 Task: Look for Airbnb properties in Vilkpede, Lithuania from 12th December, 2023 to 16th December, 2023 for 8 adults.8 bedrooms having 8 beds and 8 bathrooms. Property type can be hotel. Amenities needed are: wifi, TV, free parkinig on premises, gym, breakfast. Look for 5 properties as per requirement.
Action: Mouse moved to (446, 96)
Screenshot: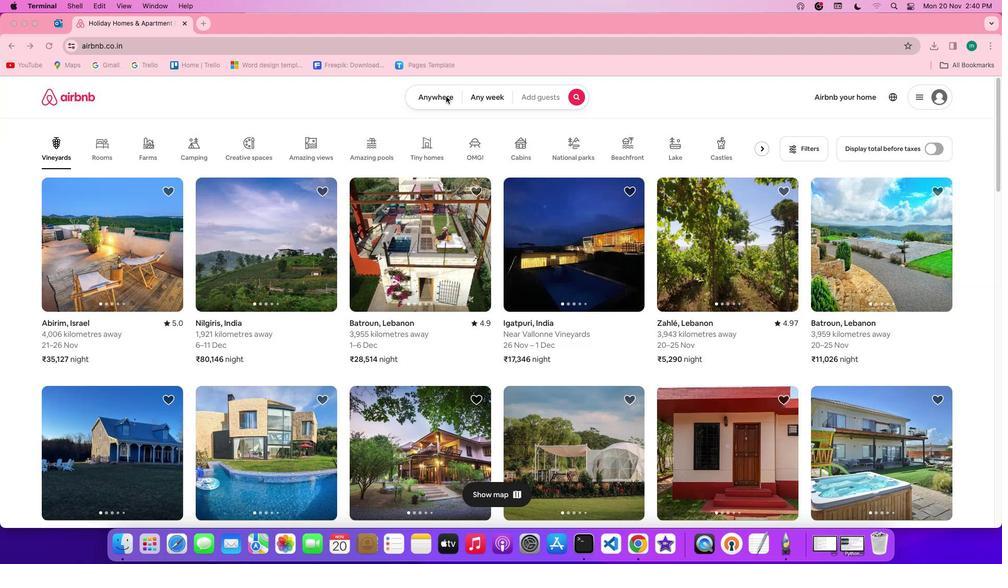 
Action: Mouse pressed left at (446, 96)
Screenshot: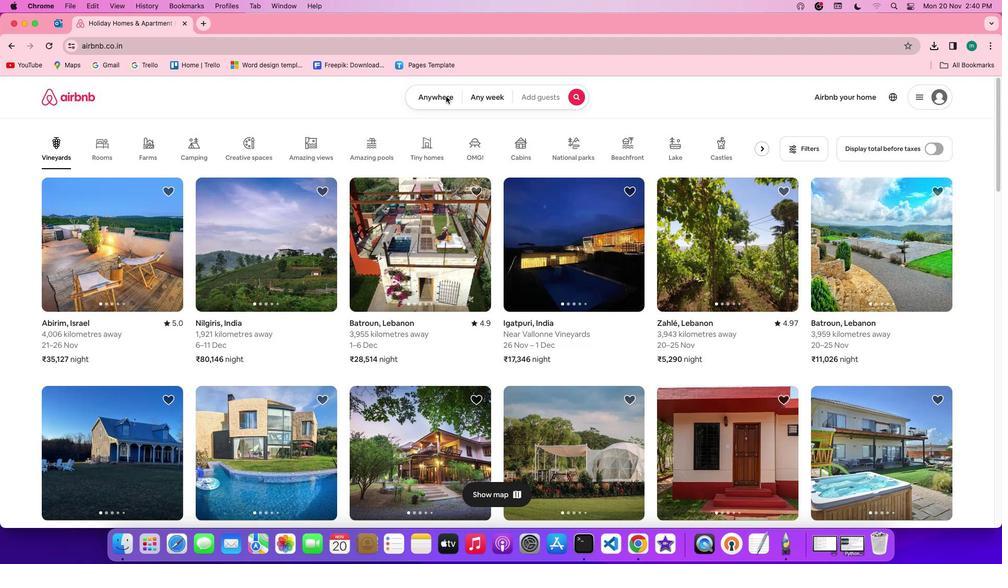 
Action: Mouse pressed left at (446, 96)
Screenshot: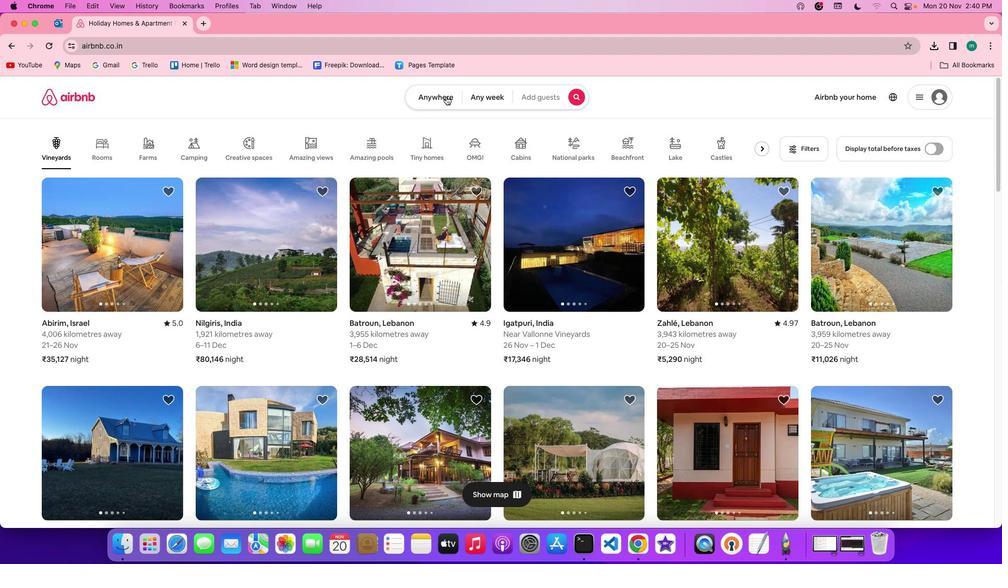 
Action: Mouse moved to (347, 139)
Screenshot: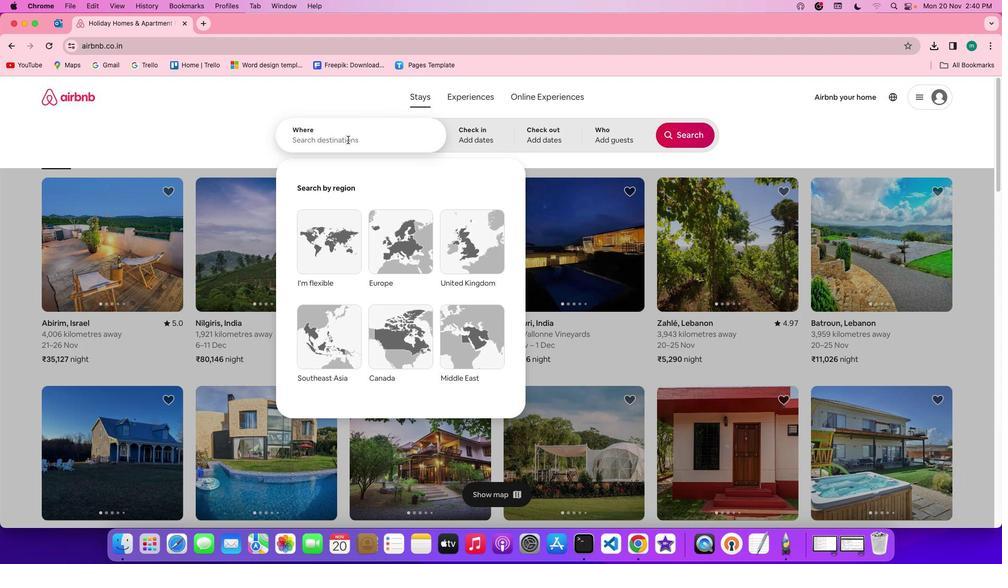 
Action: Mouse pressed left at (347, 139)
Screenshot: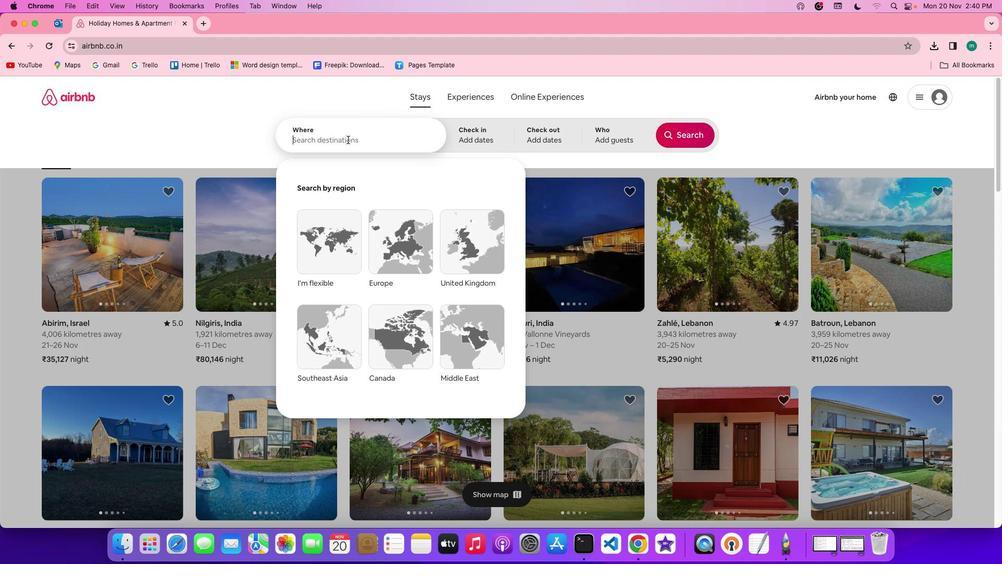 
Action: Mouse moved to (347, 139)
Screenshot: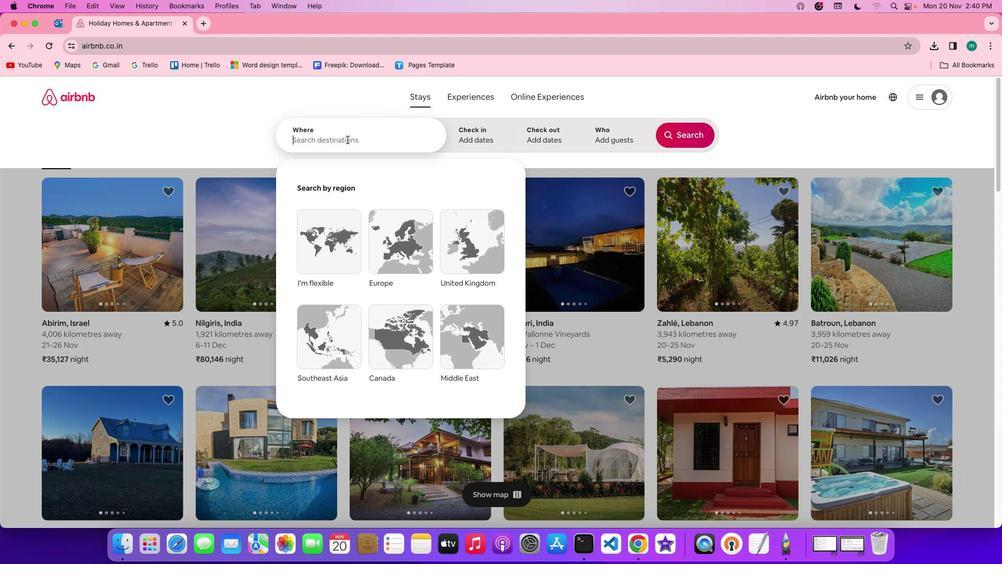 
Action: Key pressed Key.shift'V''i''l''k''p''e''d''e'','Key.spaceKey.shift'L''i''t''h''u''a''n''i''a'
Screenshot: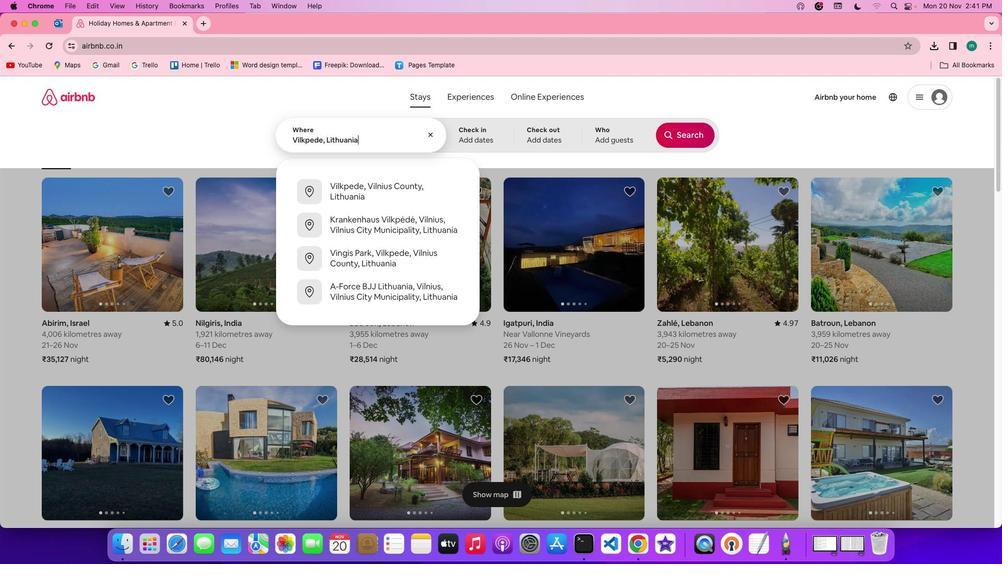 
Action: Mouse moved to (481, 146)
Screenshot: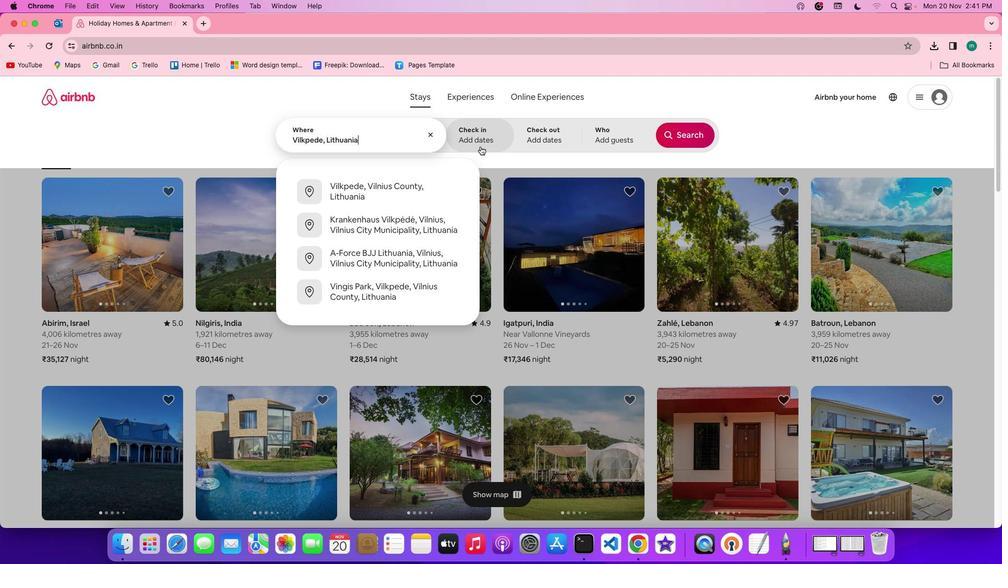 
Action: Mouse pressed left at (481, 146)
Screenshot: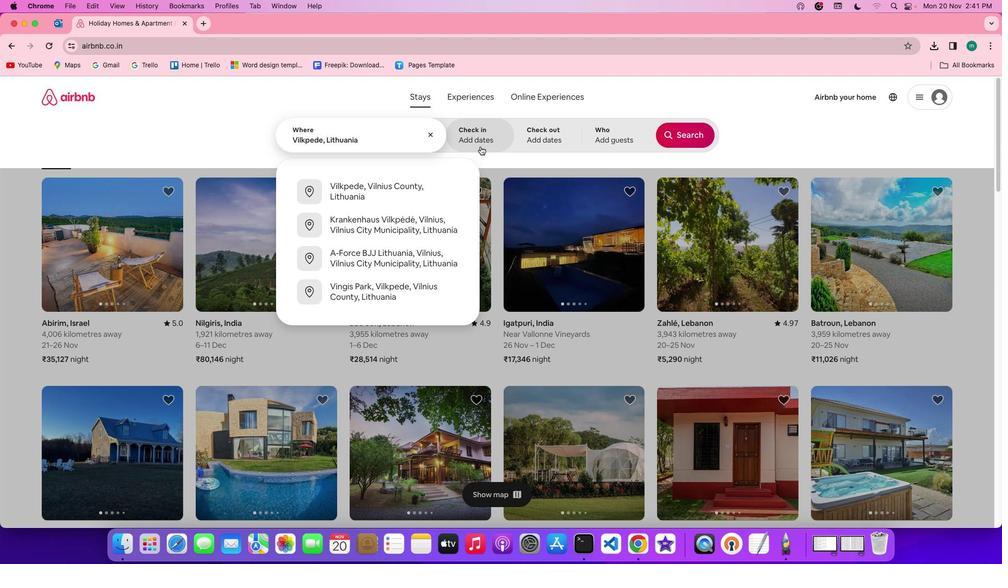
Action: Mouse moved to (578, 313)
Screenshot: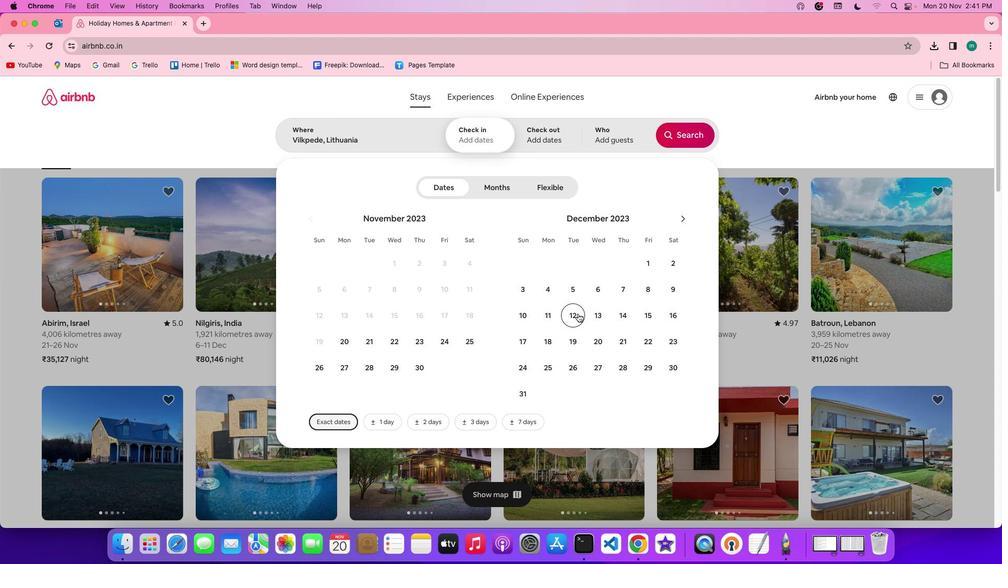 
Action: Mouse pressed left at (578, 313)
Screenshot: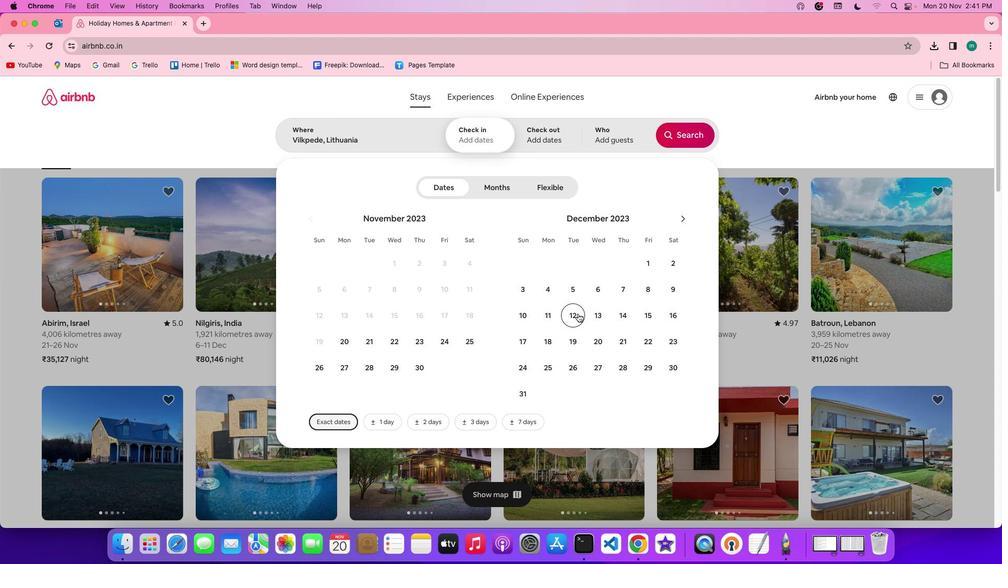 
Action: Mouse moved to (667, 313)
Screenshot: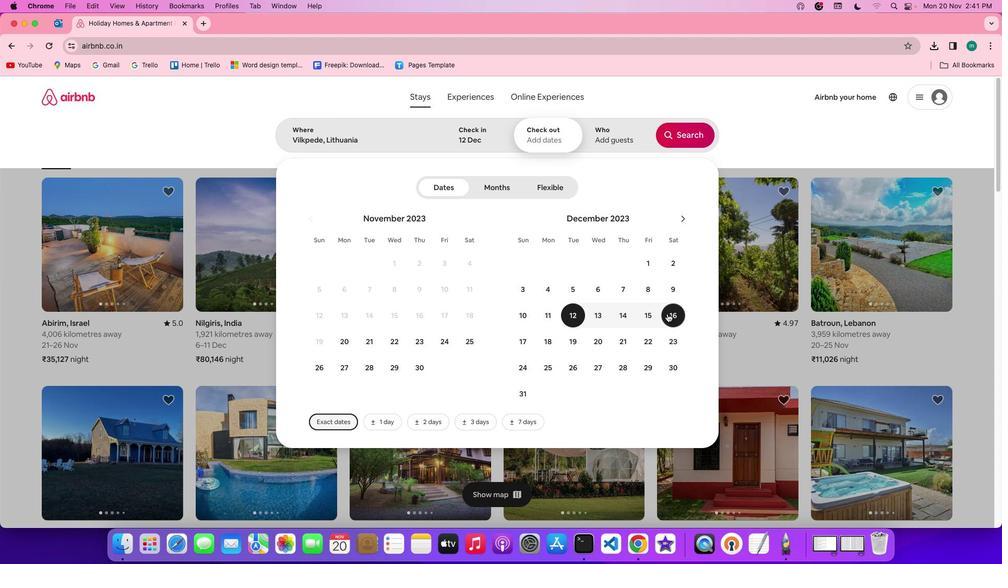 
Action: Mouse pressed left at (667, 313)
Screenshot: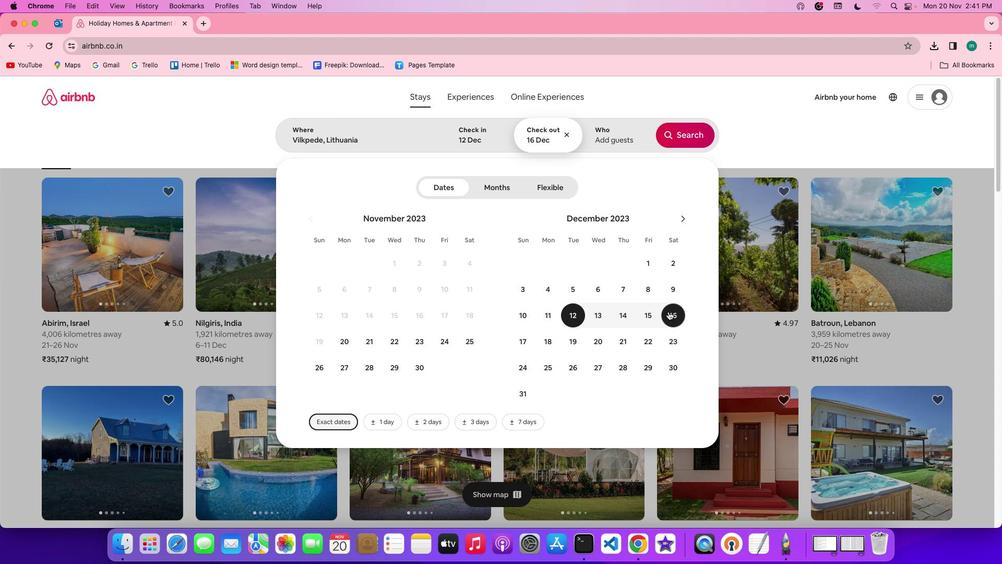 
Action: Mouse moved to (603, 132)
Screenshot: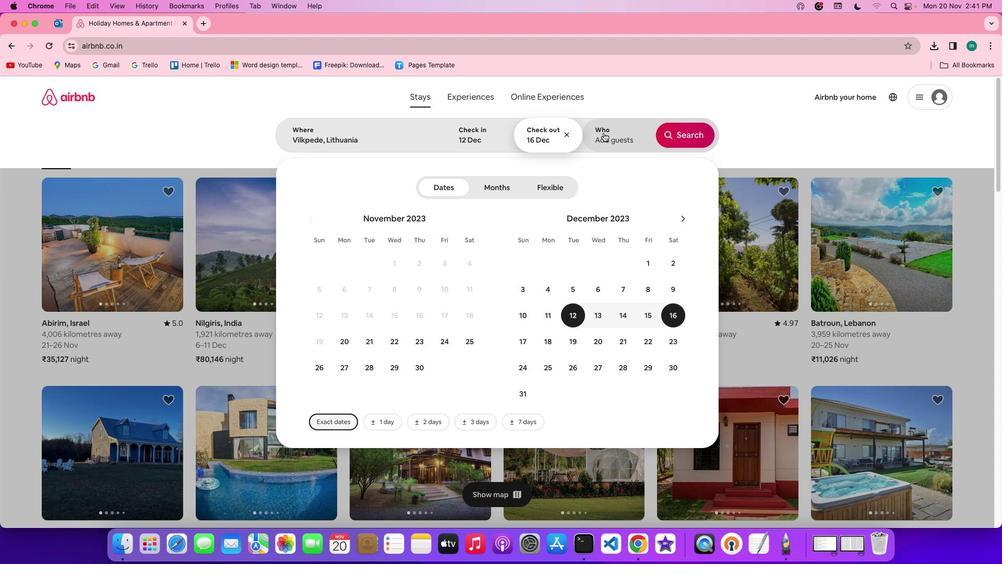 
Action: Mouse pressed left at (603, 132)
Screenshot: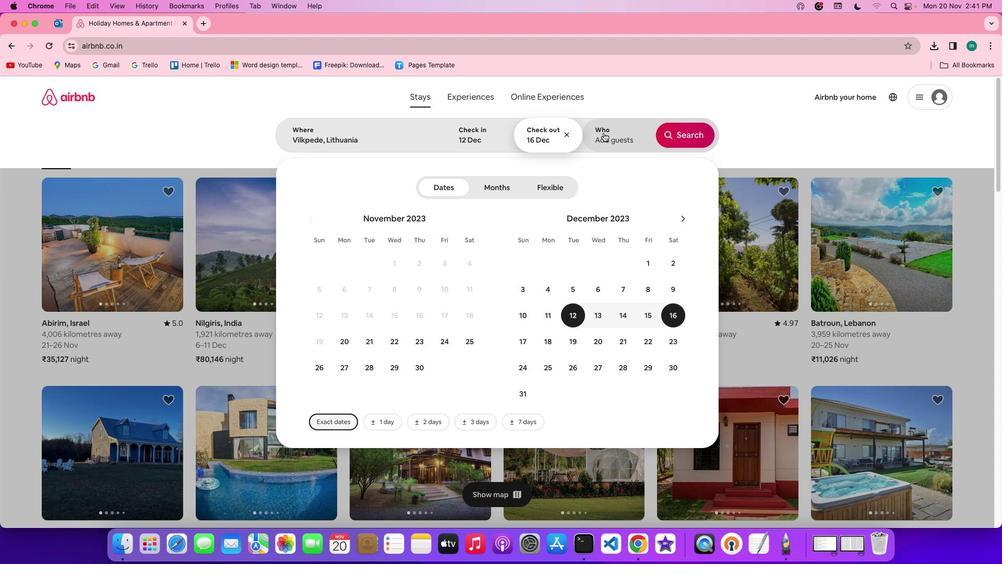 
Action: Mouse moved to (690, 191)
Screenshot: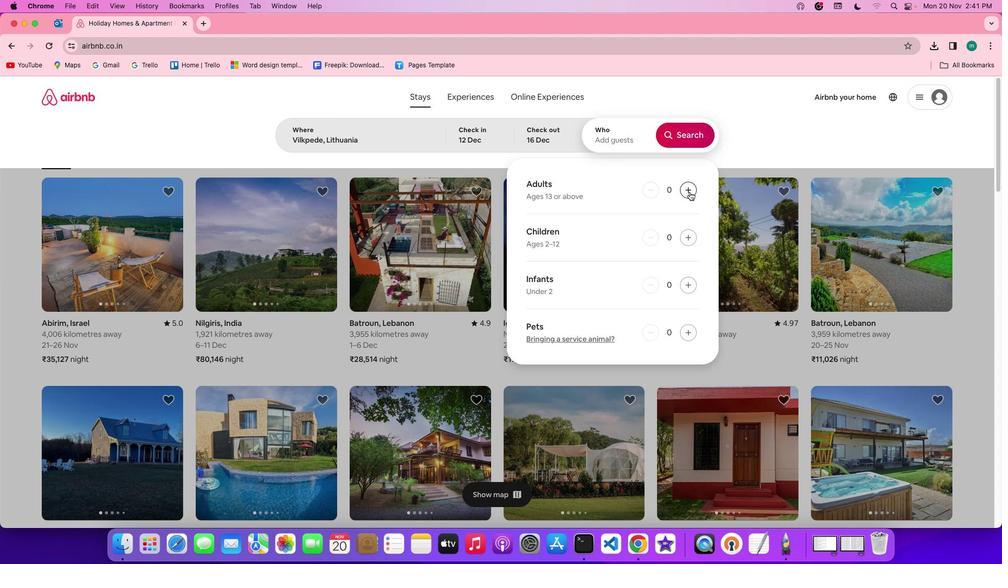
Action: Mouse pressed left at (690, 191)
Screenshot: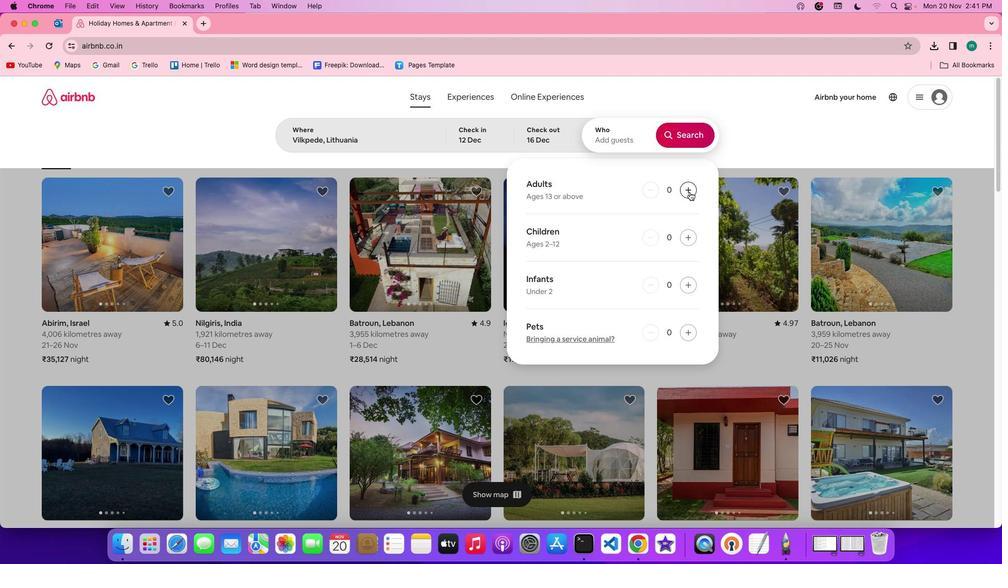 
Action: Mouse pressed left at (690, 191)
Screenshot: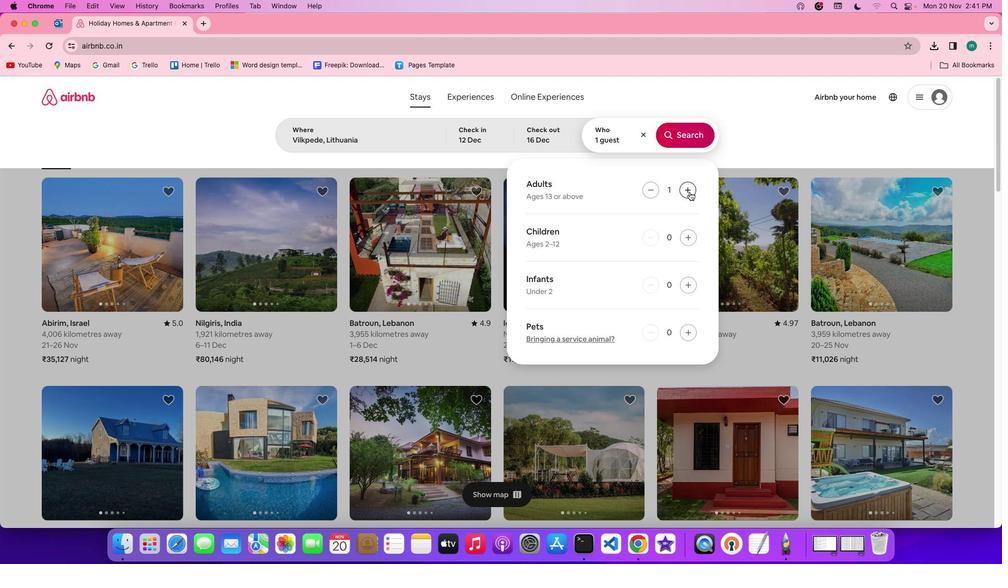 
Action: Mouse pressed left at (690, 191)
Screenshot: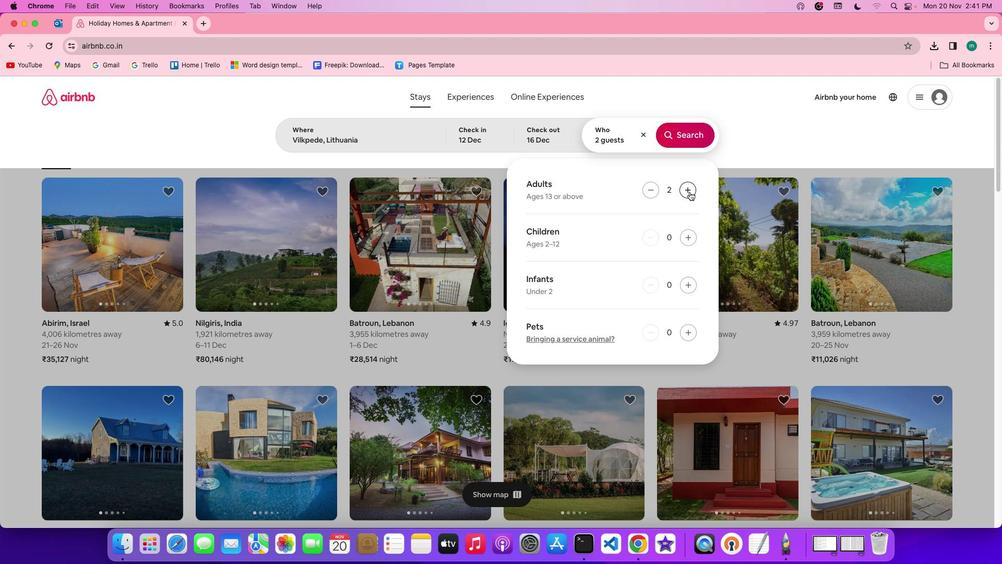 
Action: Mouse pressed left at (690, 191)
Screenshot: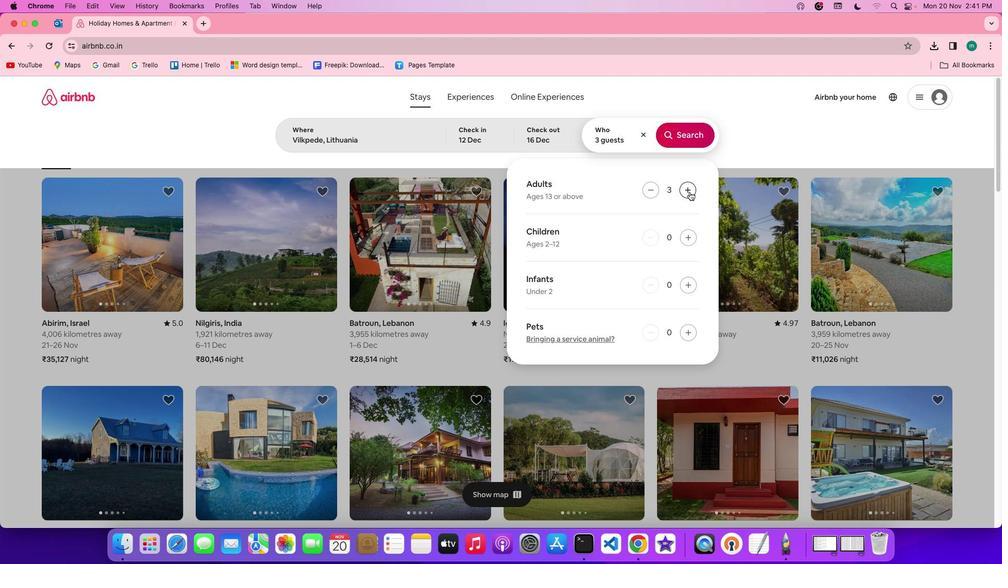 
Action: Mouse pressed left at (690, 191)
Screenshot: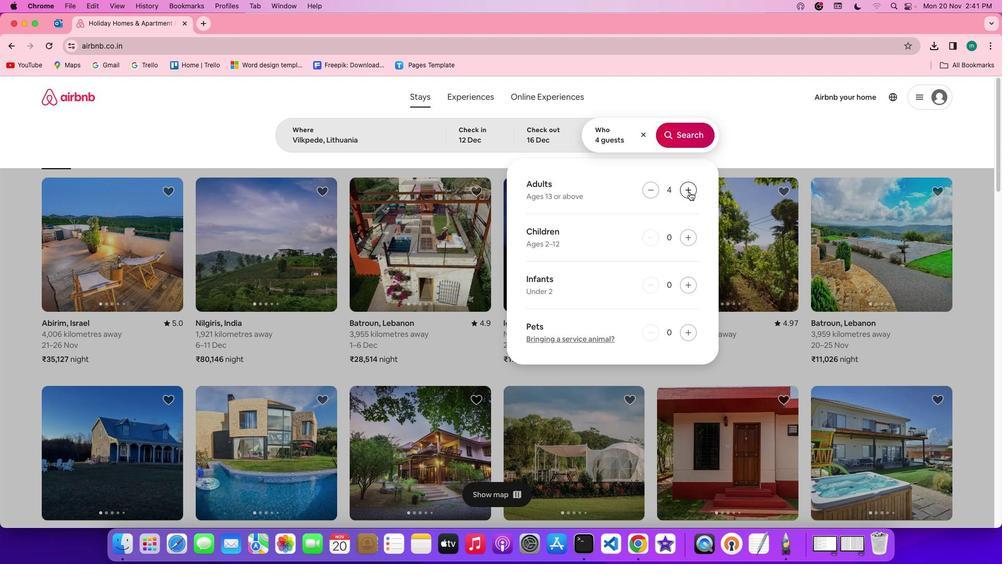 
Action: Mouse pressed left at (690, 191)
Screenshot: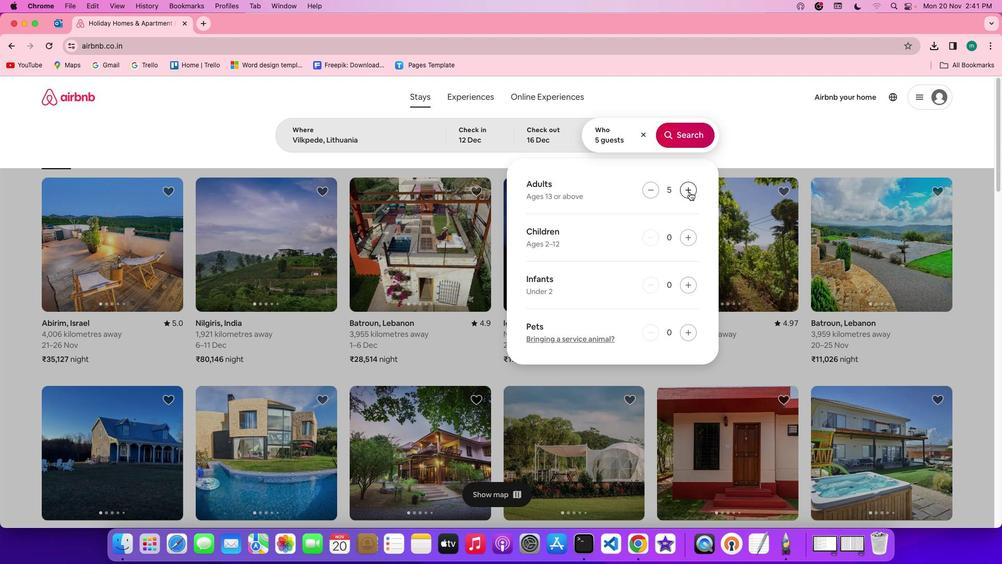 
Action: Mouse pressed left at (690, 191)
Screenshot: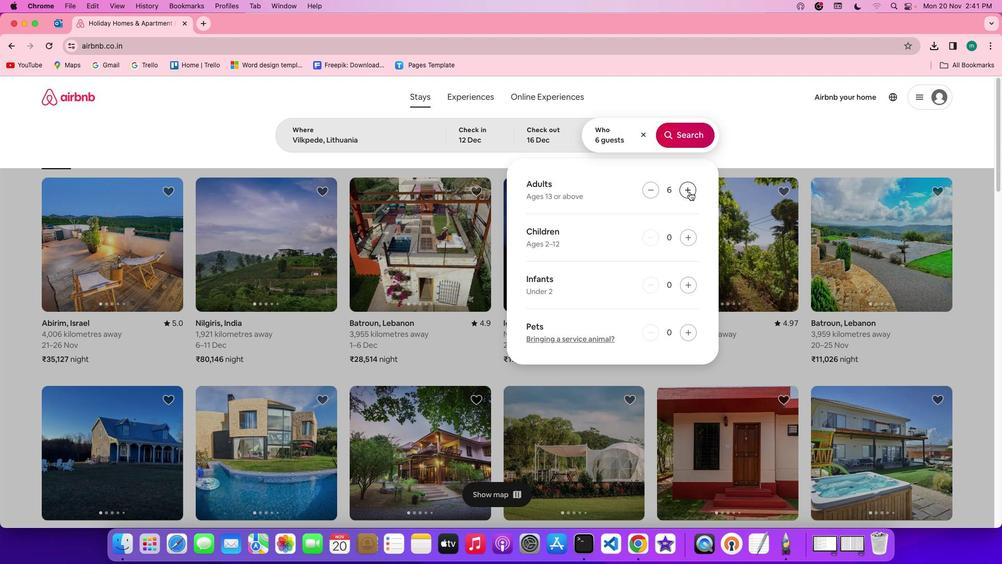 
Action: Mouse pressed left at (690, 191)
Screenshot: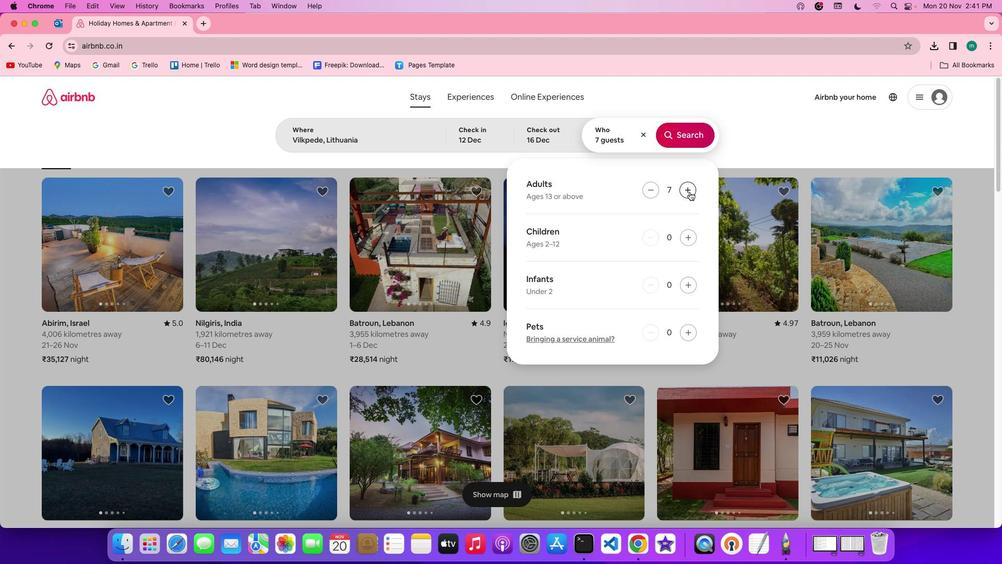 
Action: Mouse moved to (691, 128)
Screenshot: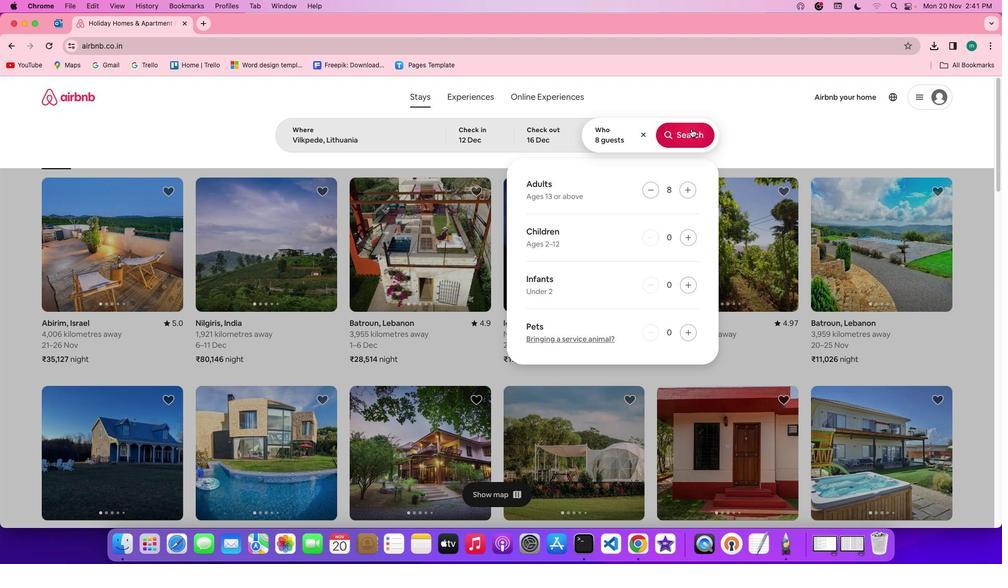 
Action: Mouse pressed left at (691, 128)
Screenshot: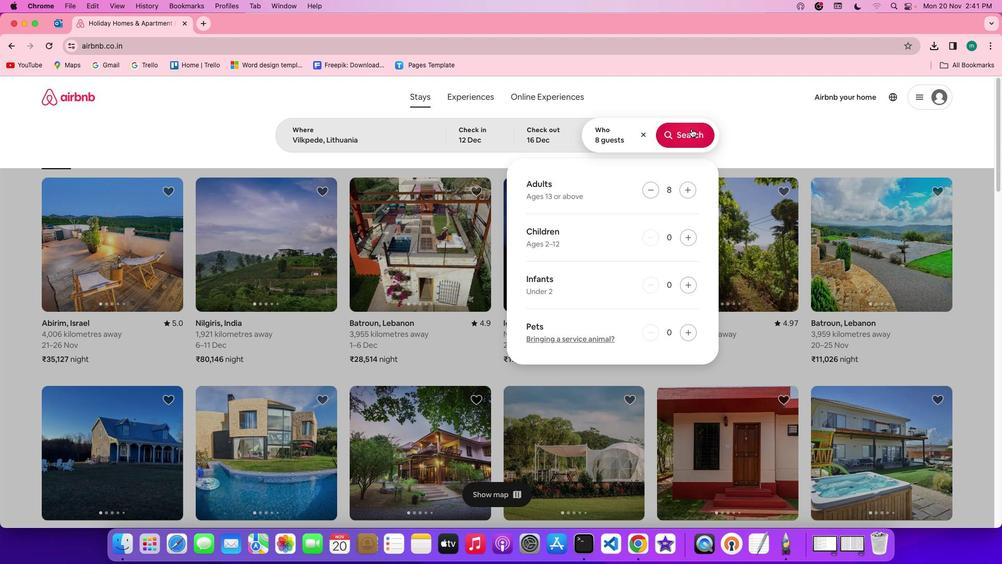 
Action: Mouse moved to (836, 136)
Screenshot: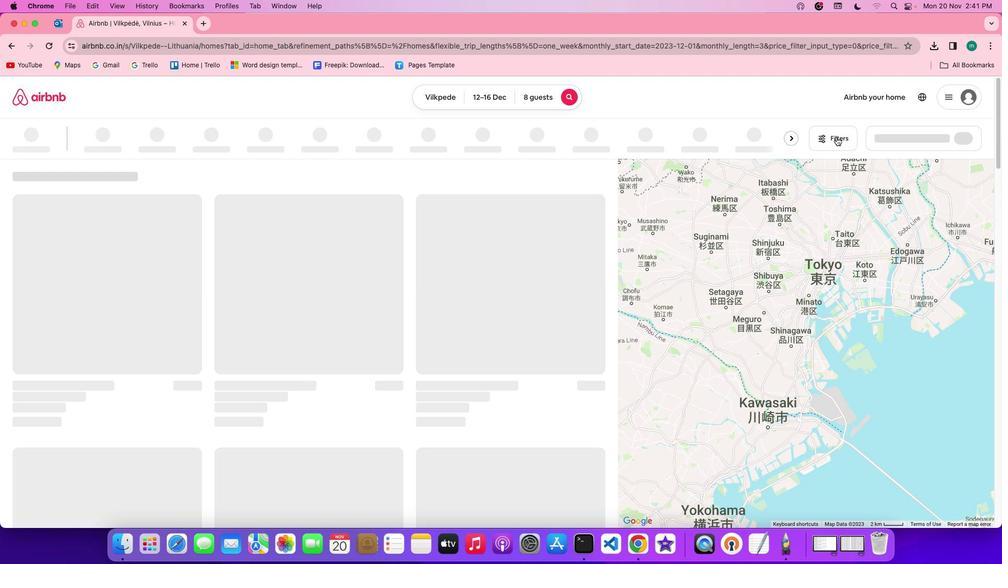 
Action: Mouse pressed left at (836, 136)
Screenshot: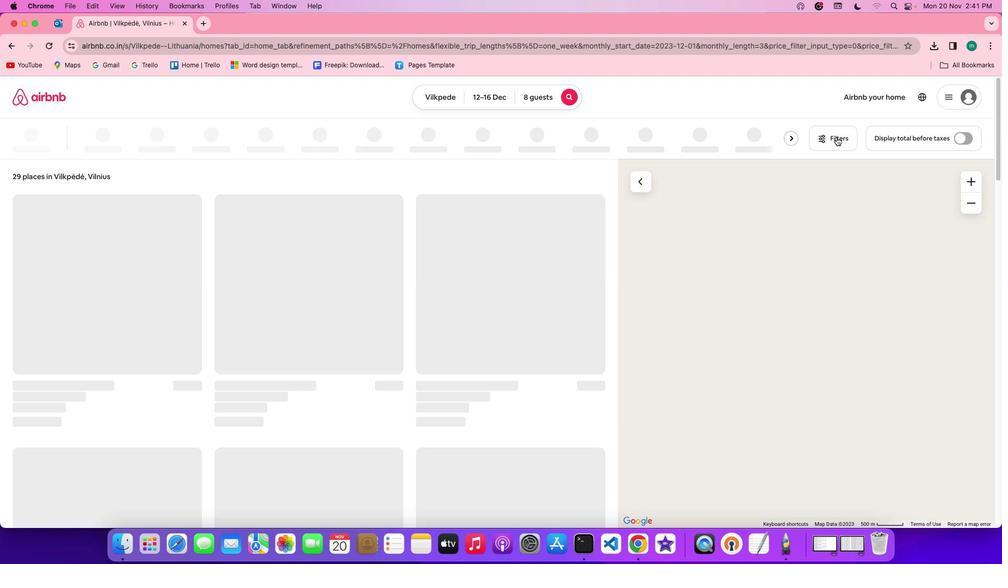 
Action: Mouse moved to (515, 310)
Screenshot: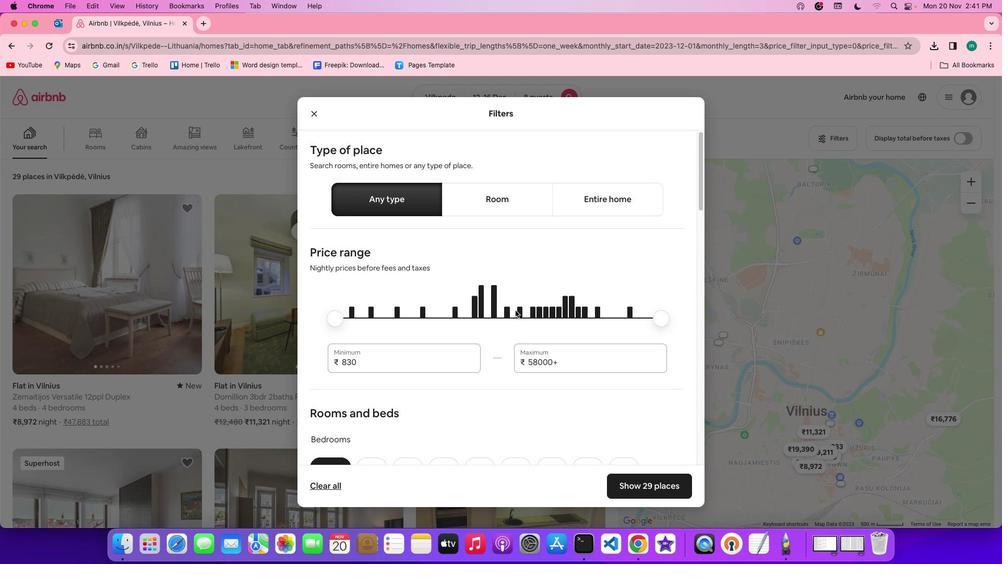 
Action: Mouse scrolled (515, 310) with delta (0, 0)
Screenshot: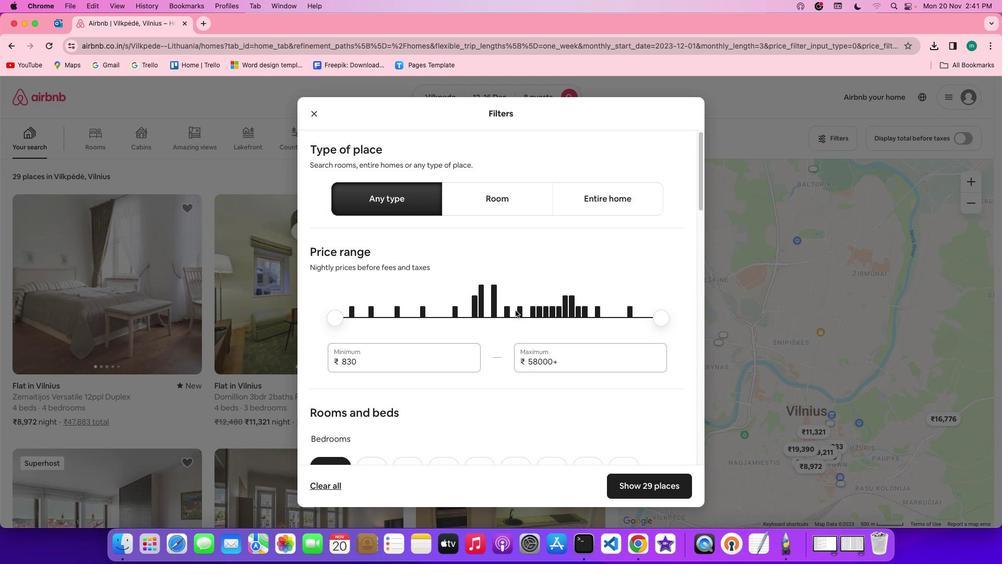 
Action: Mouse scrolled (515, 310) with delta (0, 0)
Screenshot: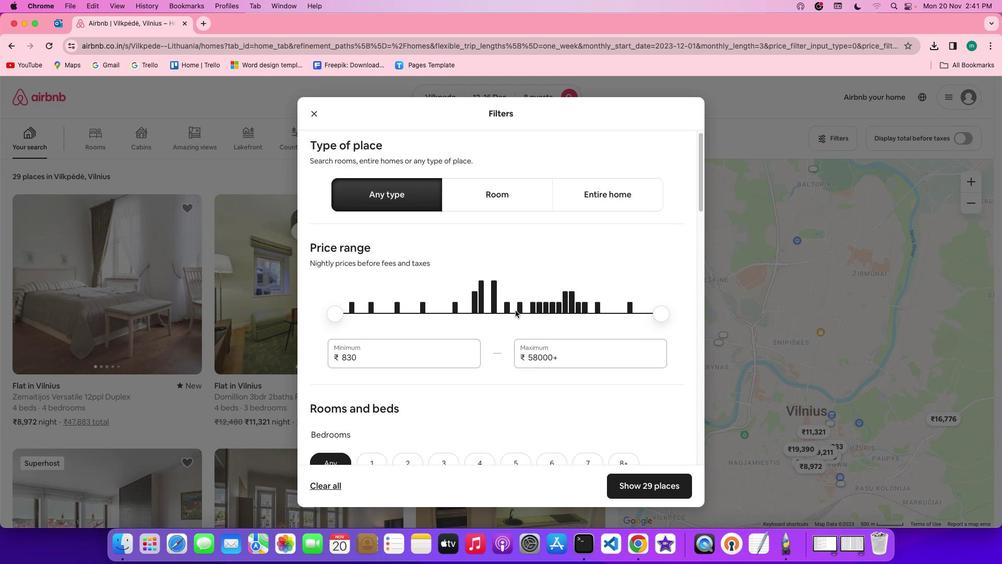
Action: Mouse scrolled (515, 310) with delta (0, 0)
Screenshot: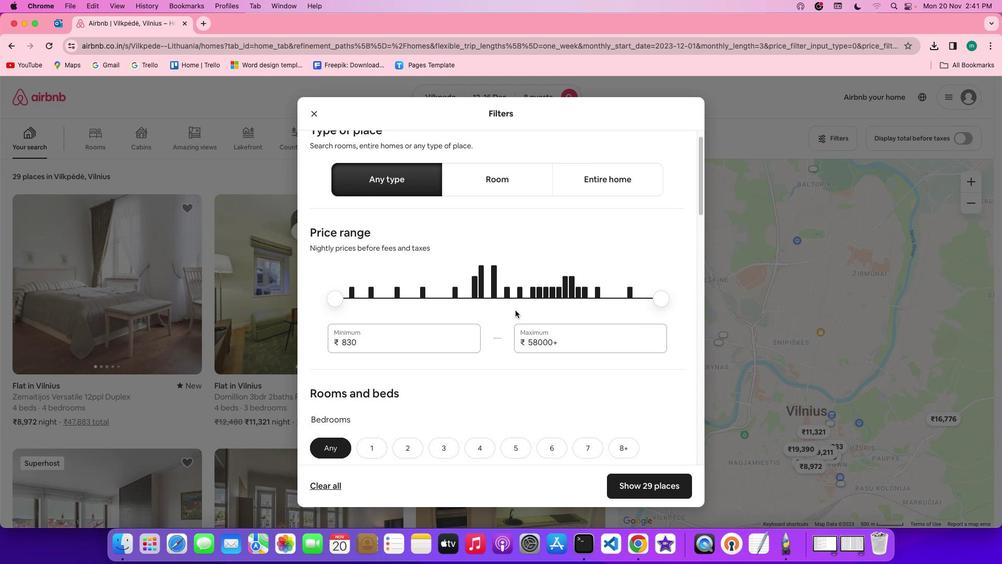 
Action: Mouse scrolled (515, 310) with delta (0, 0)
Screenshot: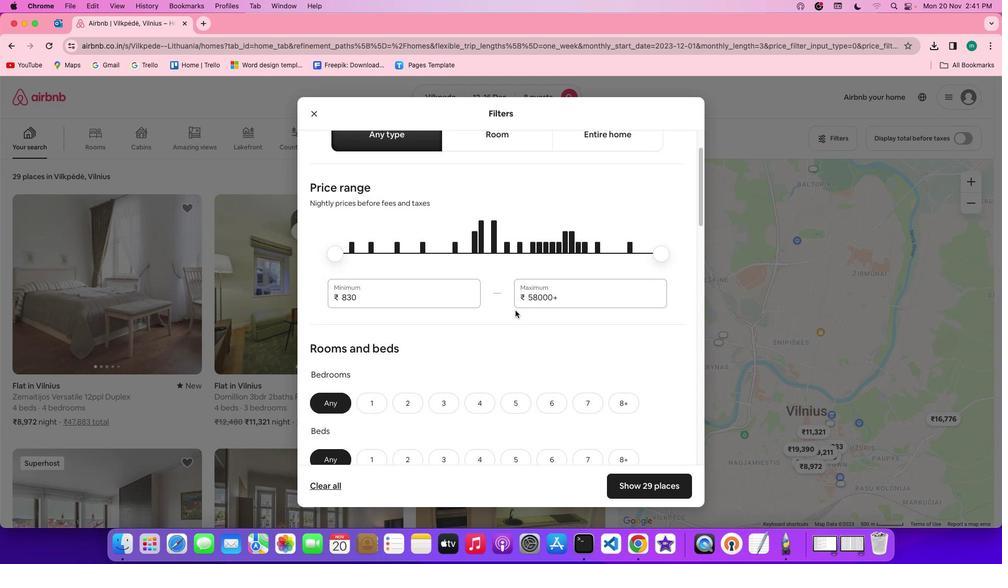 
Action: Mouse scrolled (515, 310) with delta (0, 0)
Screenshot: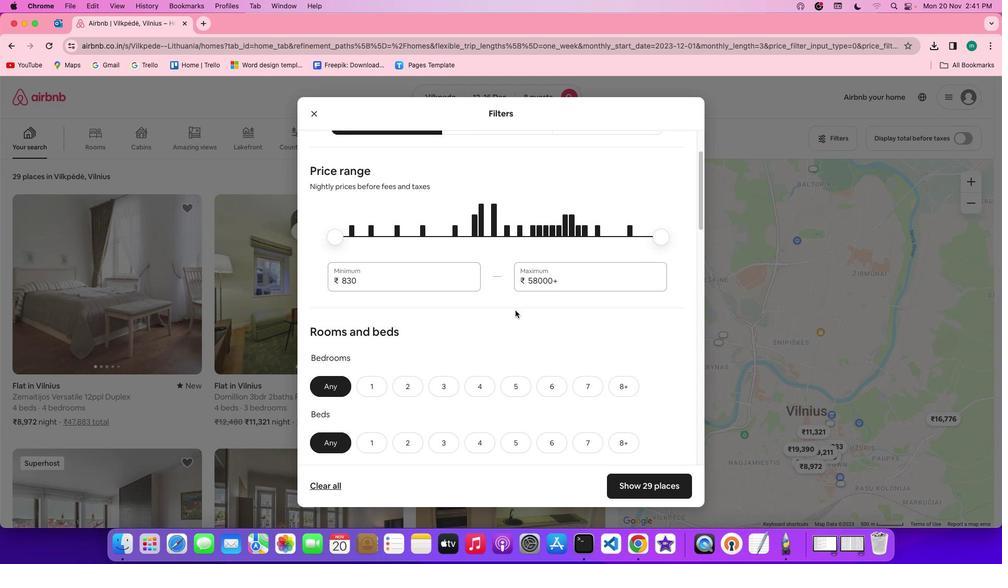 
Action: Mouse scrolled (515, 310) with delta (0, 0)
Screenshot: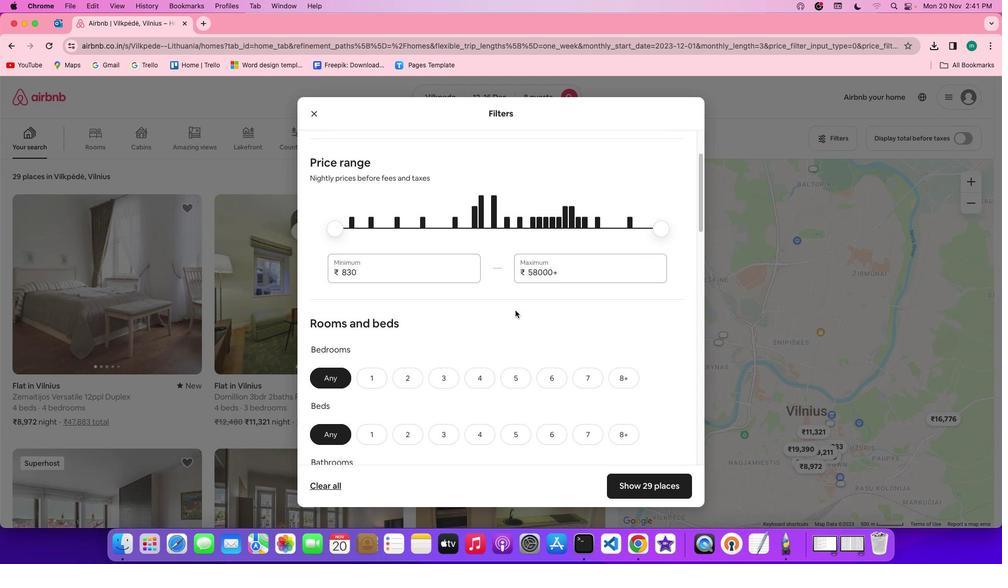 
Action: Mouse scrolled (515, 310) with delta (0, 0)
Screenshot: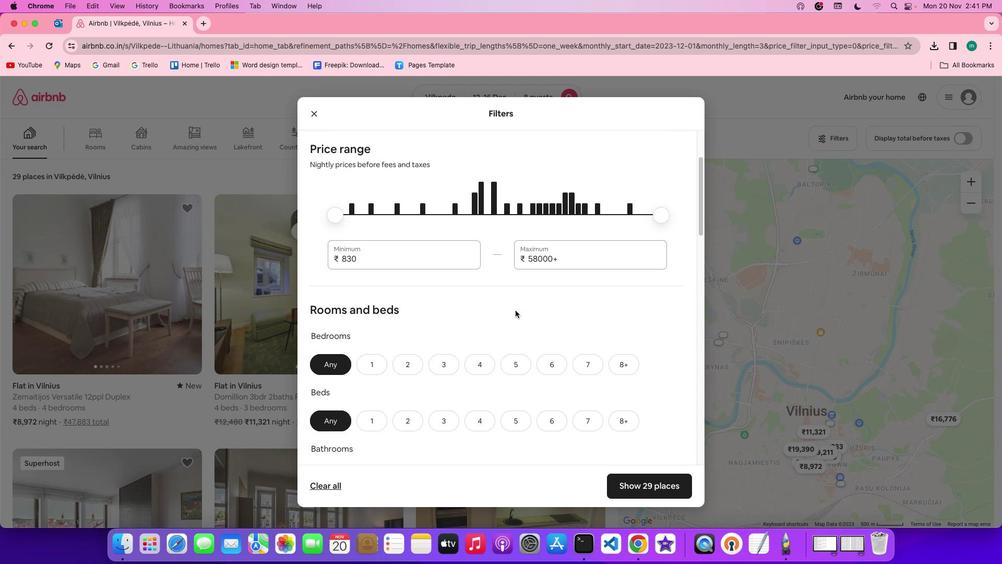 
Action: Mouse scrolled (515, 310) with delta (0, -1)
Screenshot: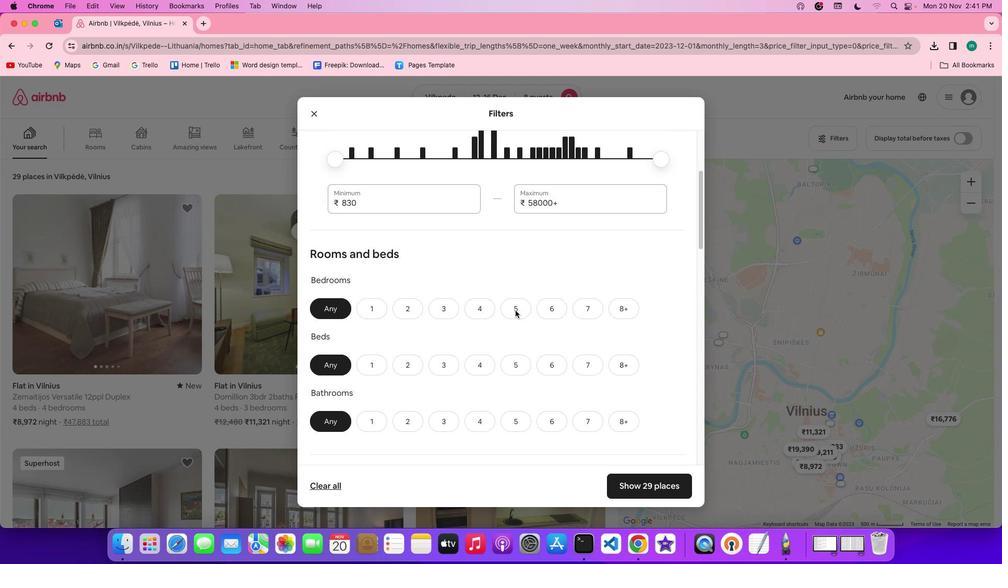 
Action: Mouse moved to (618, 263)
Screenshot: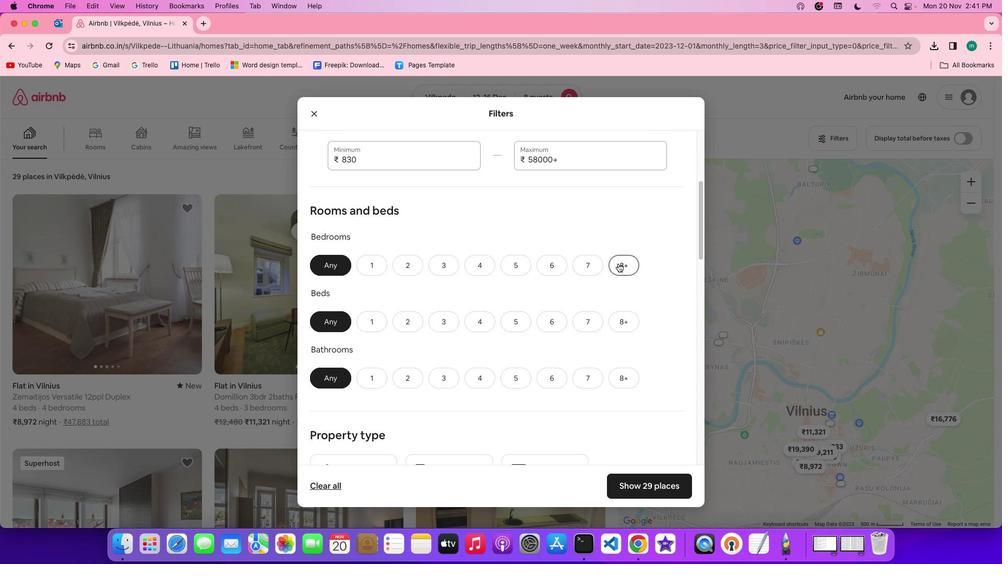 
Action: Mouse pressed left at (618, 263)
Screenshot: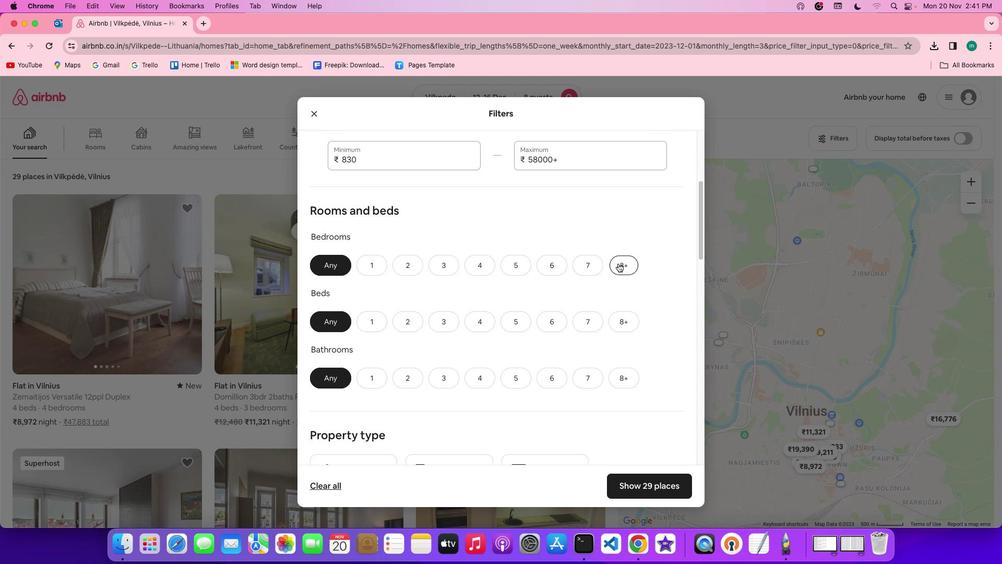 
Action: Mouse moved to (624, 321)
Screenshot: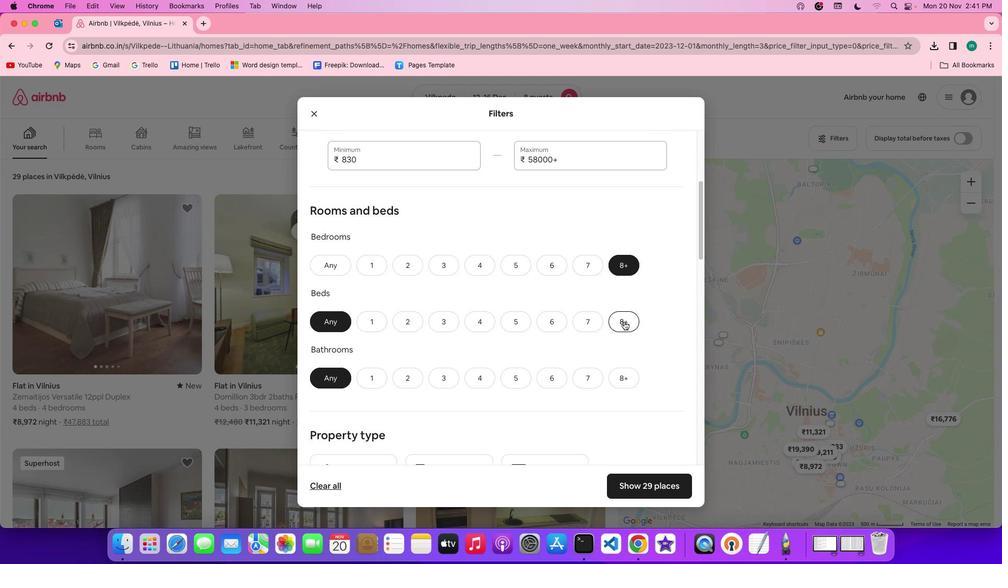 
Action: Mouse pressed left at (624, 321)
Screenshot: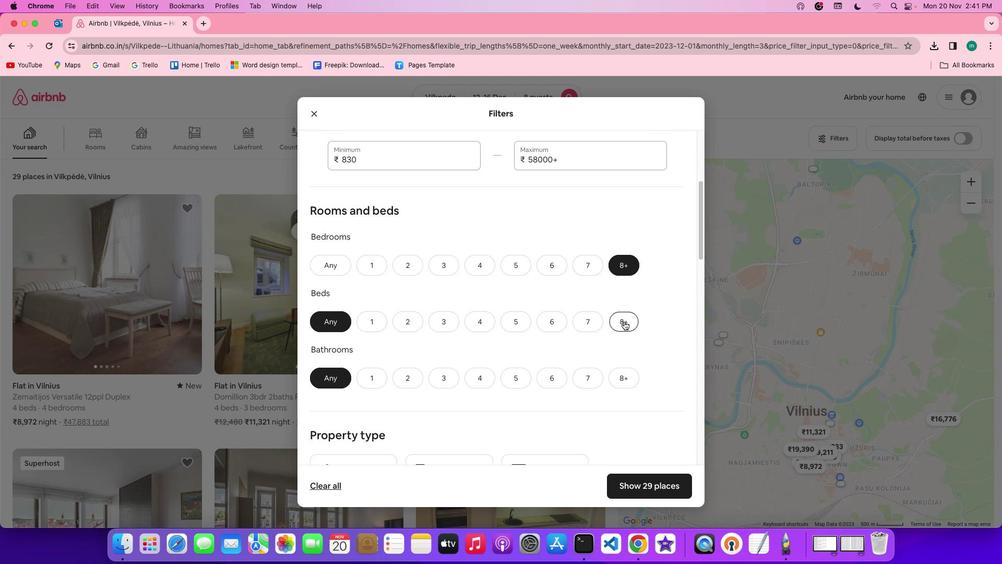 
Action: Mouse moved to (623, 380)
Screenshot: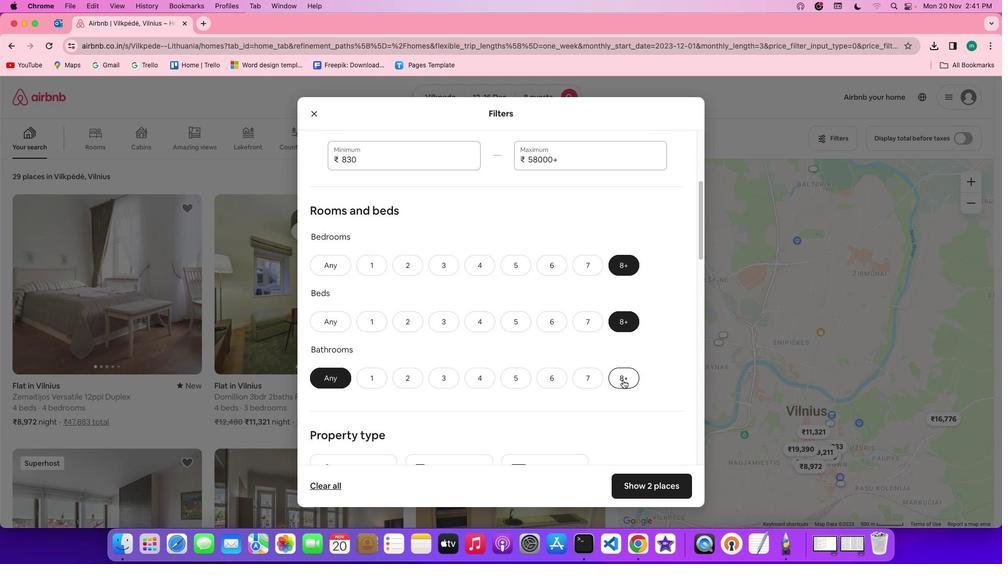 
Action: Mouse pressed left at (623, 380)
Screenshot: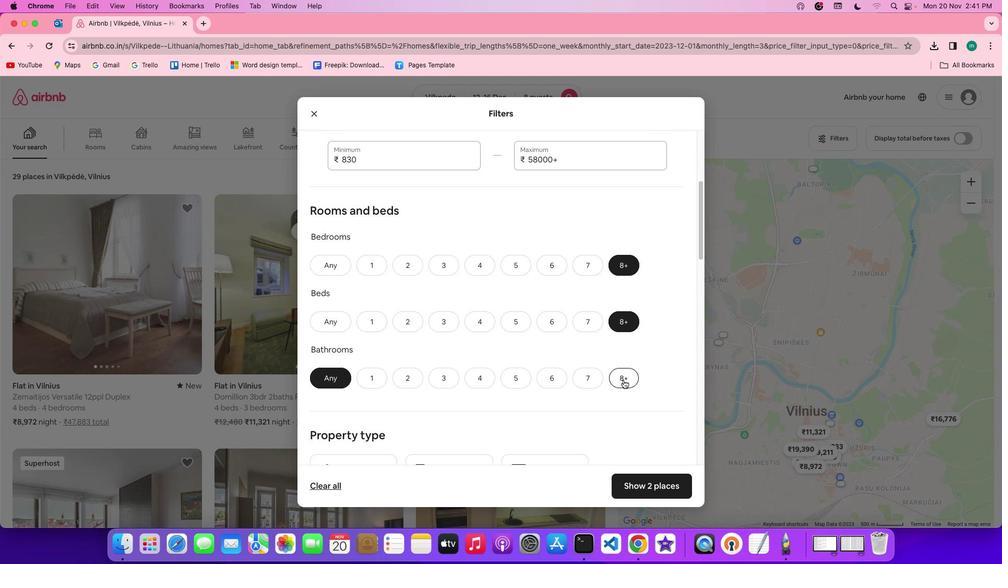 
Action: Mouse moved to (651, 352)
Screenshot: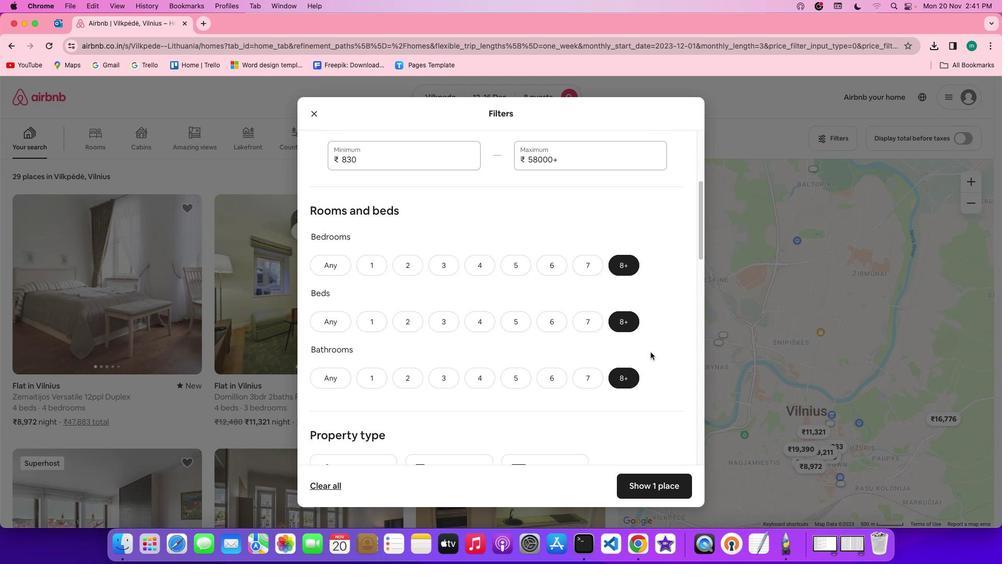 
Action: Mouse scrolled (651, 352) with delta (0, 0)
Screenshot: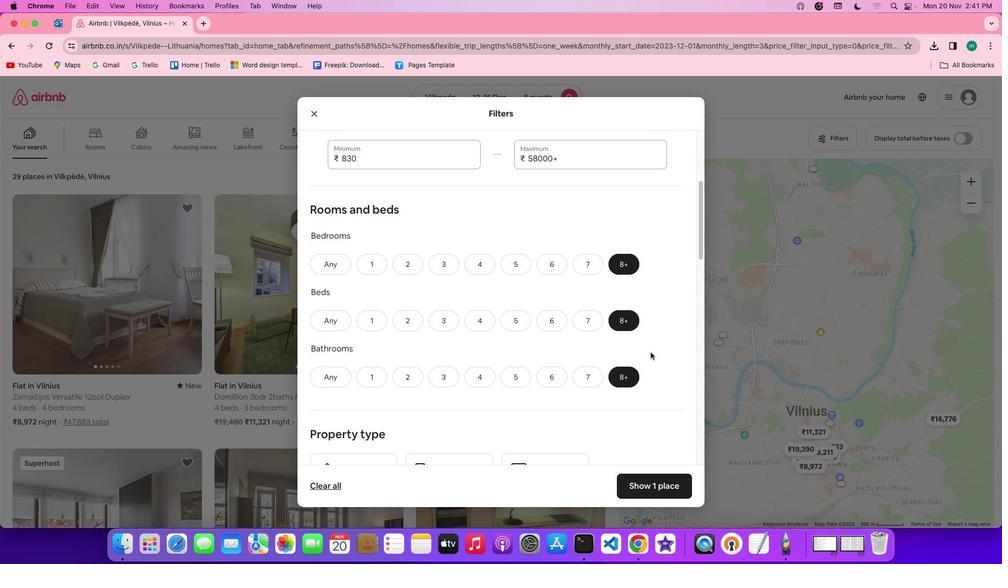 
Action: Mouse scrolled (651, 352) with delta (0, 0)
Screenshot: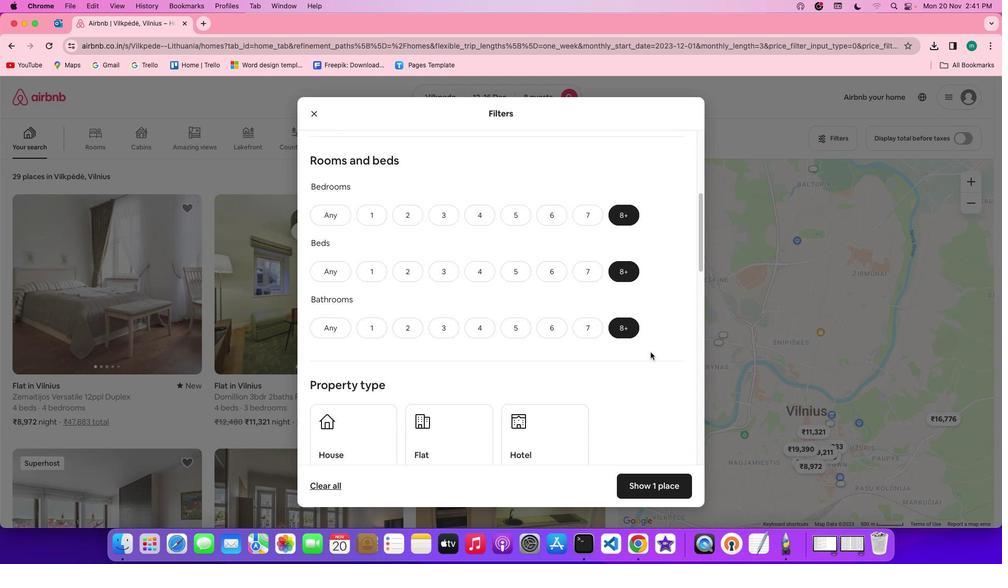 
Action: Mouse scrolled (651, 352) with delta (0, -1)
Screenshot: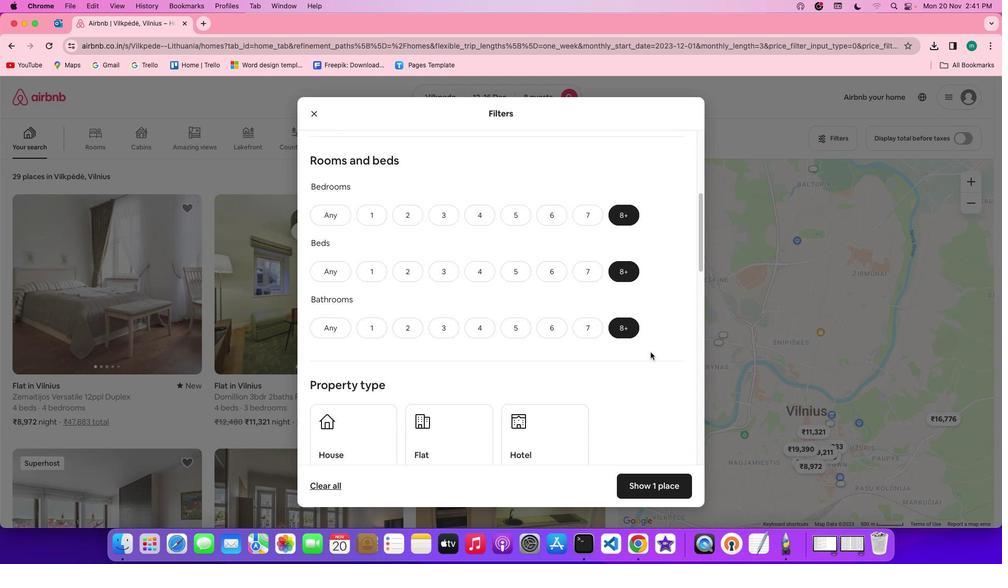 
Action: Mouse scrolled (651, 352) with delta (0, -1)
Screenshot: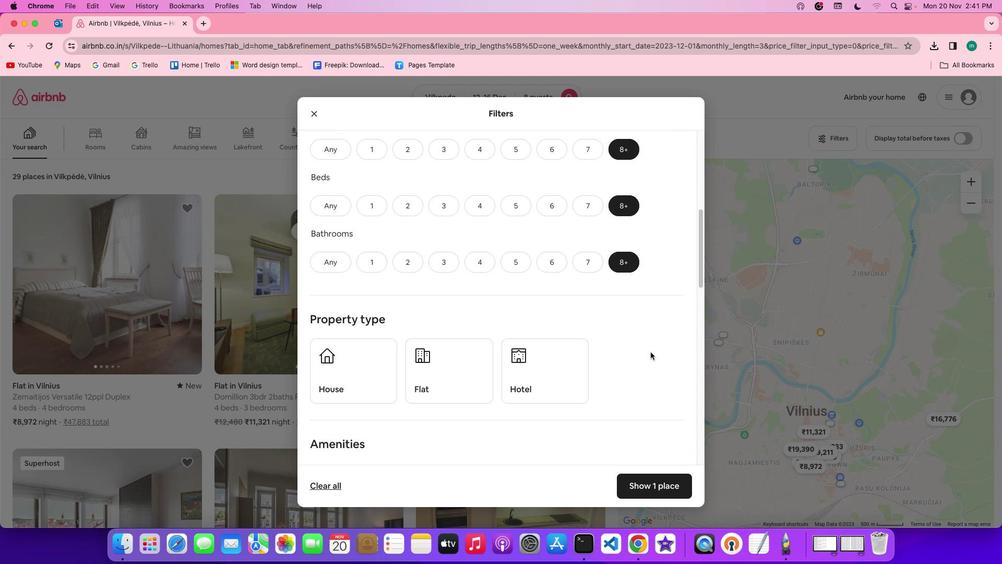 
Action: Mouse scrolled (651, 352) with delta (0, 0)
Screenshot: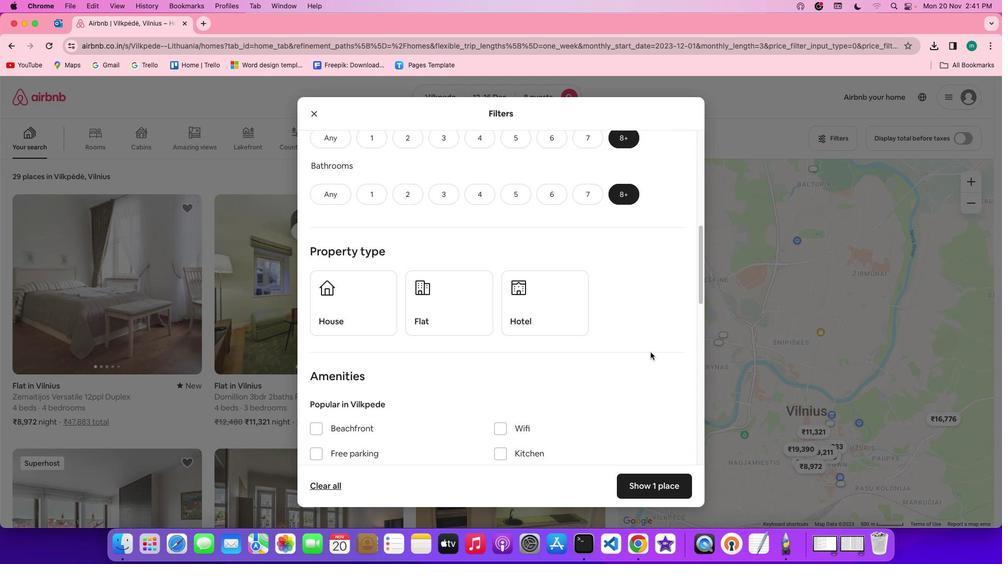 
Action: Mouse scrolled (651, 352) with delta (0, 0)
Screenshot: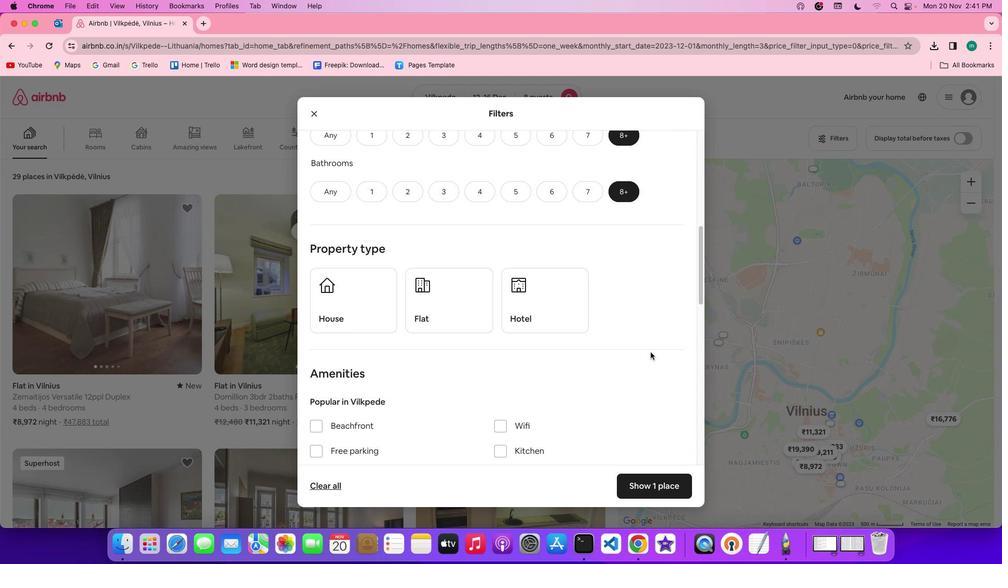 
Action: Mouse scrolled (651, 352) with delta (0, 0)
Screenshot: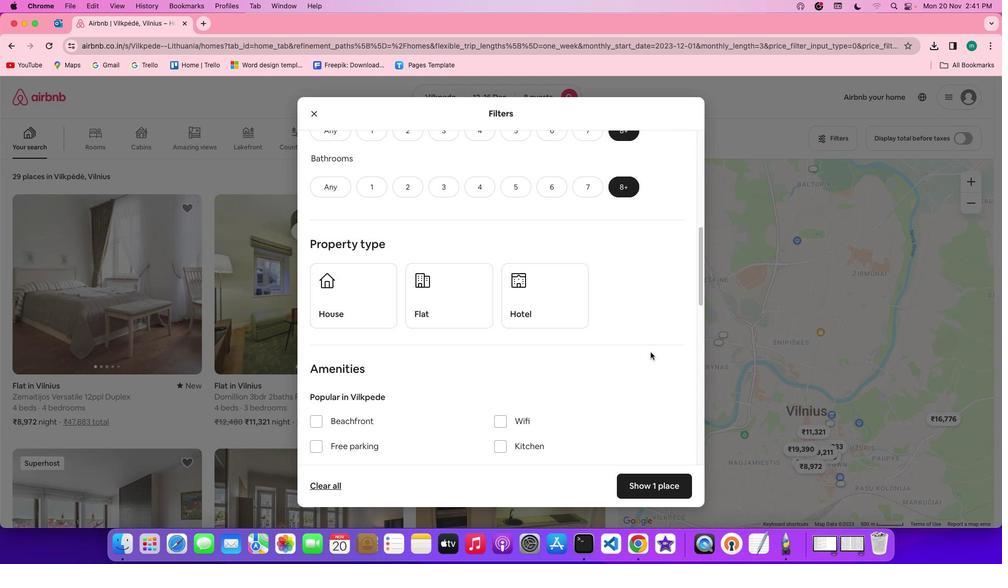 
Action: Mouse scrolled (651, 352) with delta (0, 0)
Screenshot: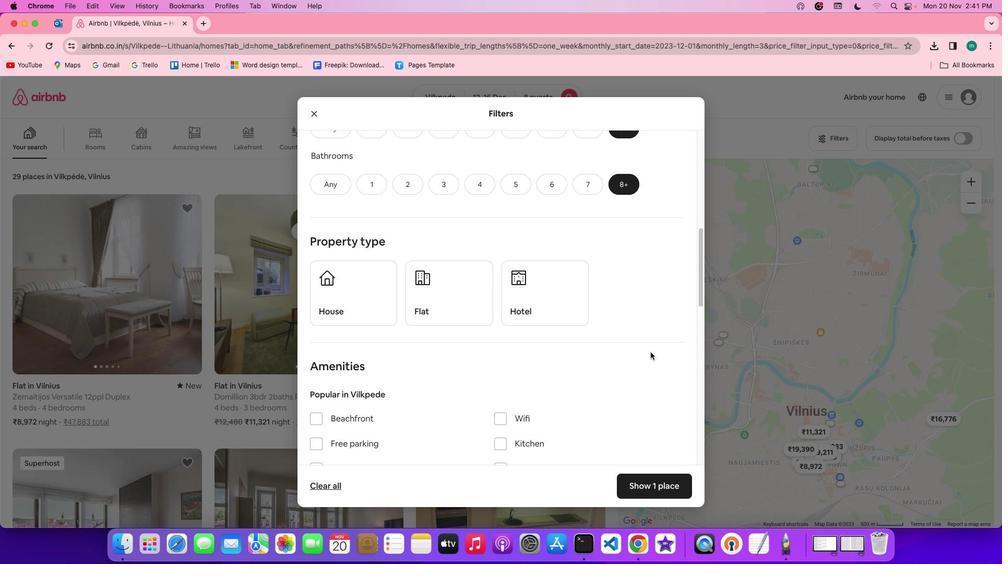 
Action: Mouse scrolled (651, 352) with delta (0, 0)
Screenshot: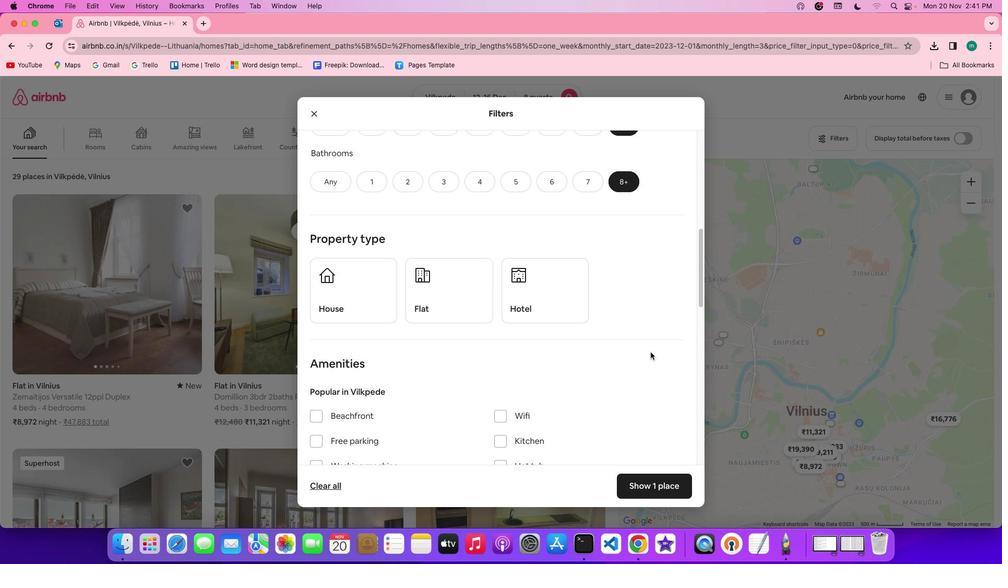 
Action: Mouse scrolled (651, 352) with delta (0, 0)
Screenshot: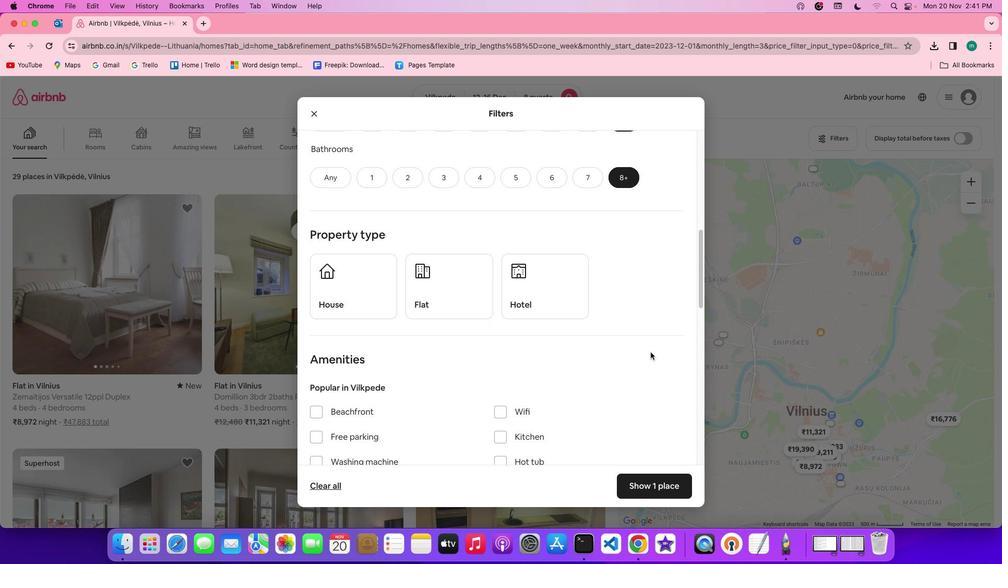 
Action: Mouse scrolled (651, 352) with delta (0, 0)
Screenshot: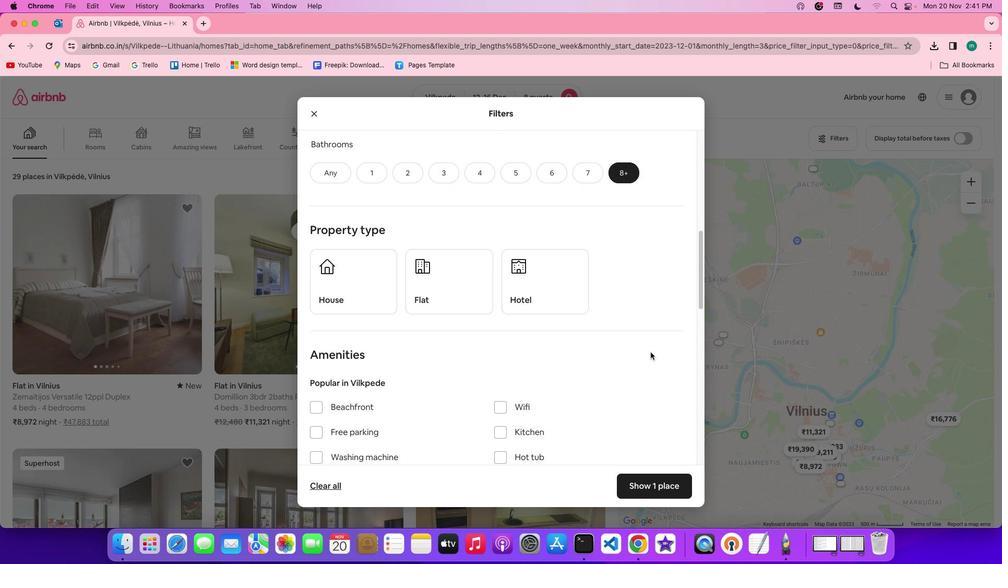 
Action: Mouse scrolled (651, 352) with delta (0, 0)
Screenshot: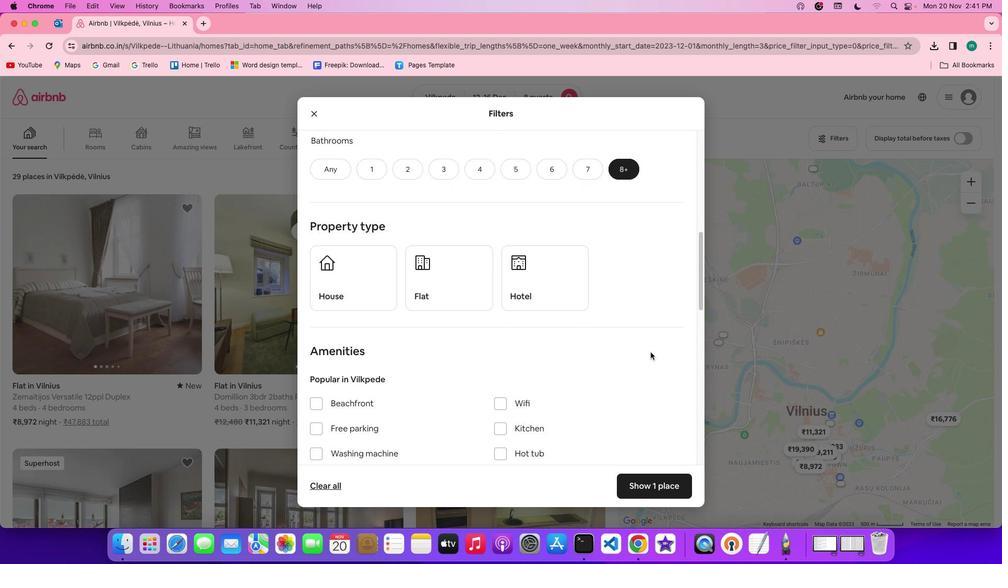 
Action: Mouse scrolled (651, 352) with delta (0, 0)
Screenshot: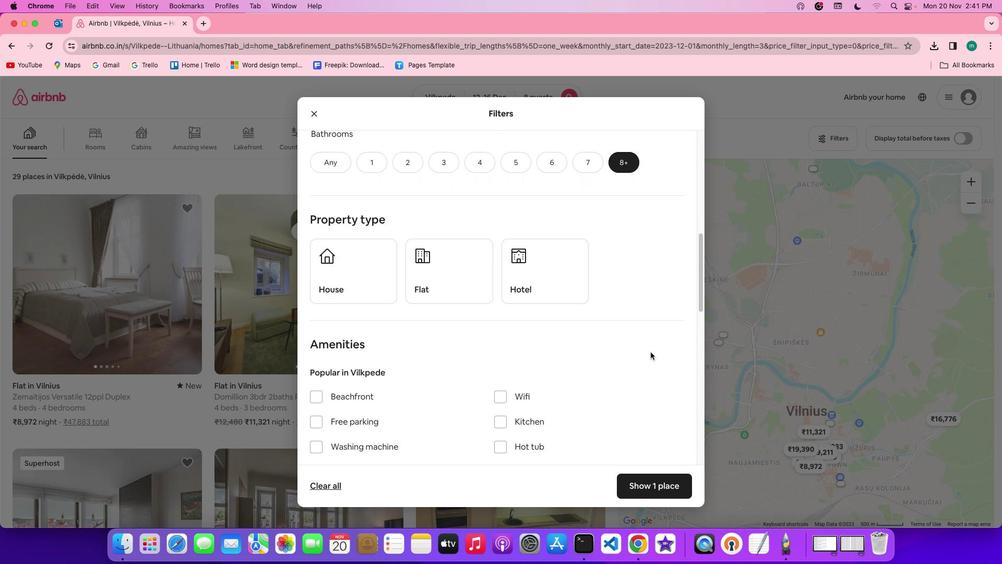 
Action: Mouse scrolled (651, 352) with delta (0, 0)
Screenshot: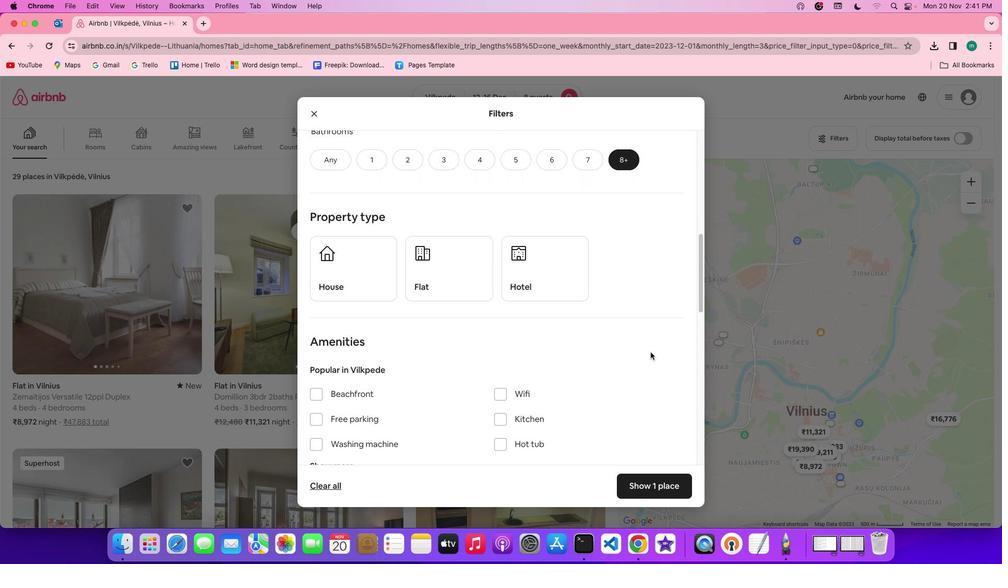 
Action: Mouse scrolled (651, 352) with delta (0, 0)
Screenshot: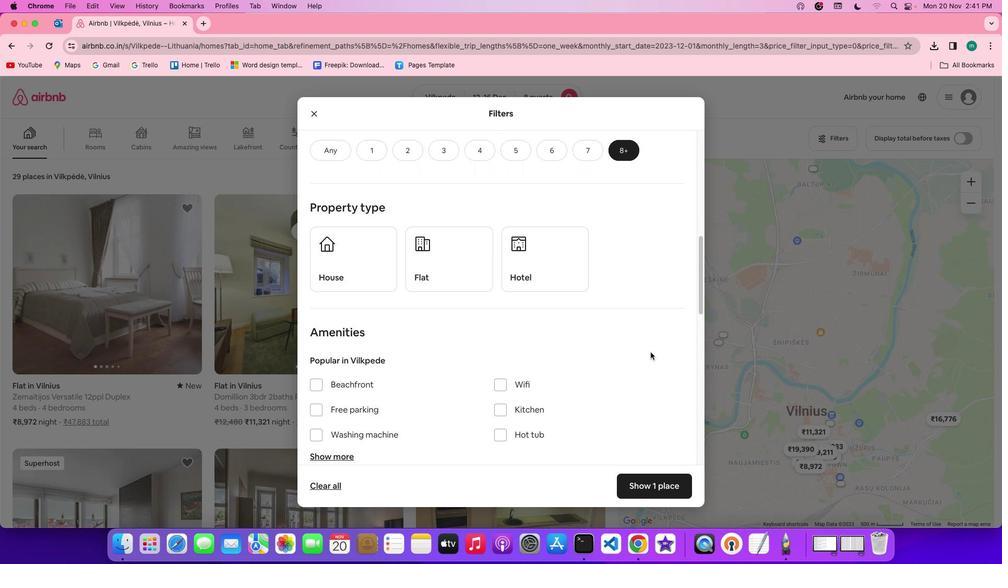 
Action: Mouse scrolled (651, 352) with delta (0, 0)
Screenshot: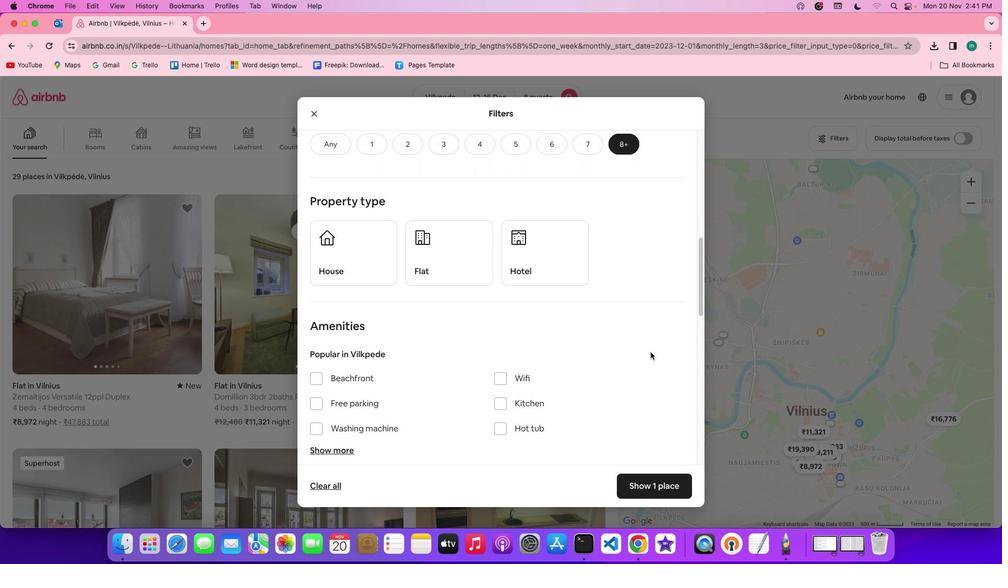 
Action: Mouse scrolled (651, 352) with delta (0, 0)
Screenshot: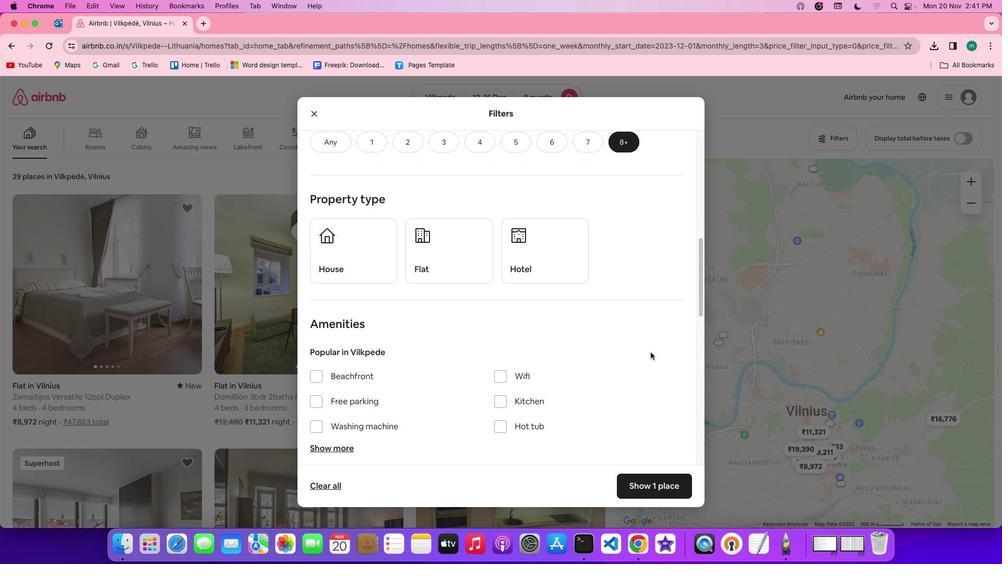 
Action: Mouse scrolled (651, 352) with delta (0, 0)
Screenshot: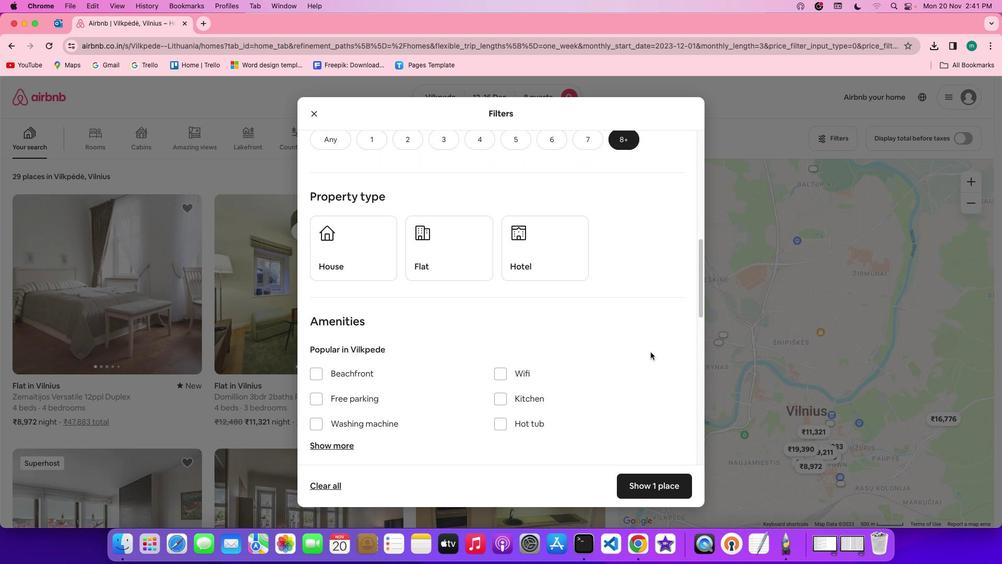 
Action: Mouse scrolled (651, 352) with delta (0, 0)
Screenshot: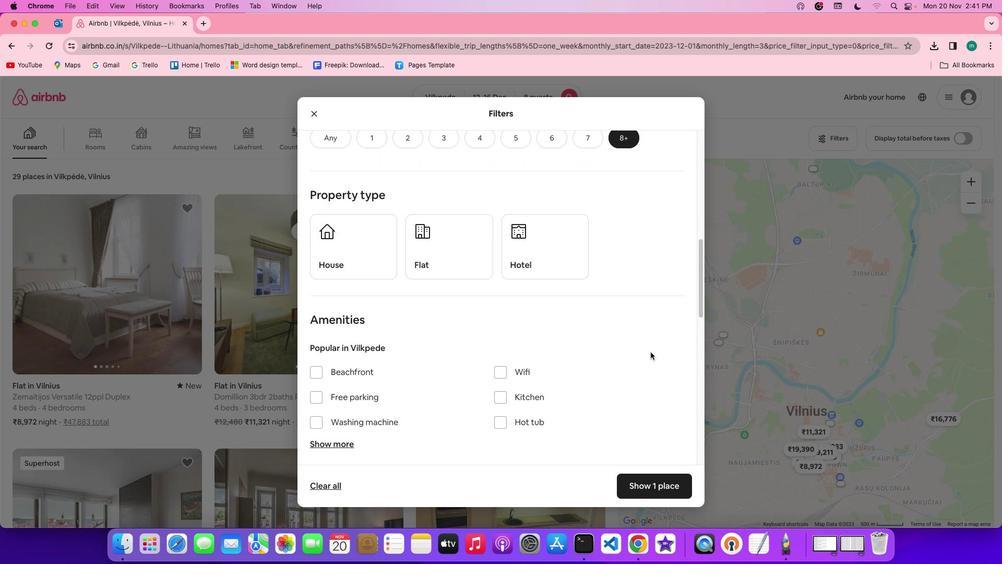 
Action: Mouse scrolled (651, 352) with delta (0, 0)
Screenshot: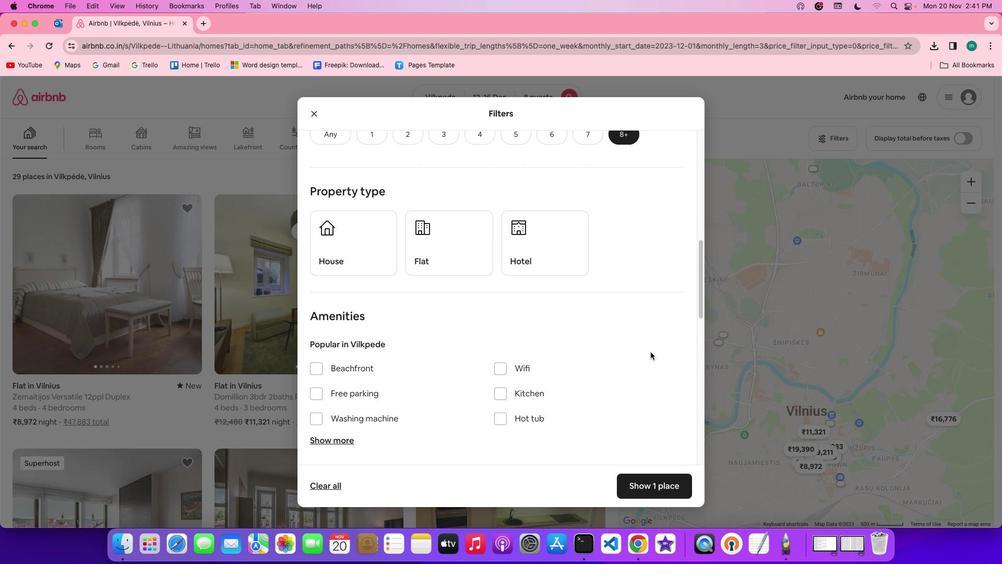 
Action: Mouse scrolled (651, 352) with delta (0, 0)
Screenshot: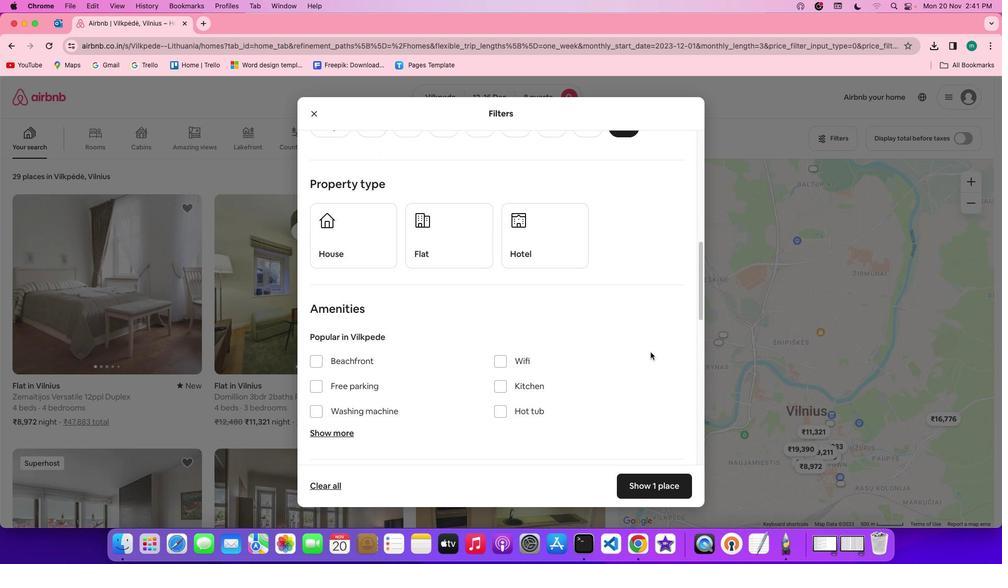 
Action: Mouse scrolled (651, 352) with delta (0, 0)
Screenshot: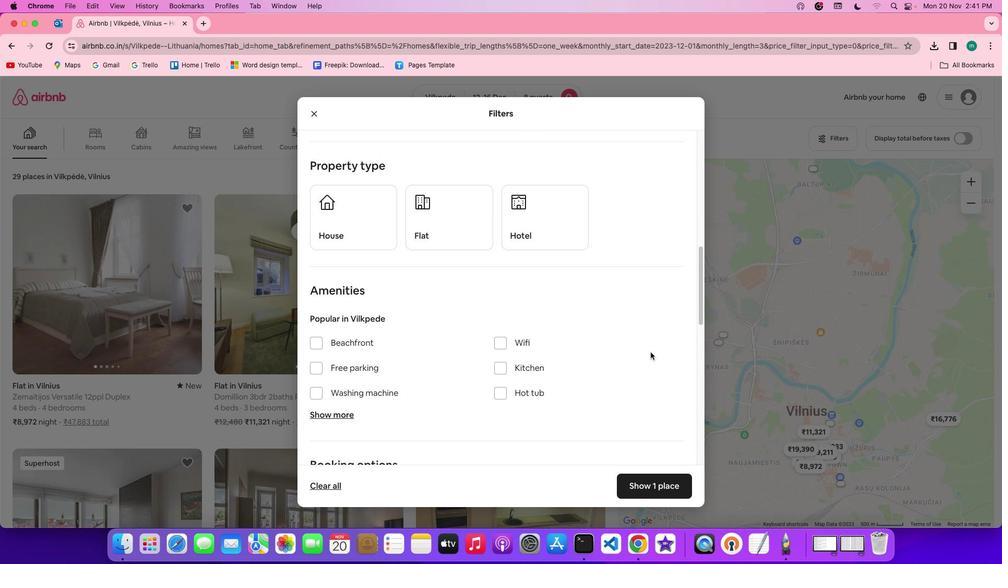 
Action: Mouse scrolled (651, 352) with delta (0, 0)
Screenshot: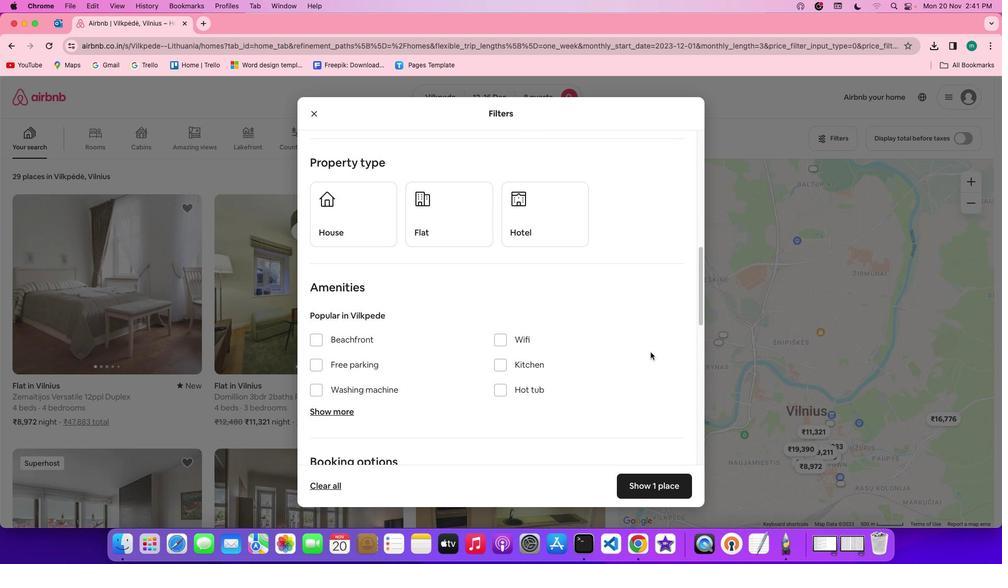 
Action: Mouse scrolled (651, 352) with delta (0, 0)
Screenshot: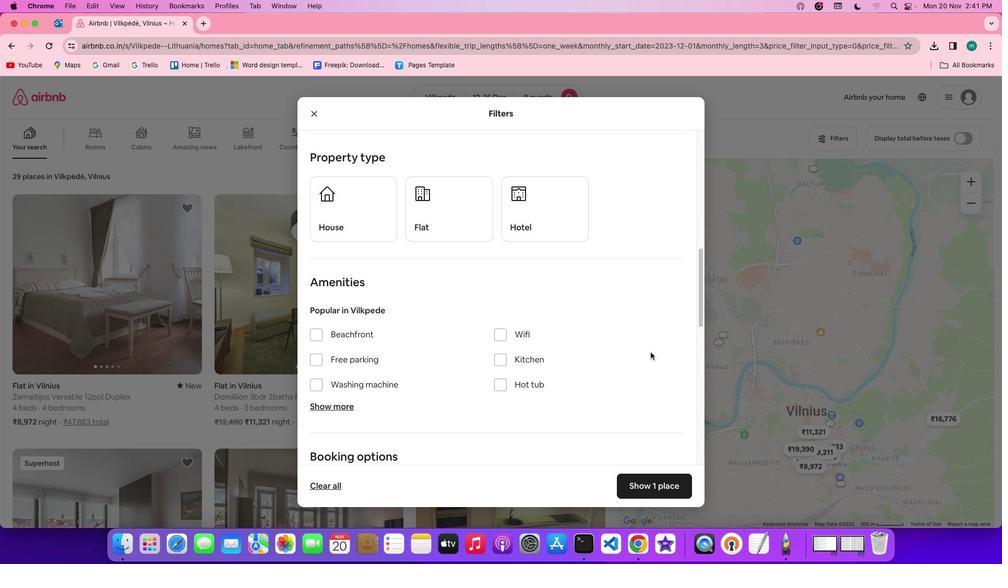 
Action: Mouse moved to (547, 203)
Screenshot: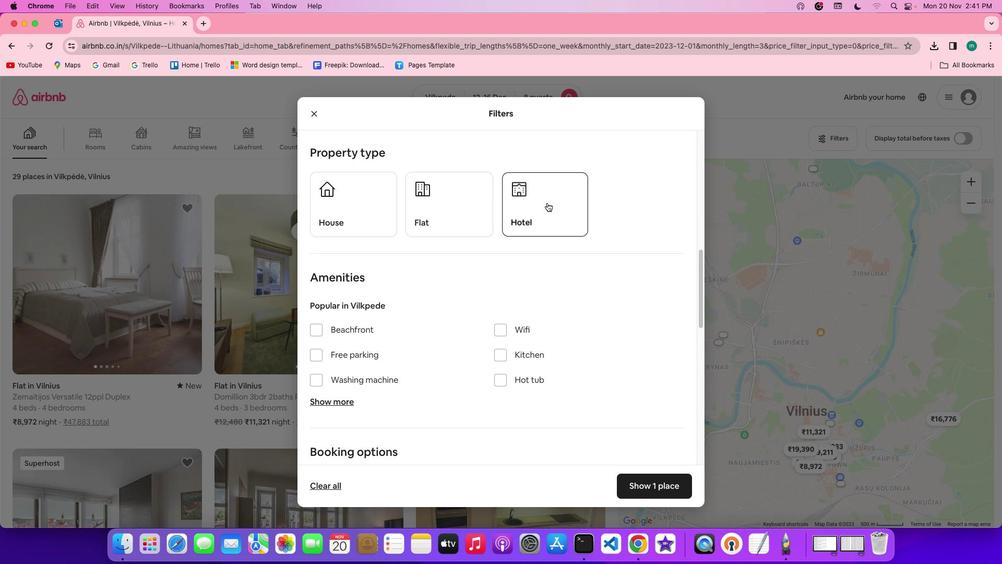 
Action: Mouse pressed left at (547, 203)
Screenshot: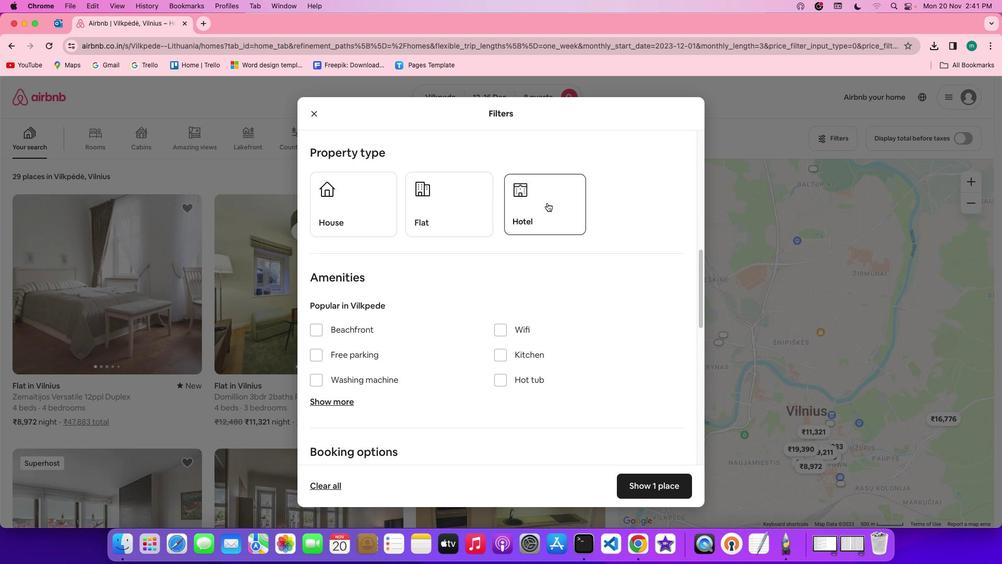 
Action: Mouse moved to (610, 305)
Screenshot: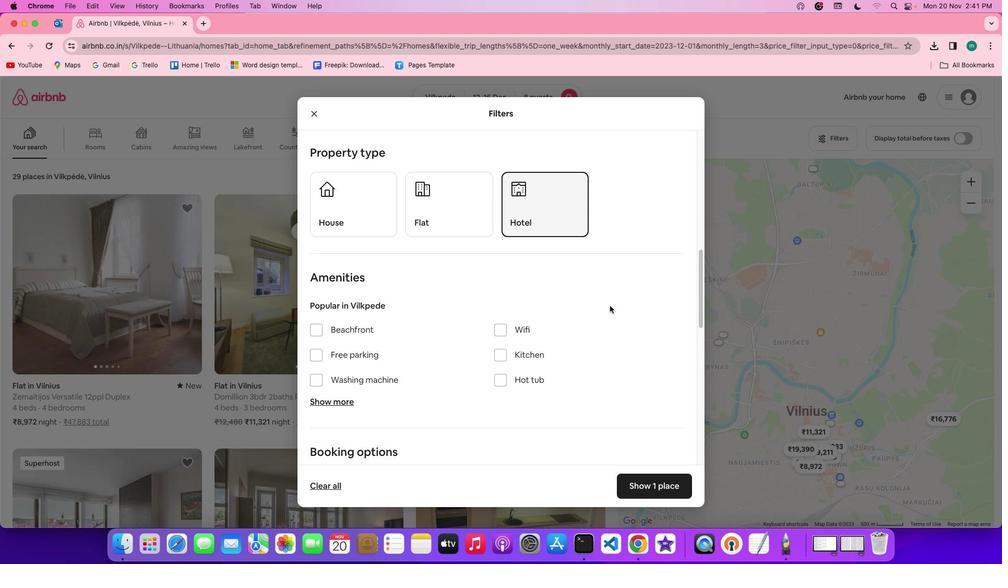 
Action: Mouse scrolled (610, 305) with delta (0, 0)
Screenshot: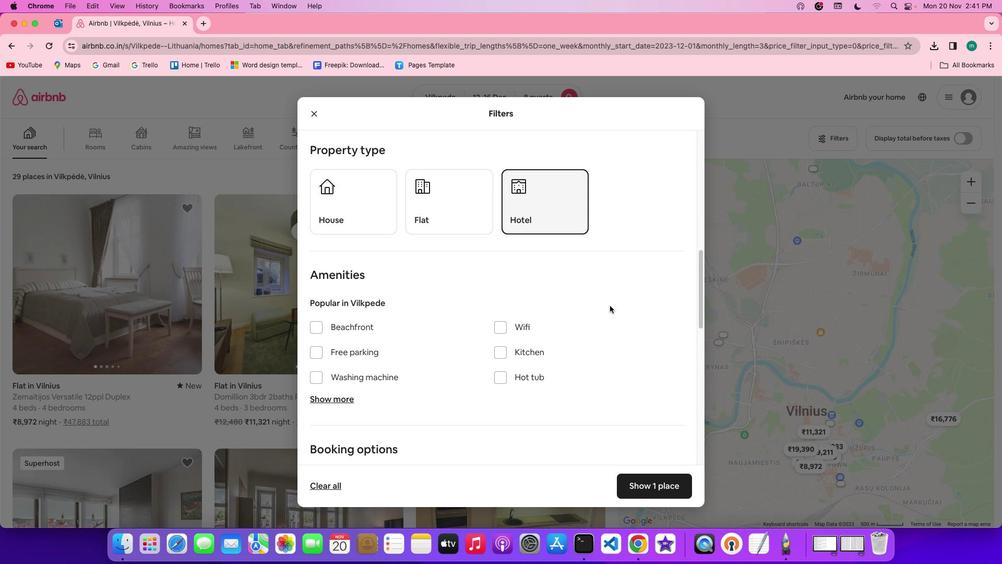 
Action: Mouse scrolled (610, 305) with delta (0, 0)
Screenshot: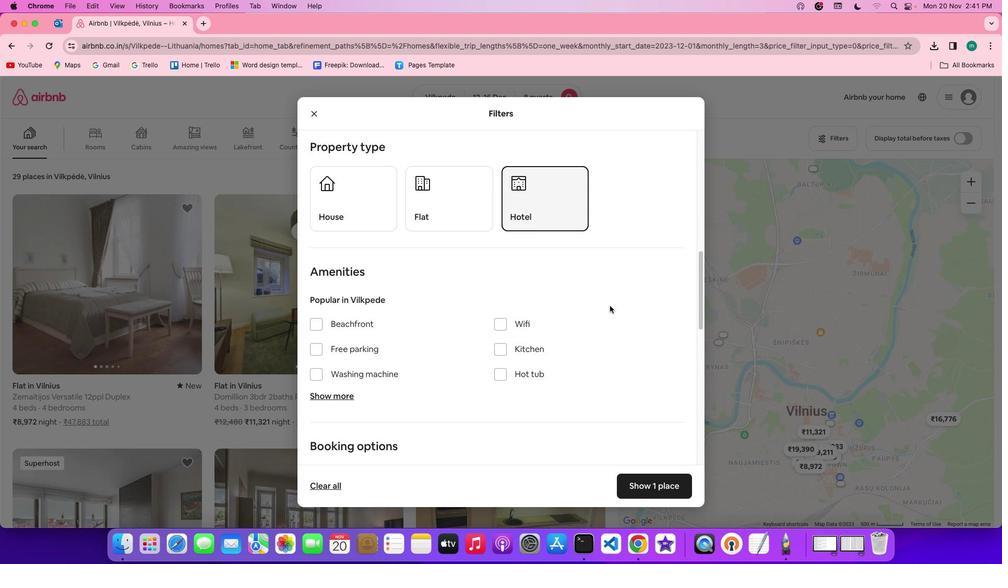 
Action: Mouse scrolled (610, 305) with delta (0, 0)
Screenshot: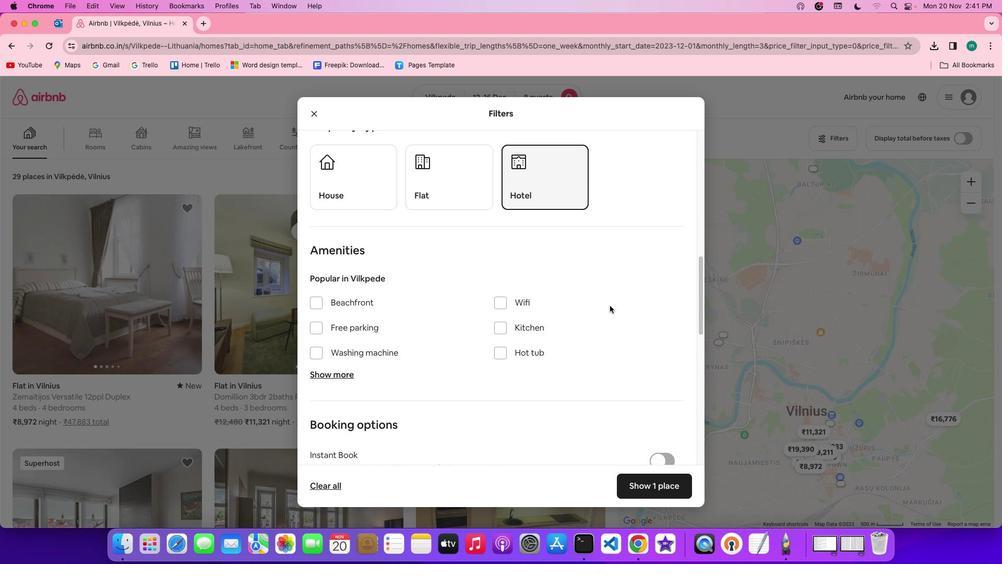 
Action: Mouse scrolled (610, 305) with delta (0, 0)
Screenshot: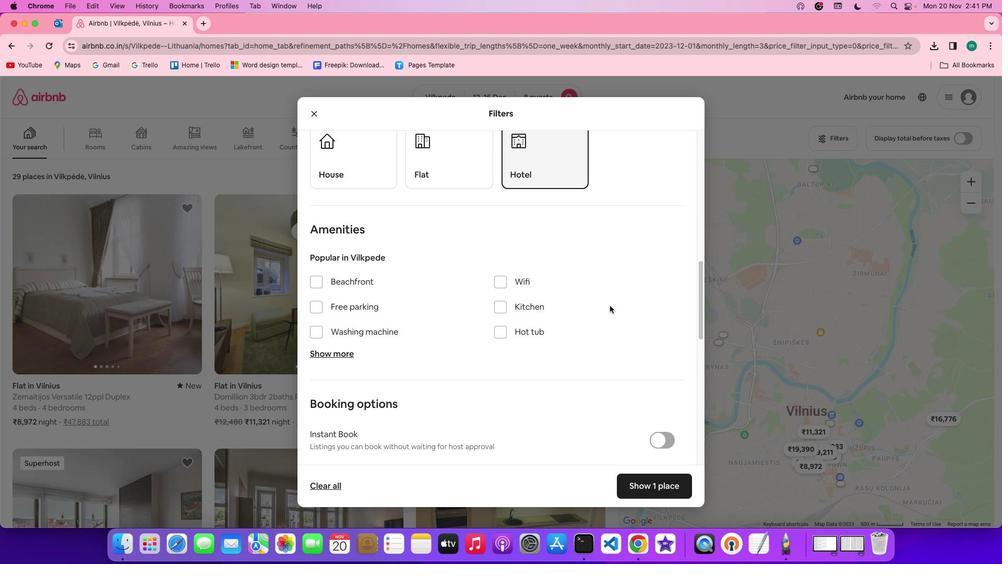 
Action: Mouse scrolled (610, 305) with delta (0, 0)
Screenshot: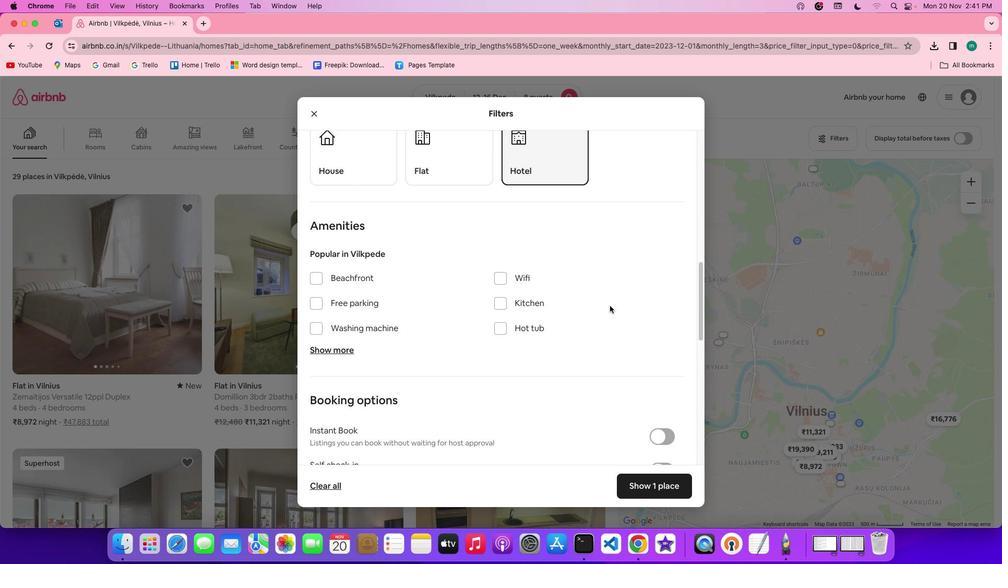 
Action: Mouse scrolled (610, 305) with delta (0, 0)
Screenshot: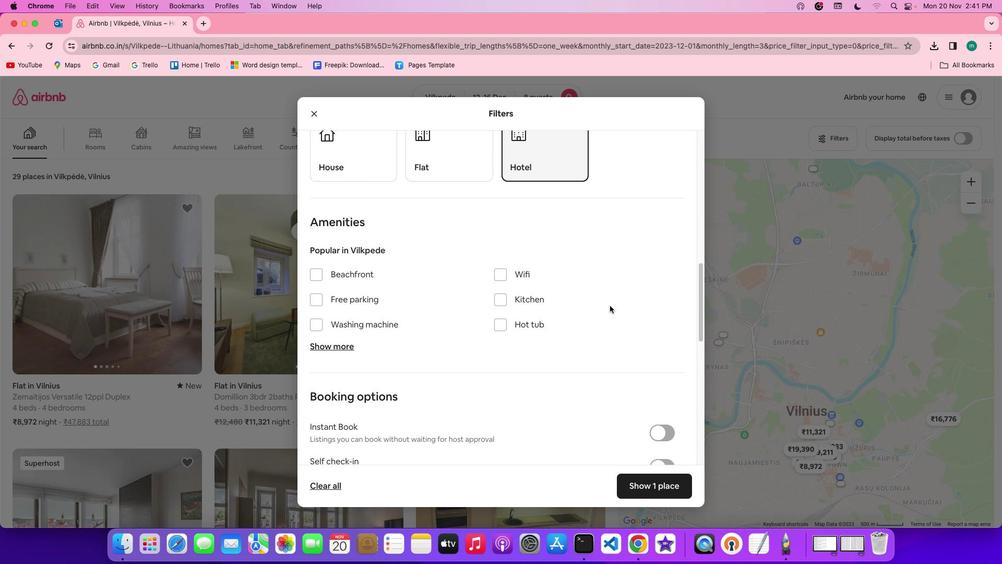 
Action: Mouse scrolled (610, 305) with delta (0, 0)
Screenshot: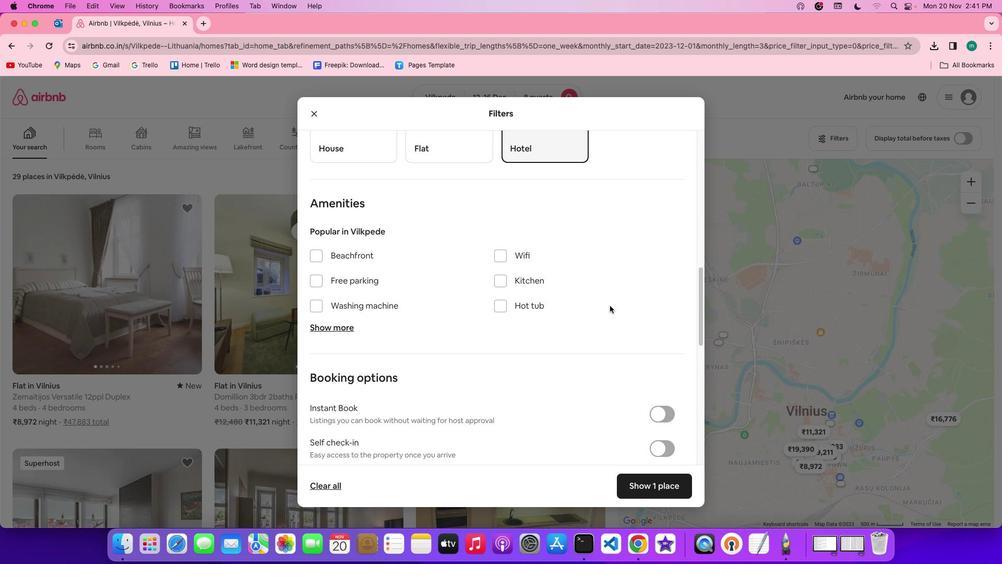 
Action: Mouse moved to (496, 226)
Screenshot: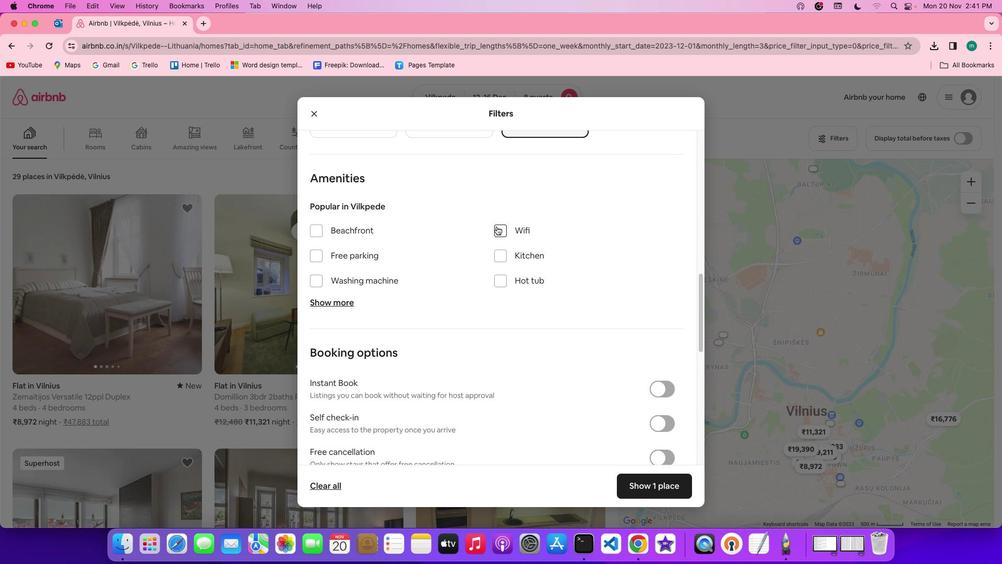 
Action: Mouse pressed left at (496, 226)
Screenshot: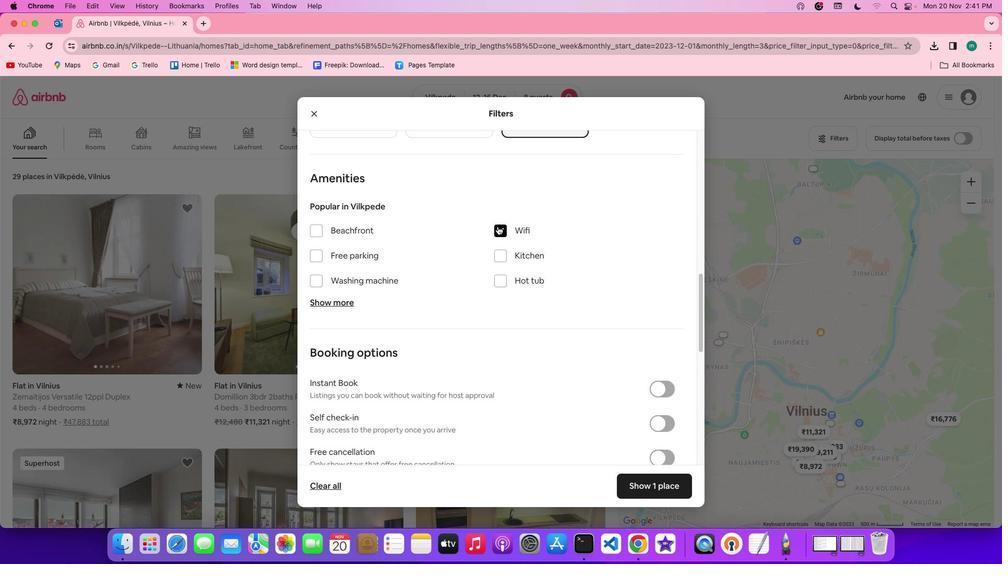 
Action: Mouse moved to (574, 271)
Screenshot: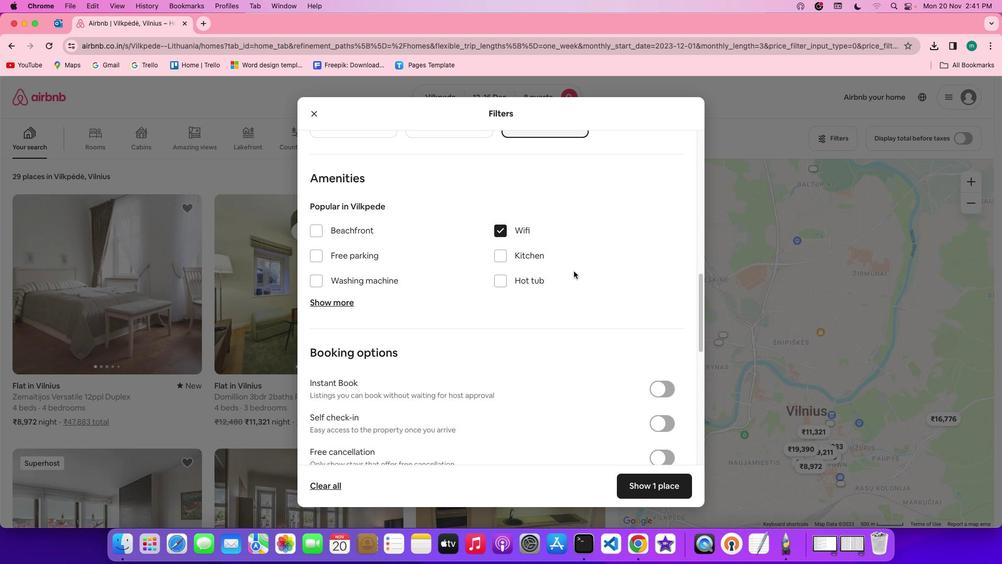 
Action: Mouse scrolled (574, 271) with delta (0, 0)
Screenshot: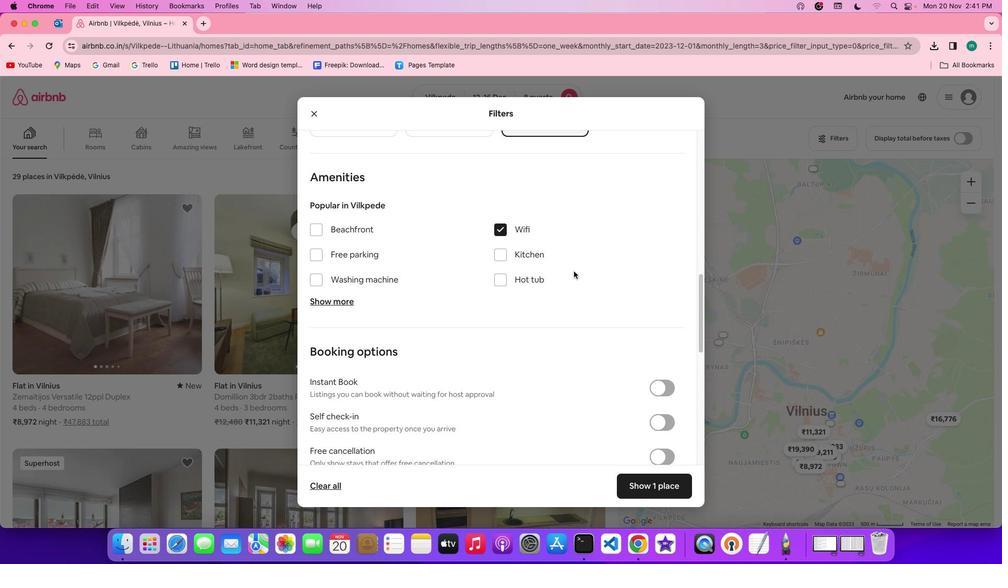 
Action: Mouse scrolled (574, 271) with delta (0, 0)
Screenshot: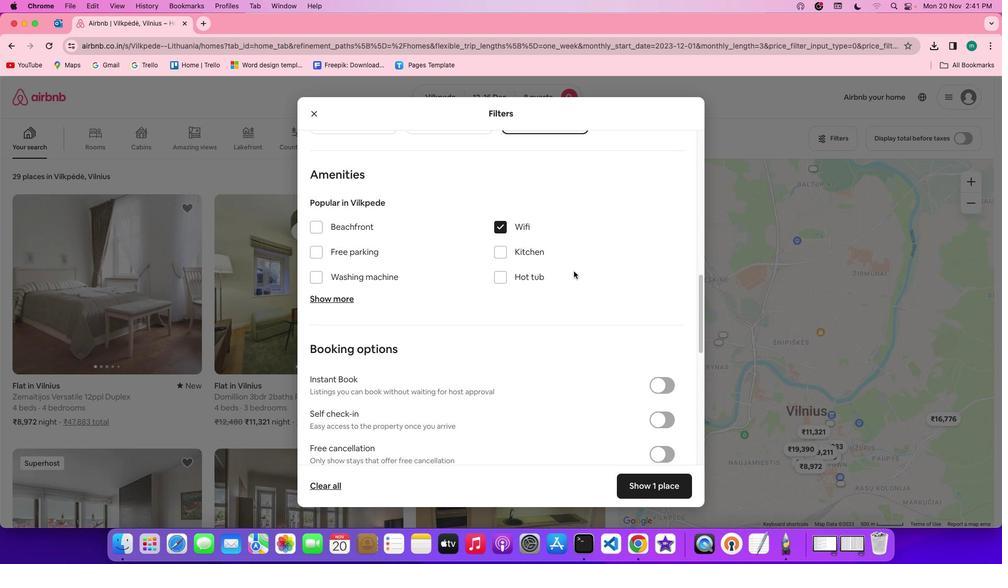
Action: Mouse scrolled (574, 271) with delta (0, 0)
Screenshot: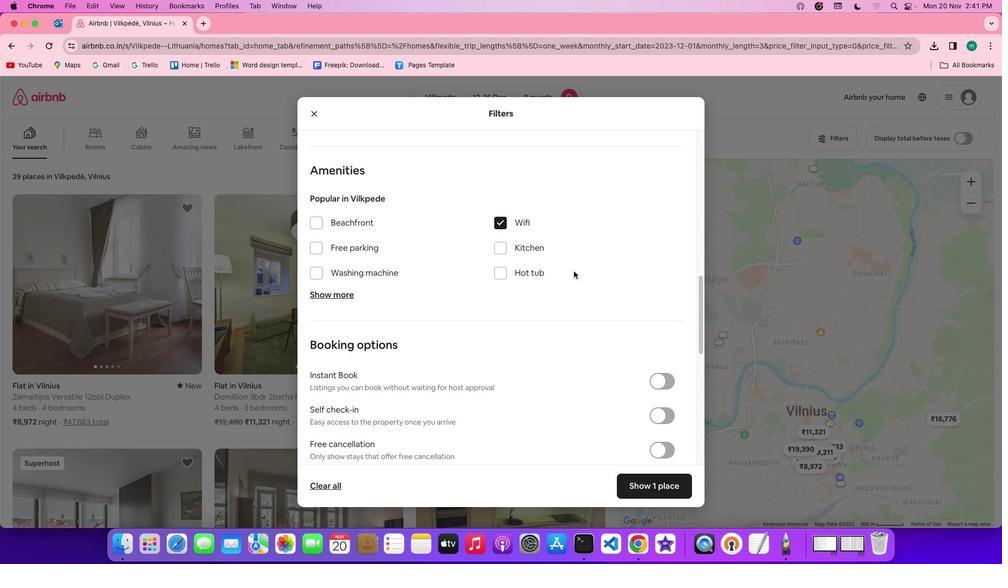 
Action: Mouse scrolled (574, 271) with delta (0, 0)
Screenshot: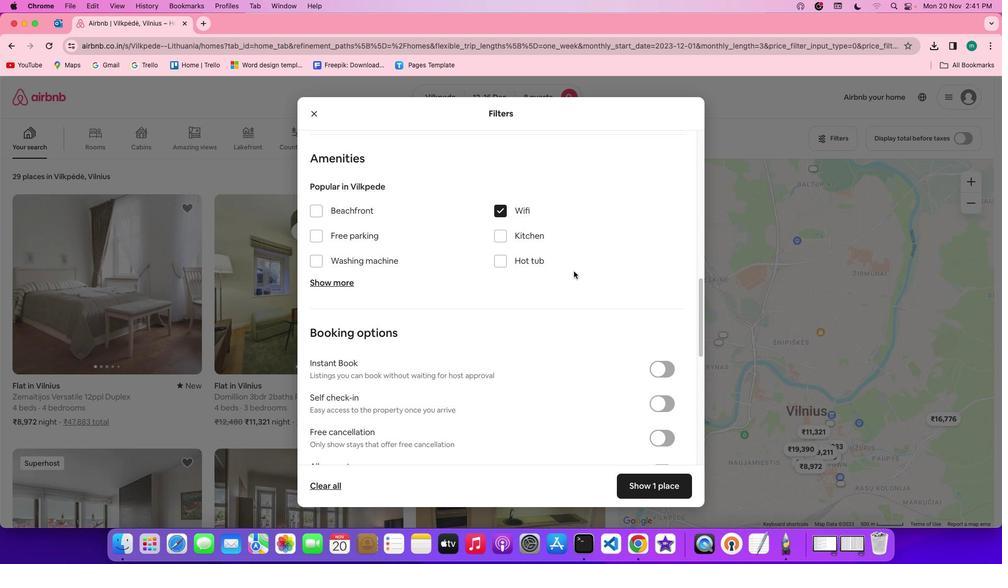 
Action: Mouse scrolled (574, 271) with delta (0, 0)
Screenshot: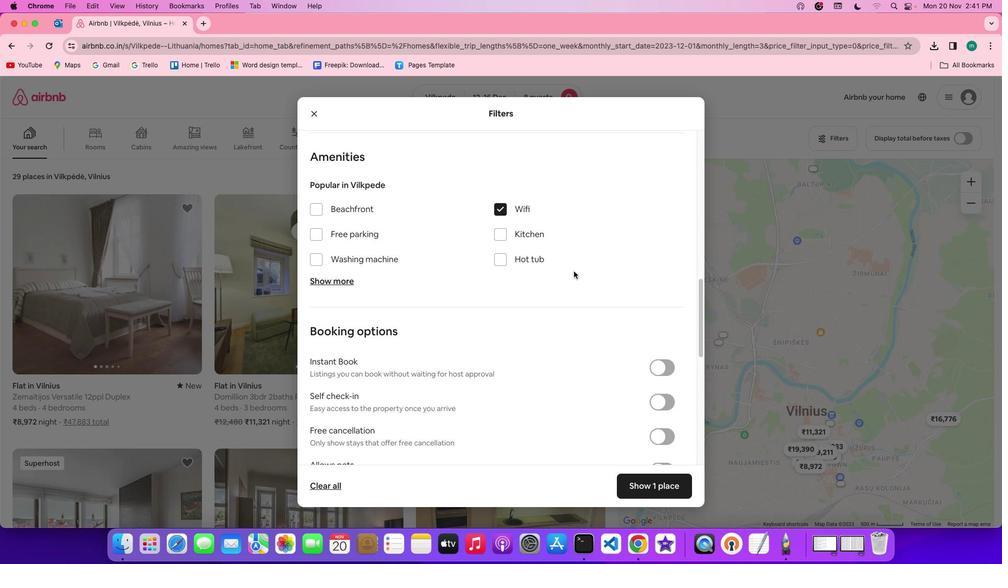
Action: Mouse scrolled (574, 271) with delta (0, 0)
Screenshot: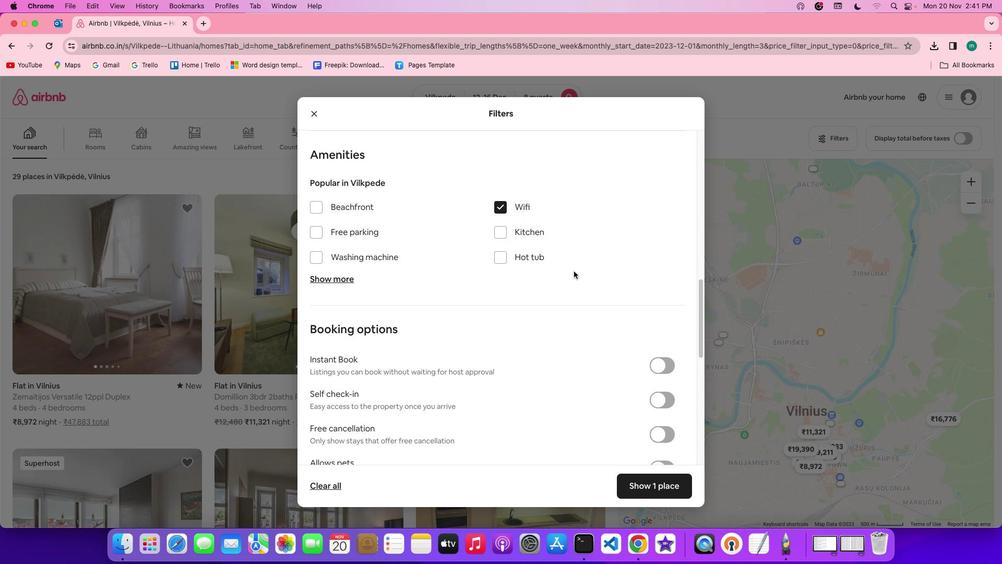 
Action: Mouse scrolled (574, 271) with delta (0, 0)
Screenshot: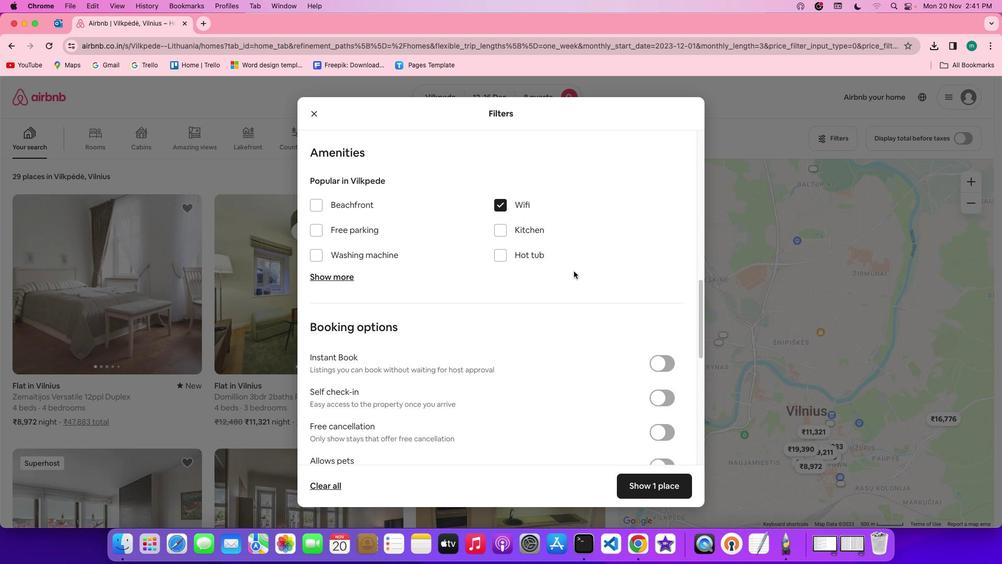 
Action: Mouse scrolled (574, 271) with delta (0, 0)
Screenshot: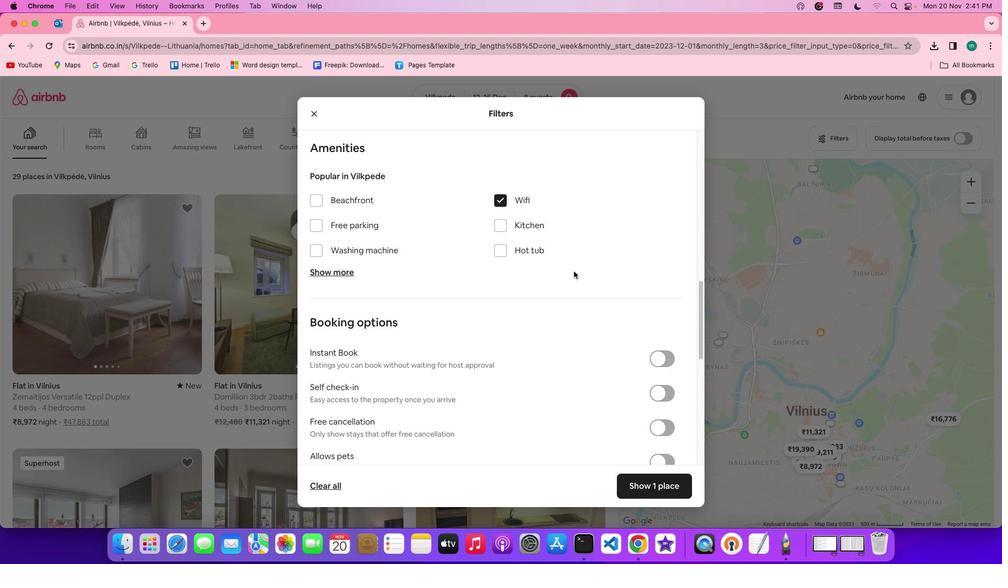 
Action: Mouse moved to (341, 268)
Screenshot: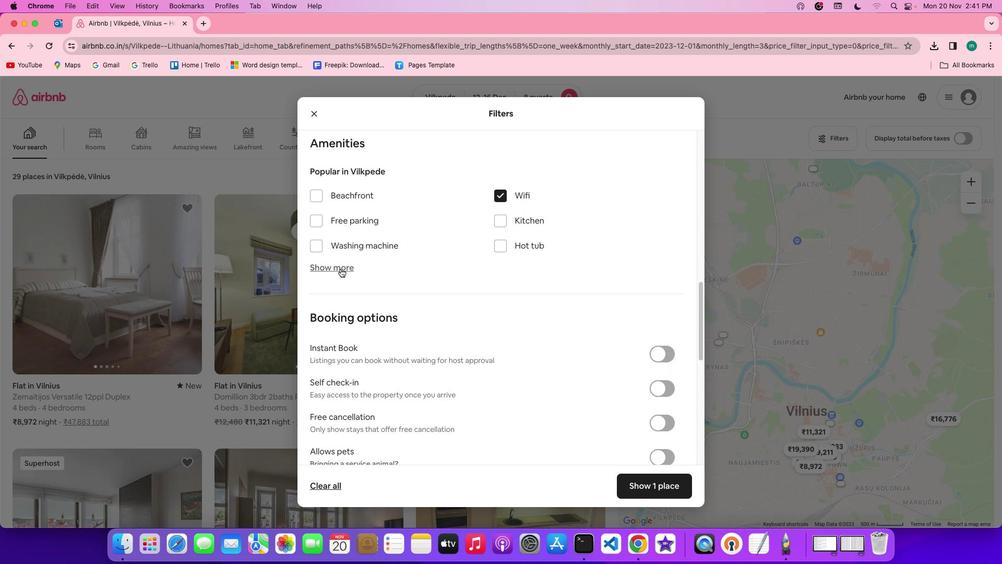 
Action: Mouse pressed left at (341, 268)
Screenshot: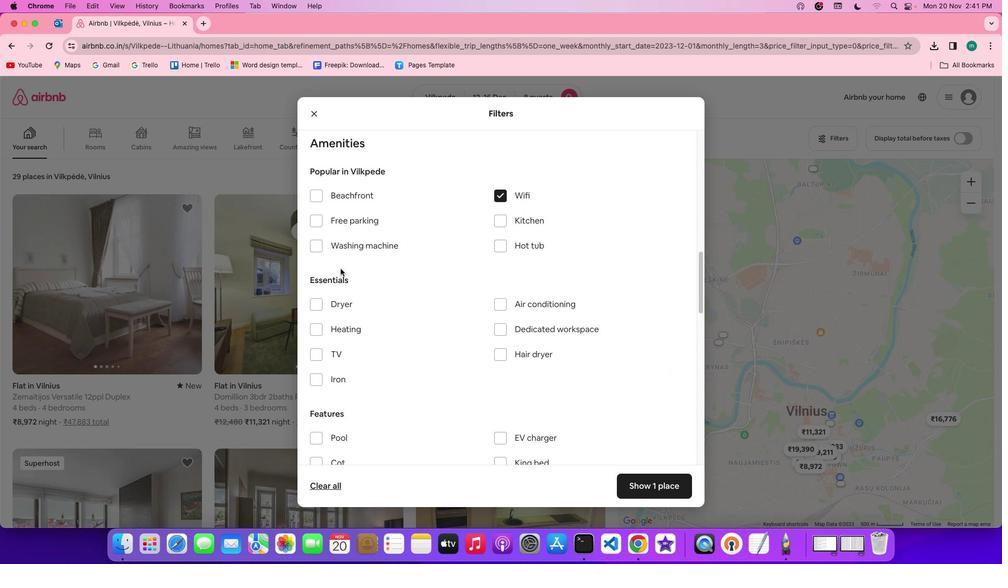 
Action: Mouse moved to (500, 325)
Screenshot: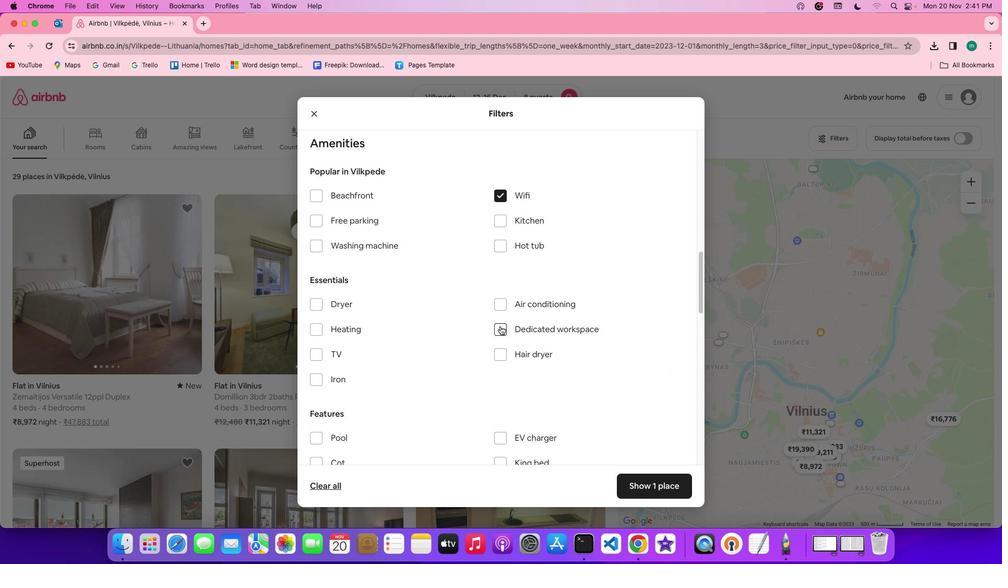 
Action: Mouse scrolled (500, 325) with delta (0, 0)
Screenshot: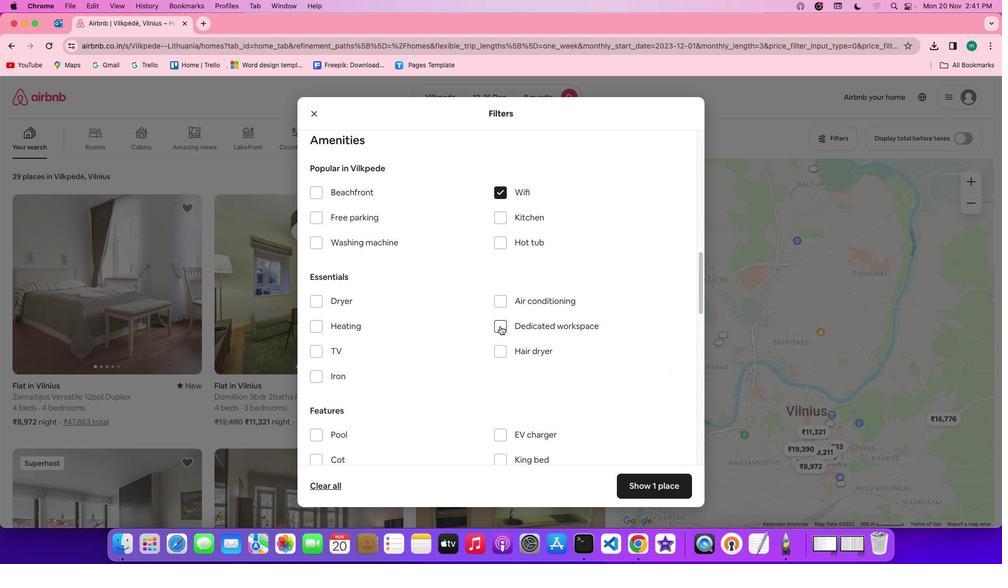 
Action: Mouse scrolled (500, 325) with delta (0, 0)
Screenshot: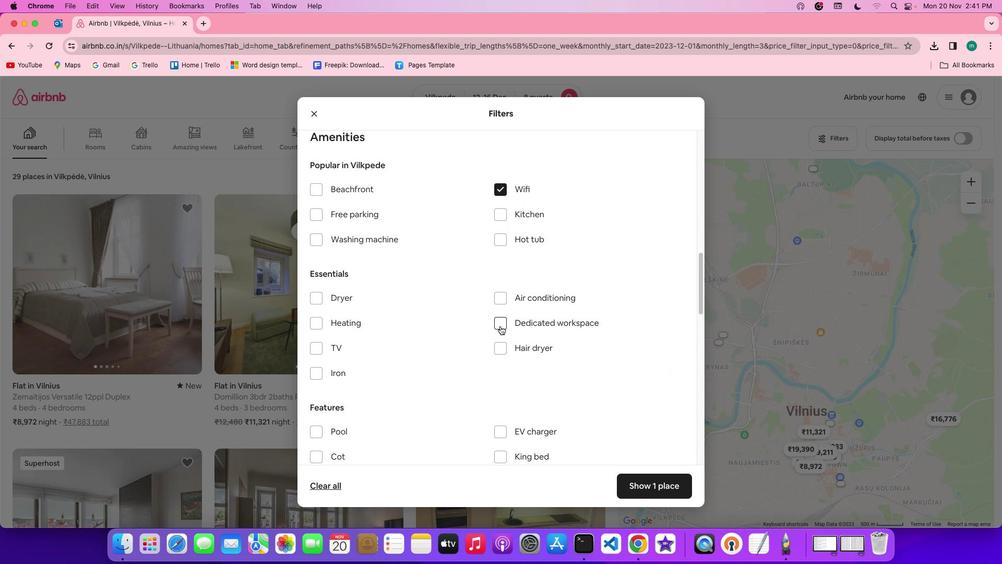 
Action: Mouse scrolled (500, 325) with delta (0, 0)
Screenshot: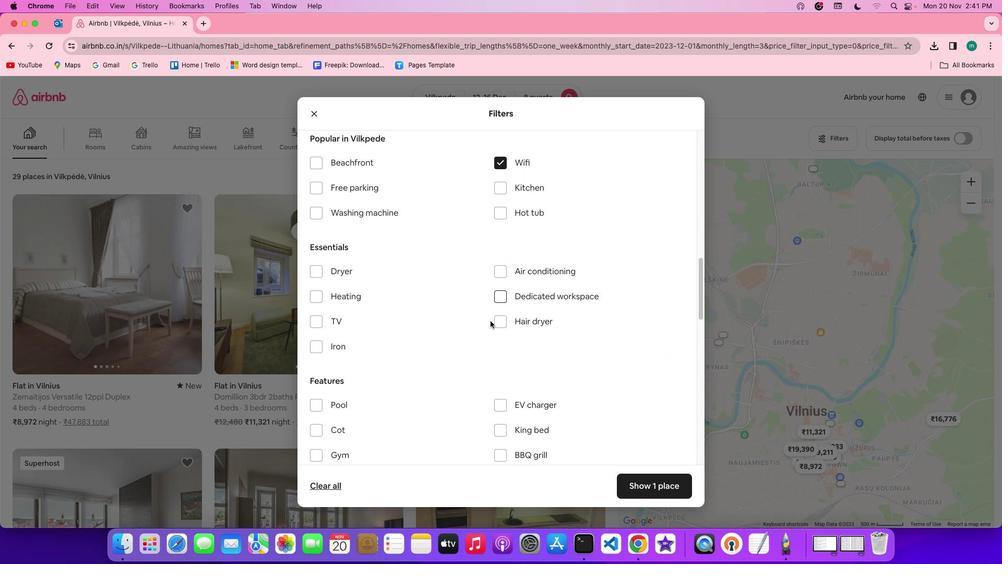 
Action: Mouse moved to (316, 303)
Screenshot: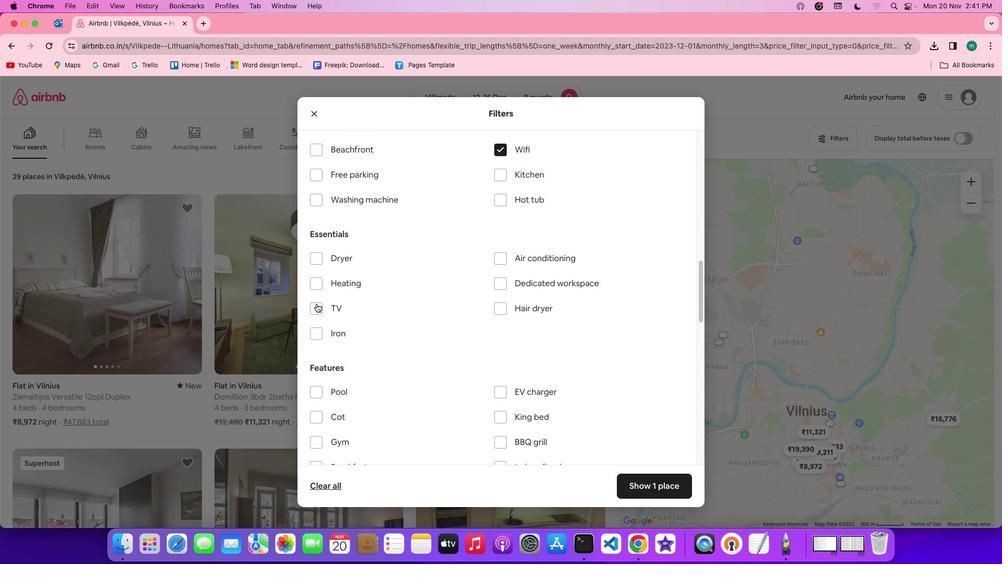 
Action: Mouse pressed left at (316, 303)
Screenshot: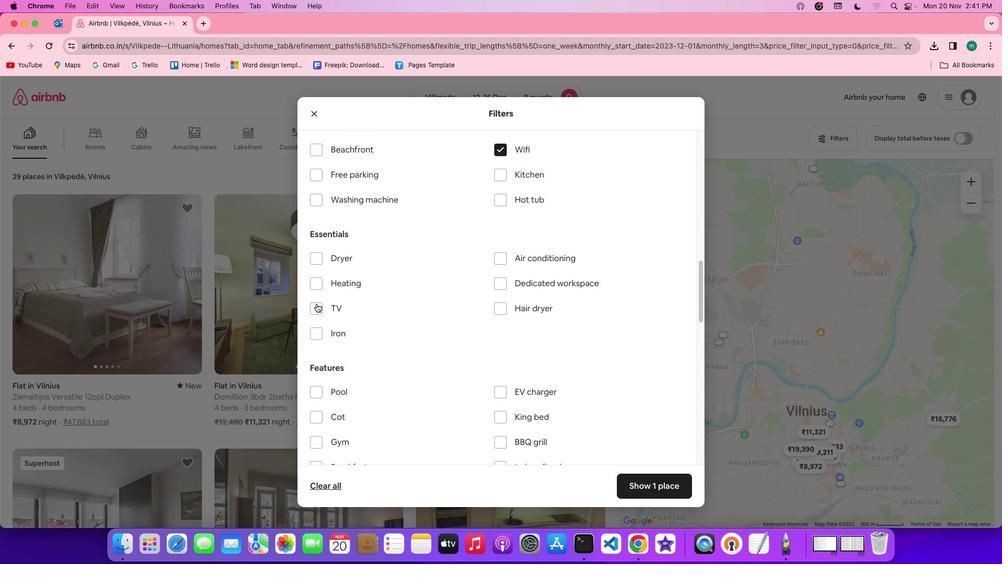 
Action: Mouse moved to (489, 303)
Screenshot: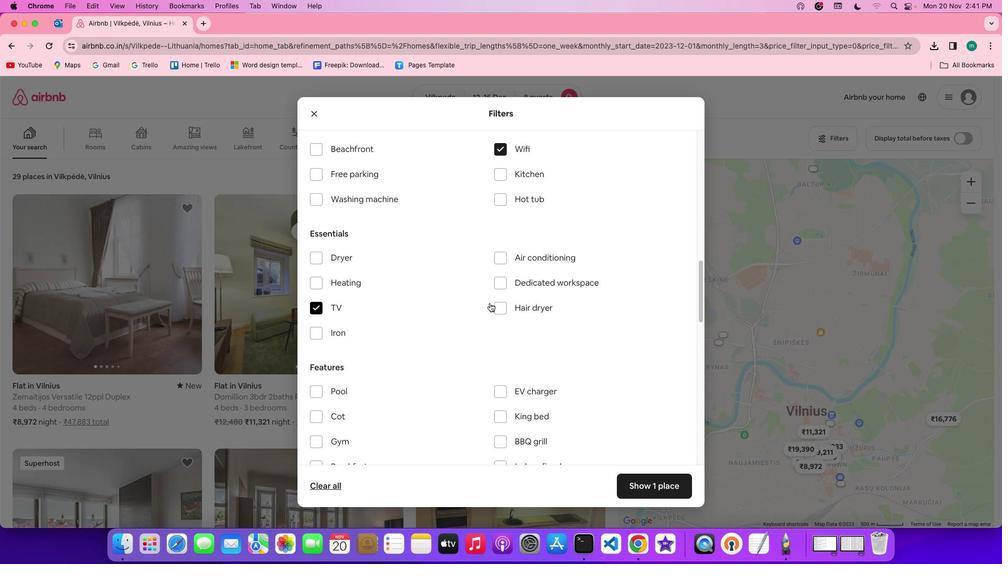 
Action: Mouse scrolled (489, 303) with delta (0, 0)
Screenshot: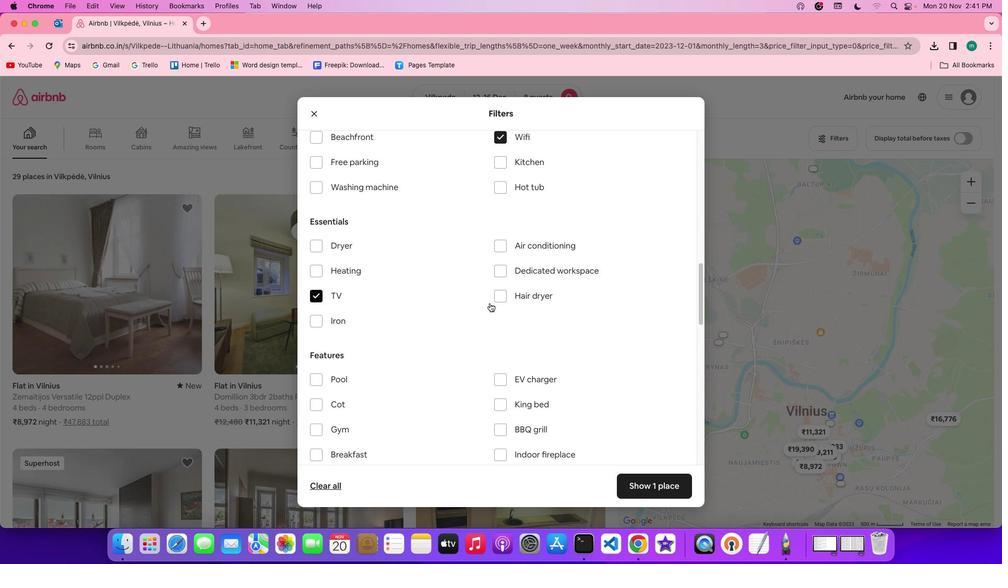 
Action: Mouse scrolled (489, 303) with delta (0, 0)
Screenshot: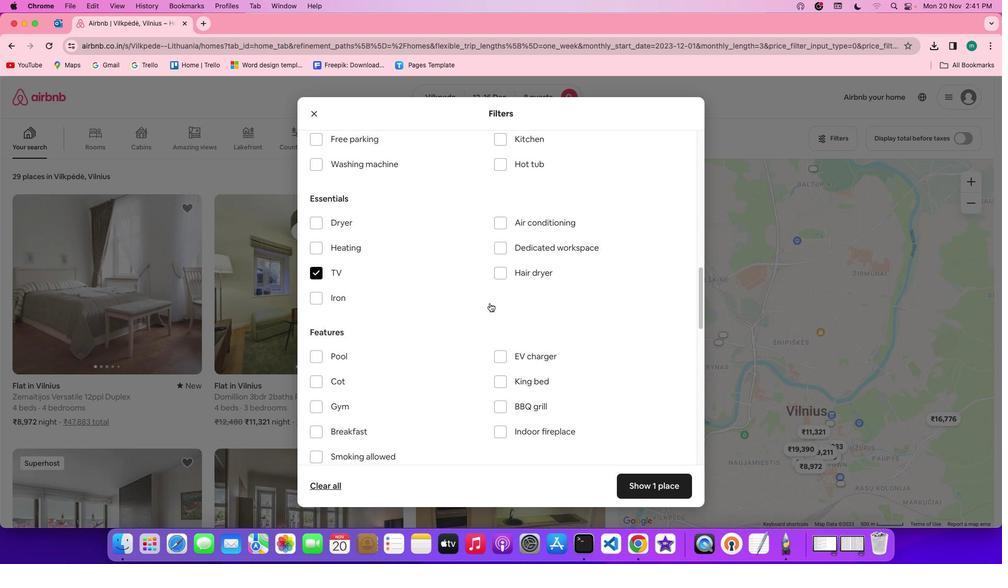 
Action: Mouse scrolled (489, 303) with delta (0, -1)
Screenshot: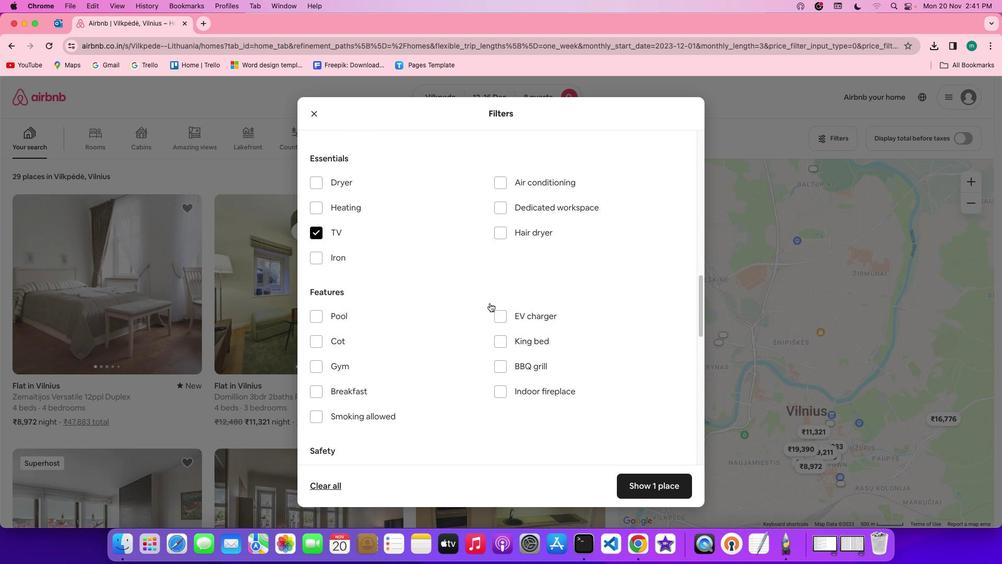 
Action: Mouse scrolled (489, 303) with delta (0, -1)
Screenshot: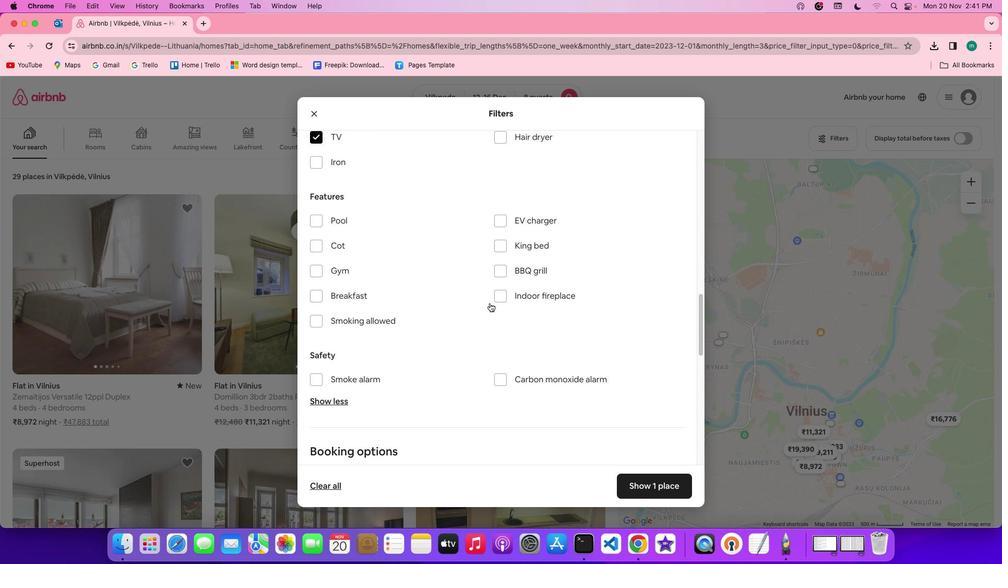 
Action: Mouse moved to (495, 302)
Screenshot: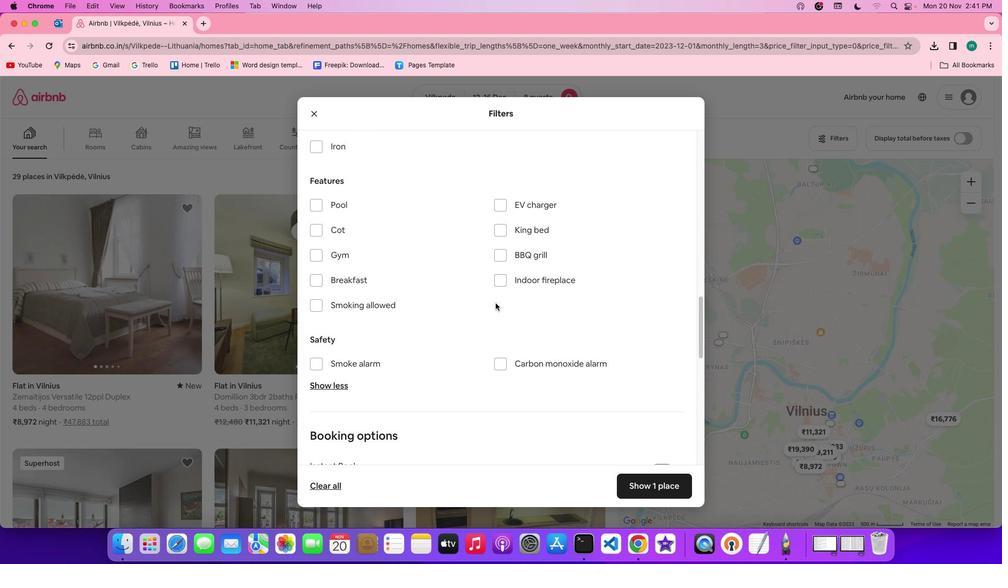 
Action: Mouse scrolled (495, 302) with delta (0, 0)
Screenshot: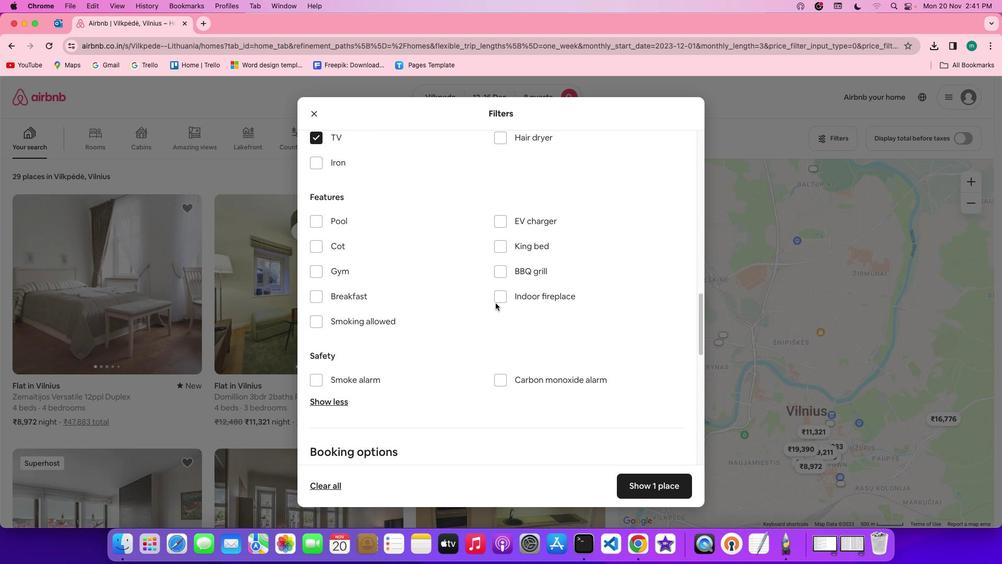 
Action: Mouse scrolled (495, 302) with delta (0, 0)
Screenshot: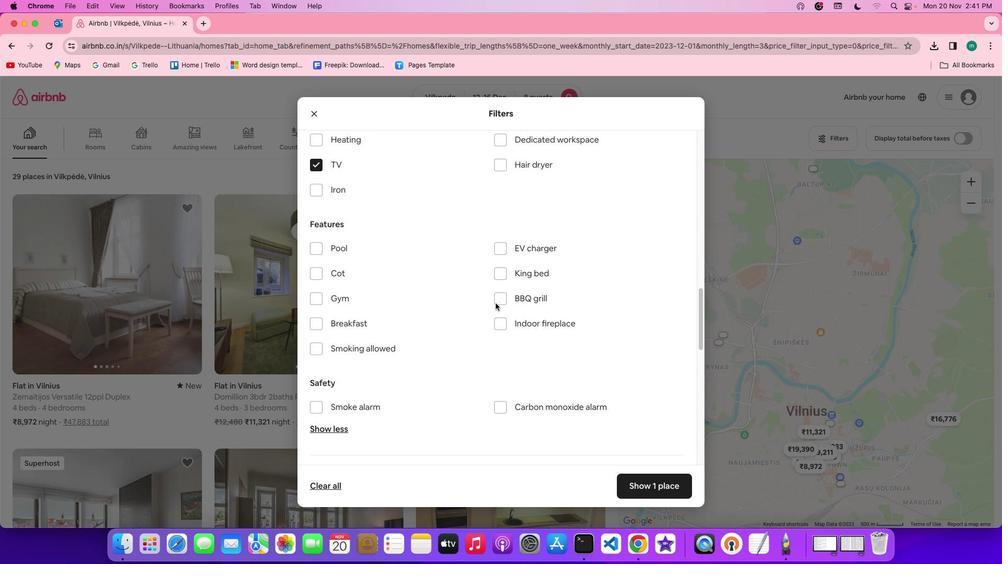 
Action: Mouse scrolled (495, 302) with delta (0, 1)
Screenshot: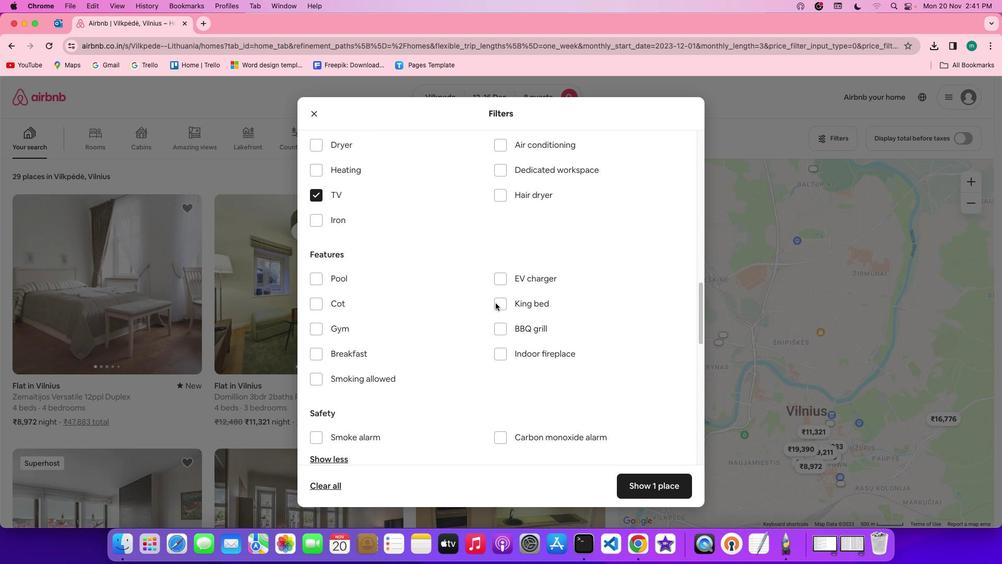 
Action: Mouse scrolled (495, 302) with delta (0, 0)
Screenshot: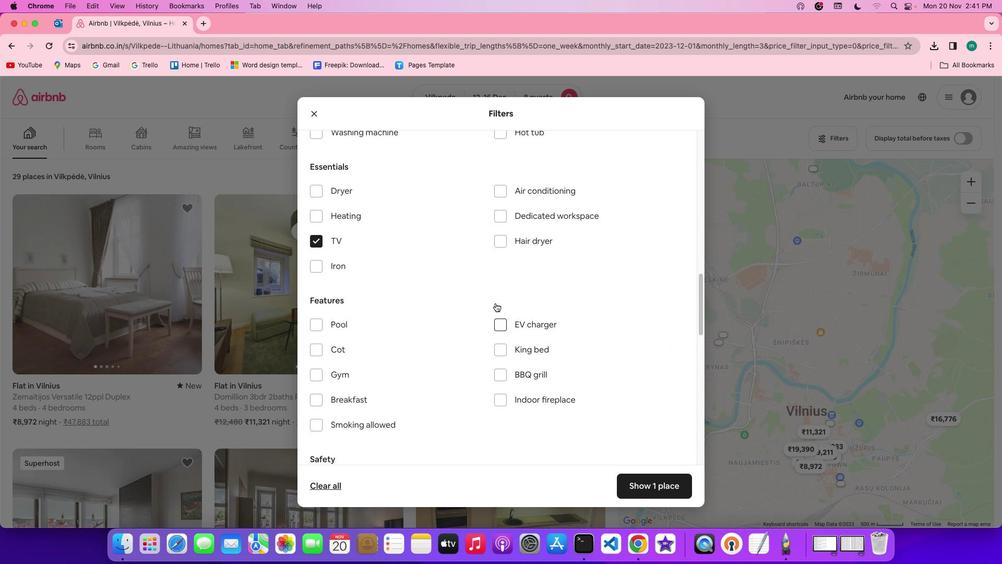 
Action: Mouse scrolled (495, 302) with delta (0, 0)
Screenshot: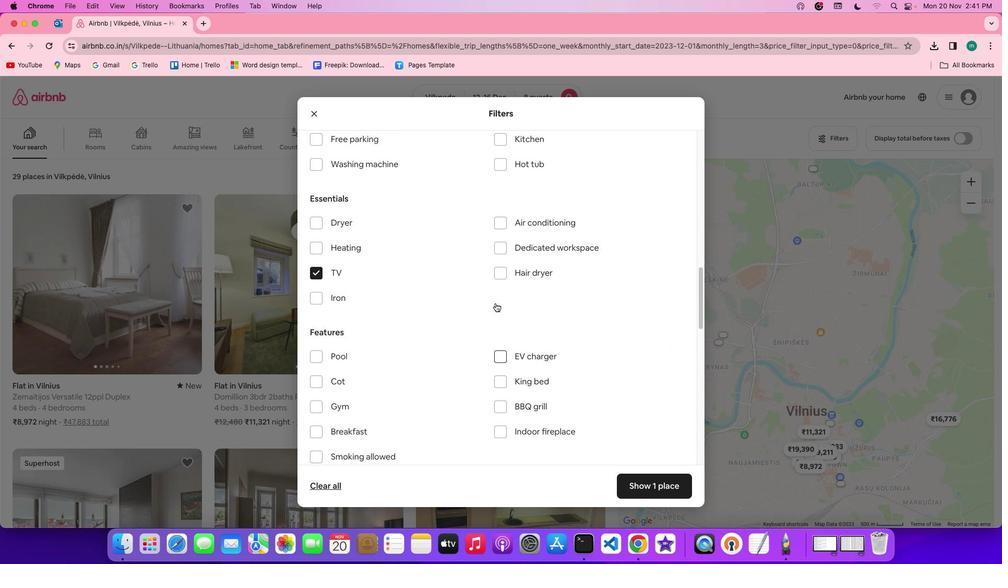 
Action: Mouse scrolled (495, 302) with delta (0, 1)
Screenshot: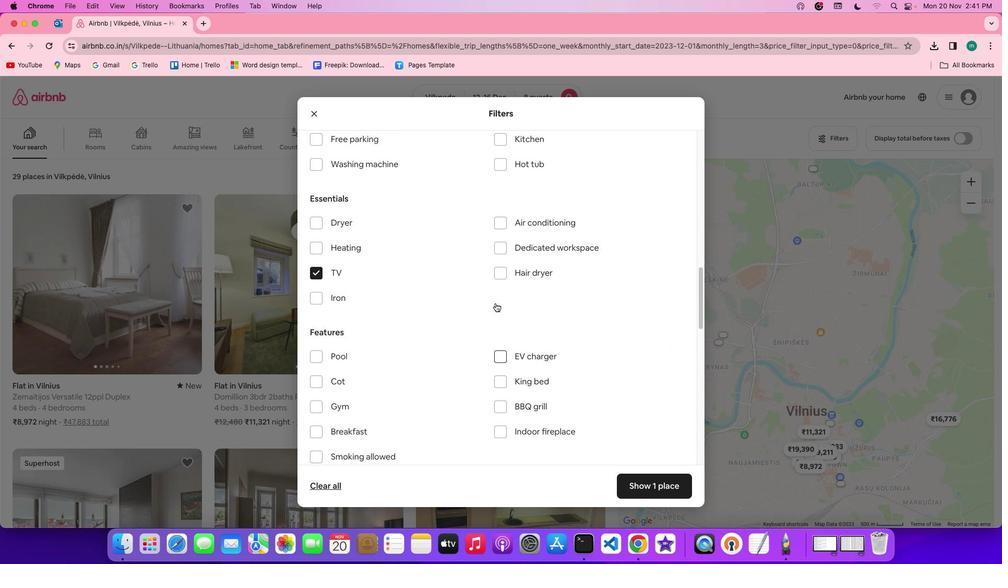 
Action: Mouse scrolled (495, 302) with delta (0, 2)
Screenshot: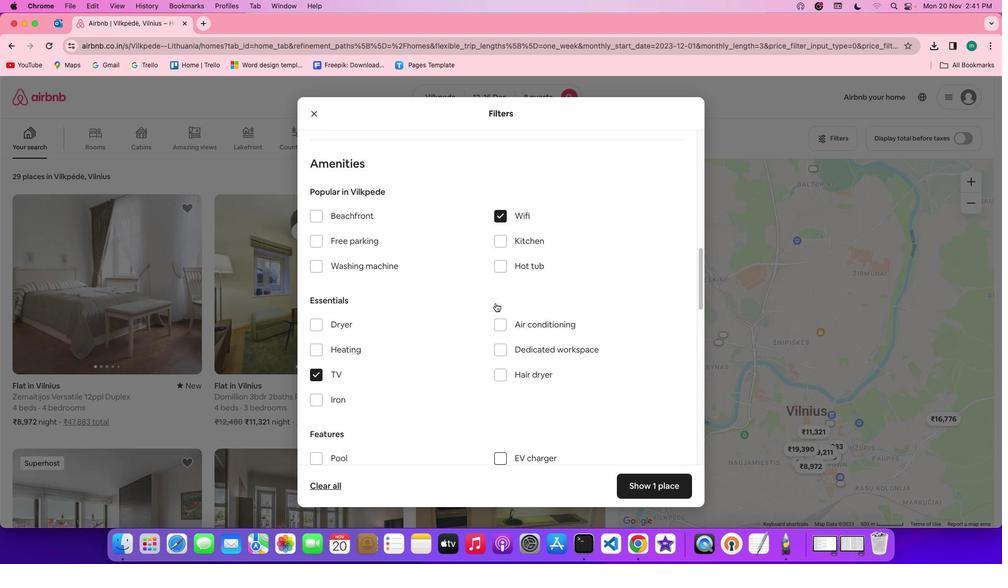 
Action: Mouse moved to (341, 270)
Screenshot: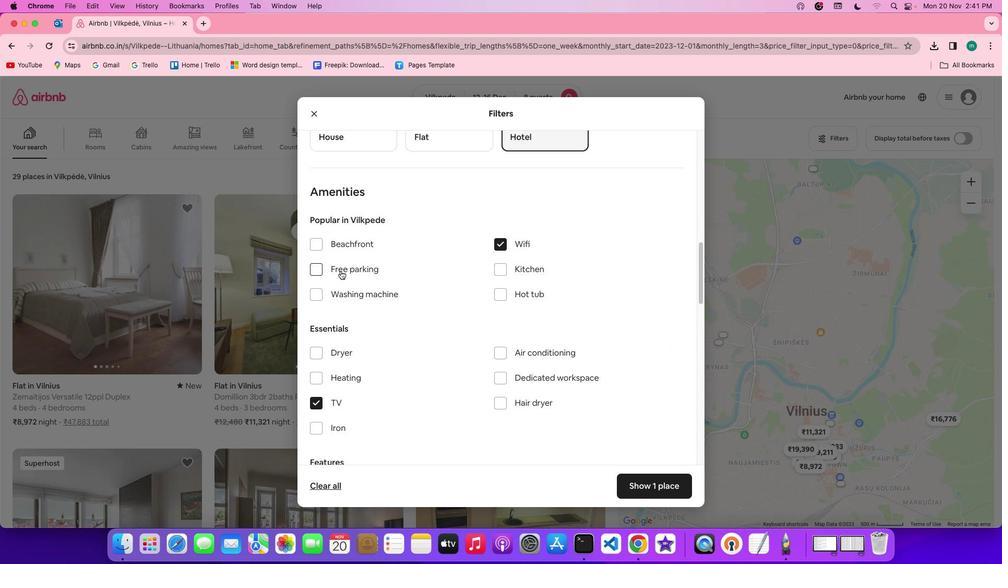 
Action: Mouse pressed left at (341, 270)
Screenshot: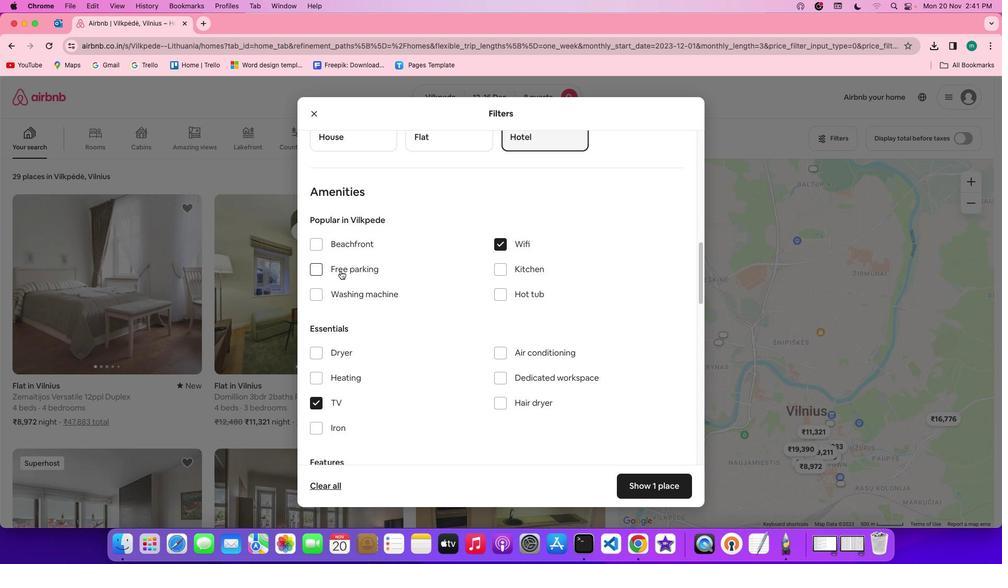 
Action: Mouse moved to (443, 325)
Screenshot: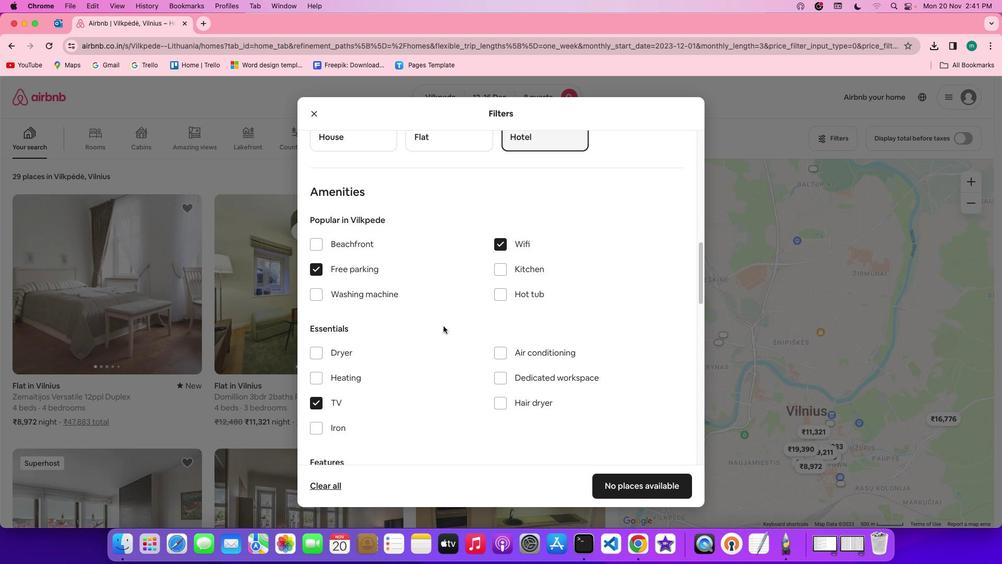 
Action: Mouse scrolled (443, 325) with delta (0, 0)
Screenshot: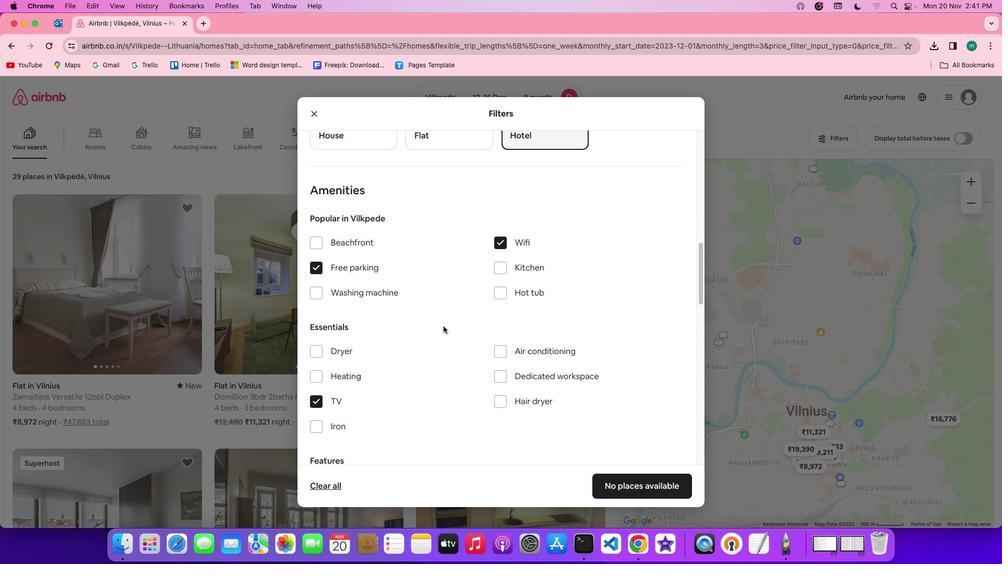 
Action: Mouse scrolled (443, 325) with delta (0, 0)
Screenshot: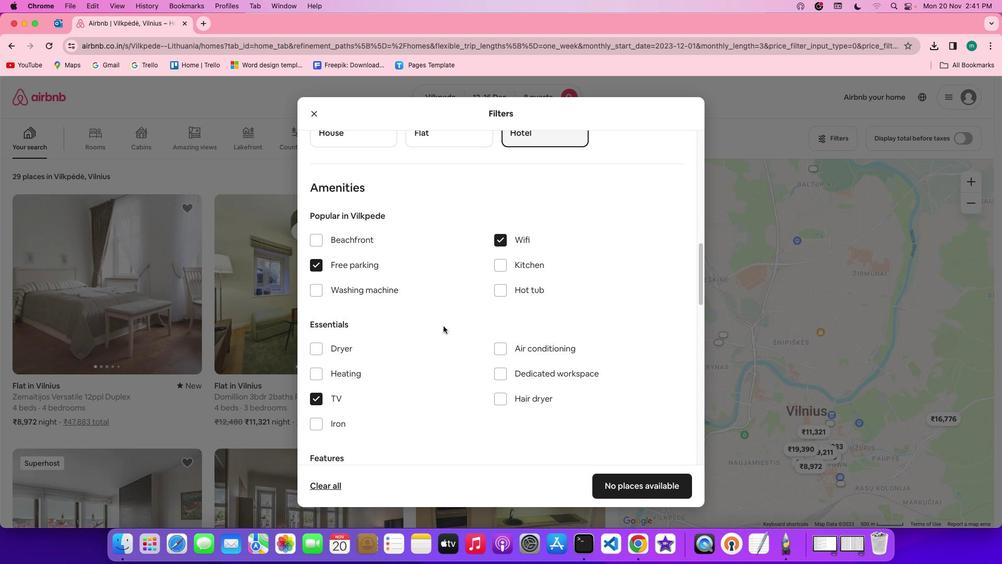 
Action: Mouse scrolled (443, 325) with delta (0, 0)
Screenshot: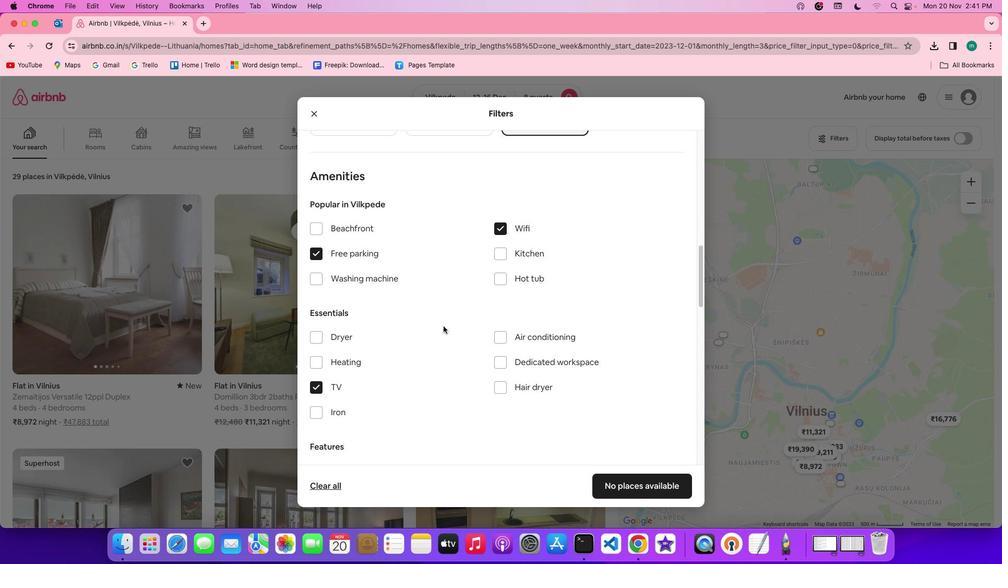 
Action: Mouse scrolled (443, 325) with delta (0, 0)
Screenshot: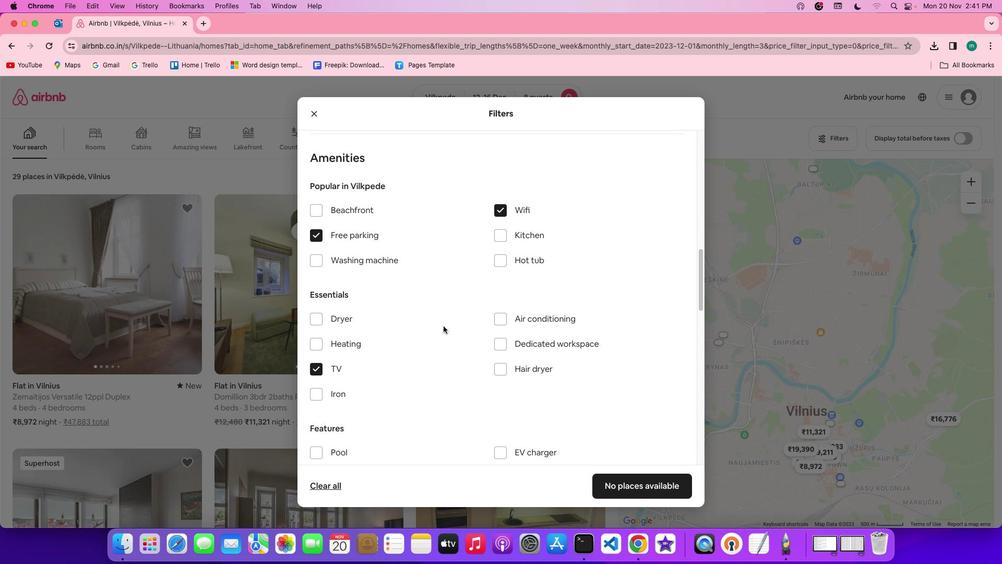 
Action: Mouse moved to (441, 323)
Screenshot: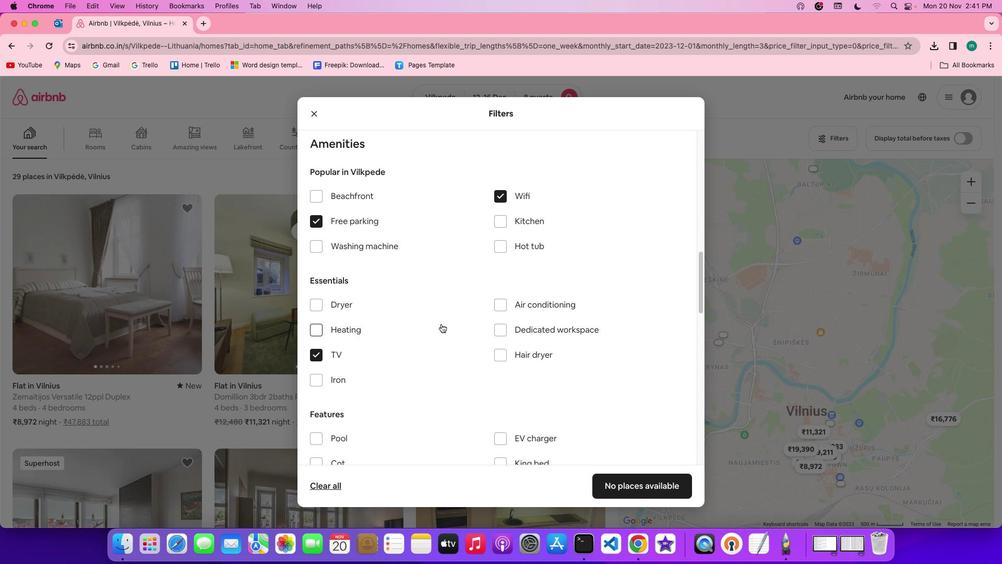 
Action: Mouse scrolled (441, 323) with delta (0, 0)
Screenshot: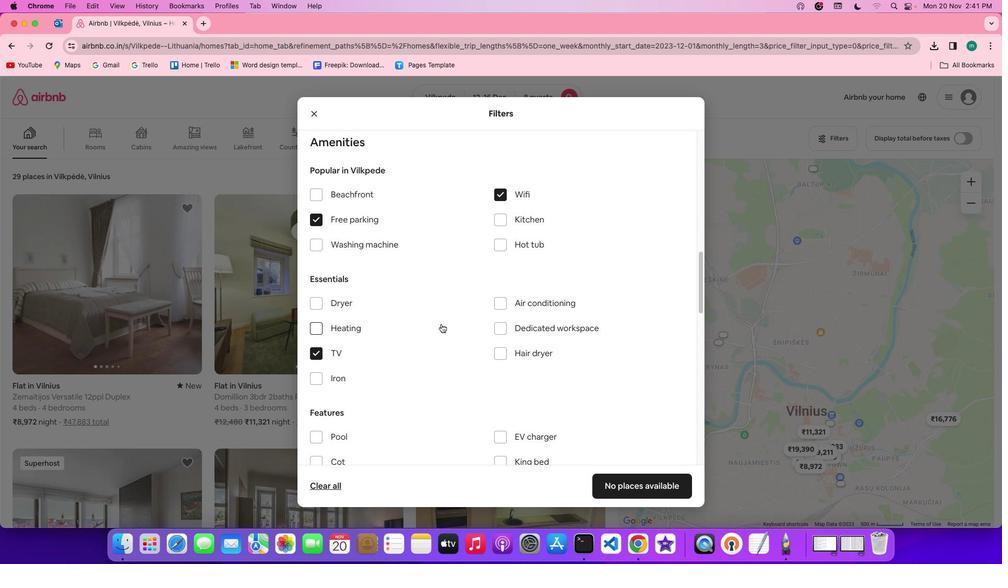 
Action: Mouse scrolled (441, 323) with delta (0, 0)
Screenshot: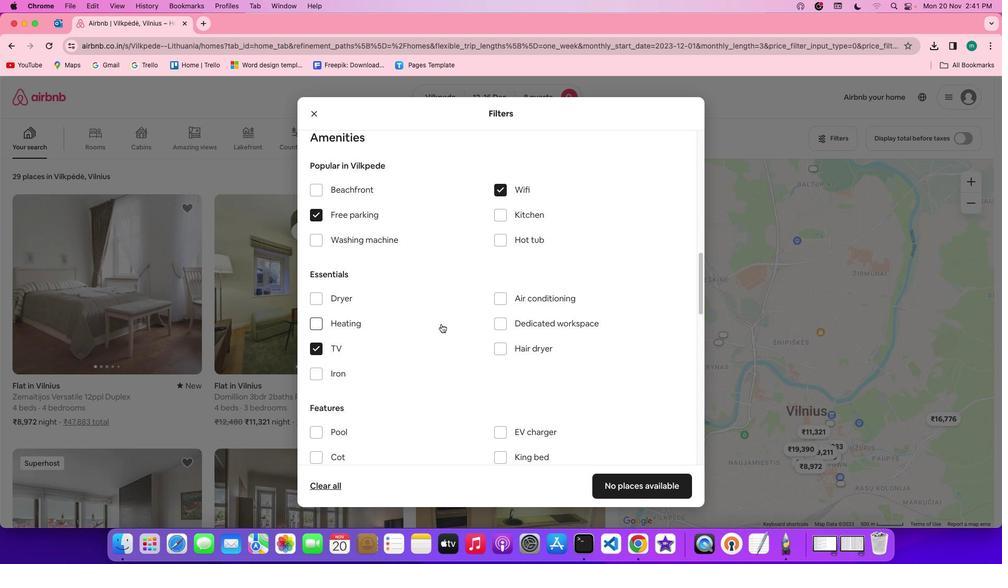 
Action: Mouse scrolled (441, 323) with delta (0, 0)
Screenshot: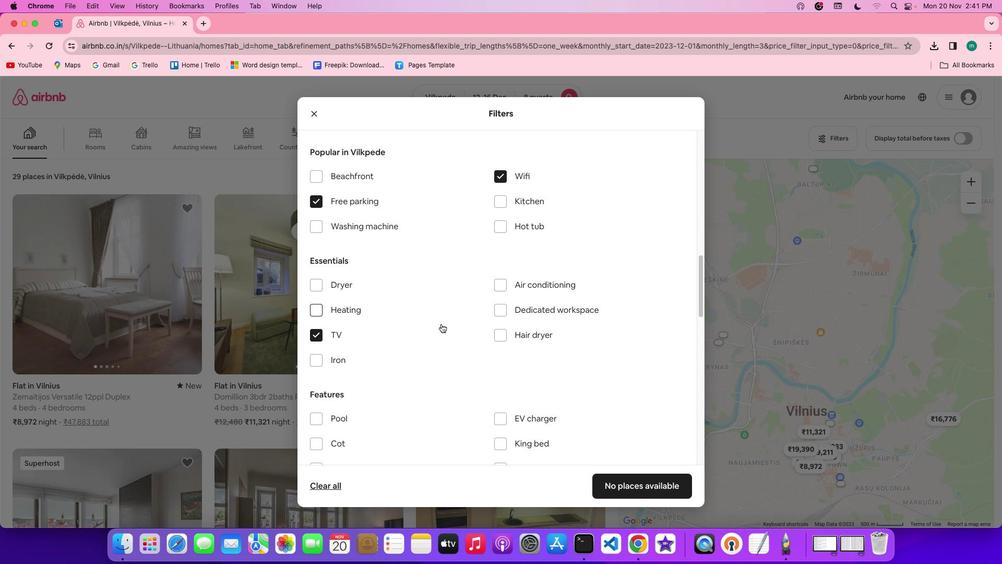 
Action: Mouse scrolled (441, 323) with delta (0, 0)
Screenshot: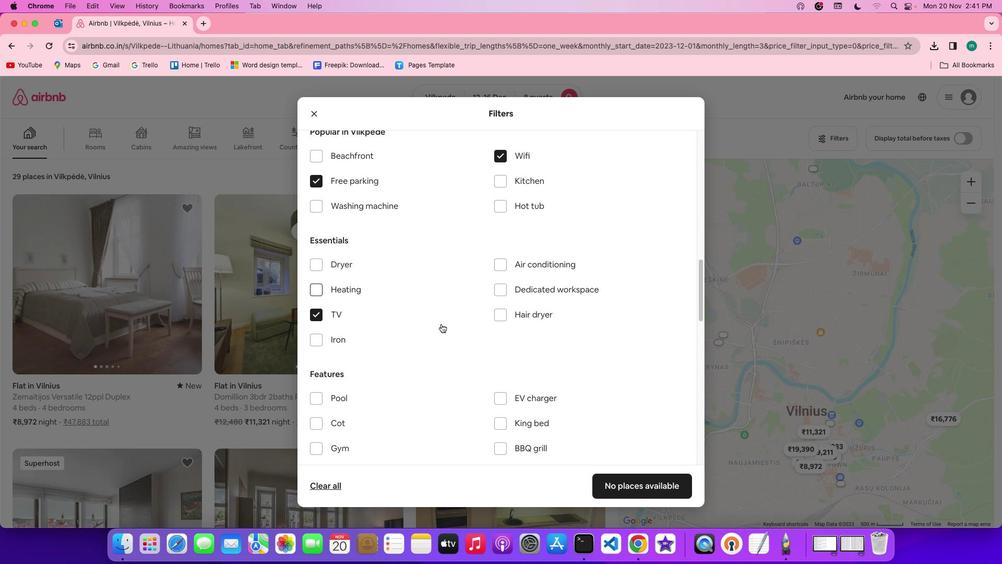 
Action: Mouse scrolled (441, 323) with delta (0, 0)
Screenshot: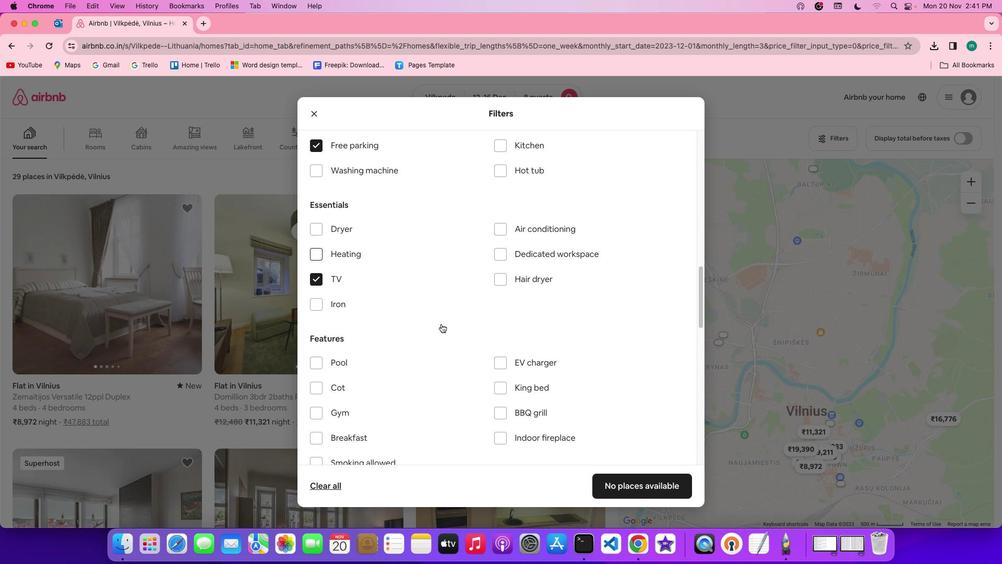 
Action: Mouse moved to (441, 323)
Screenshot: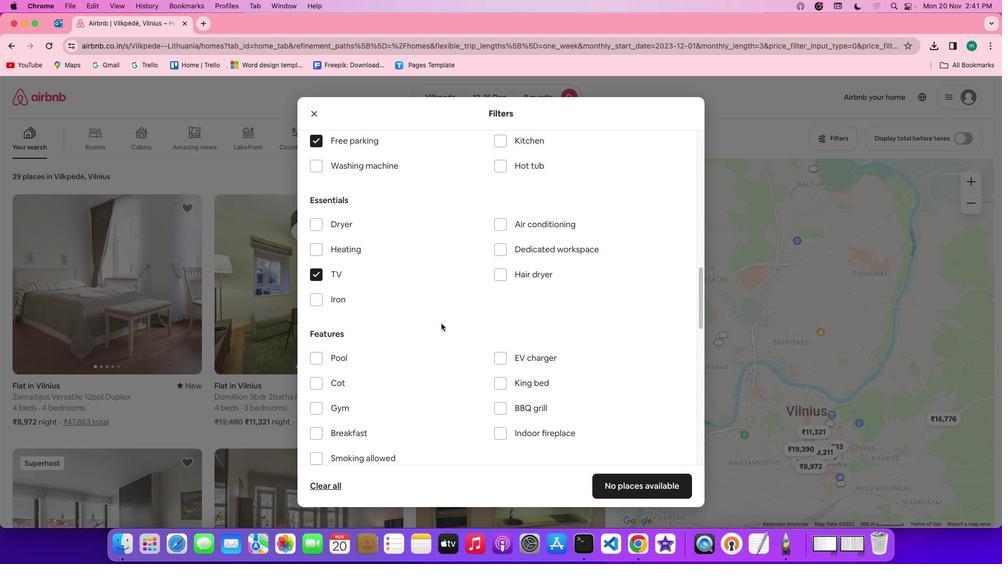 
Action: Mouse scrolled (441, 323) with delta (0, 0)
Screenshot: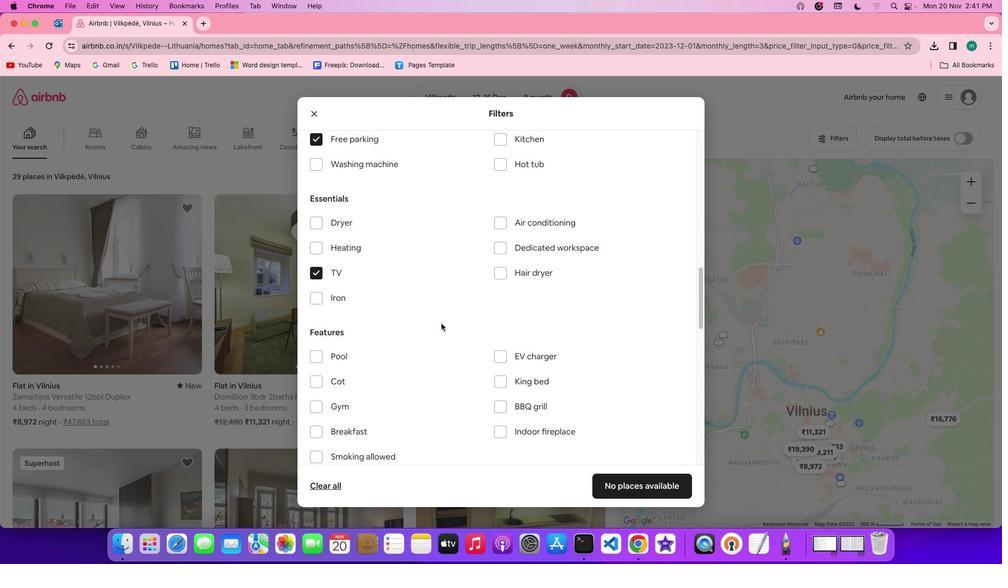 
Action: Mouse scrolled (441, 323) with delta (0, 0)
Screenshot: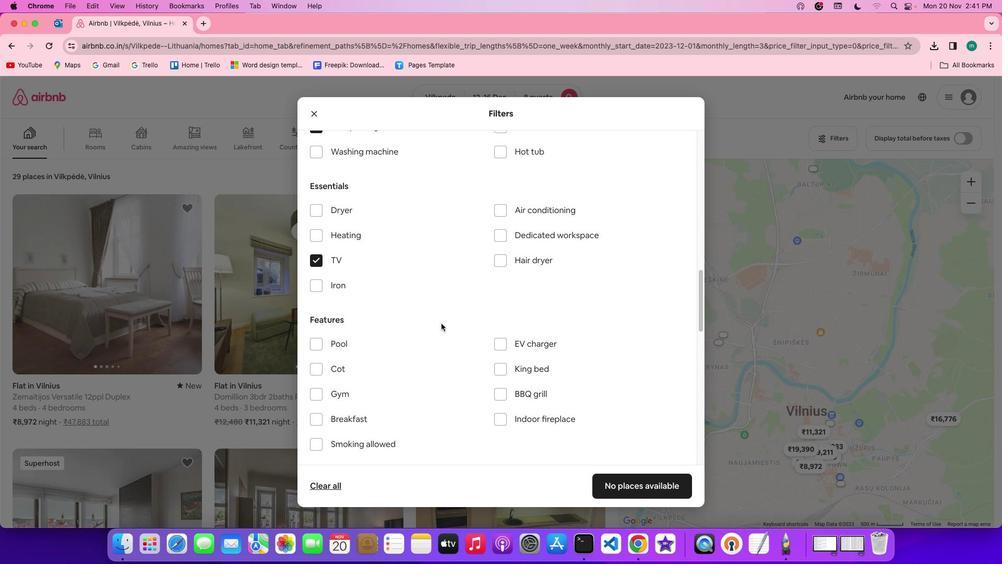 
Action: Mouse scrolled (441, 323) with delta (0, 0)
Screenshot: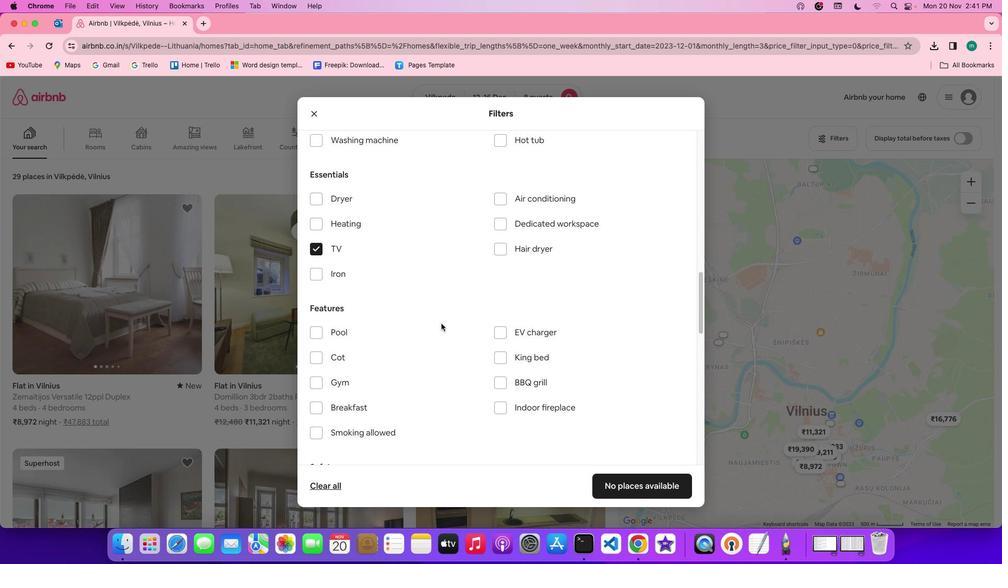 
Action: Mouse scrolled (441, 323) with delta (0, 0)
Screenshot: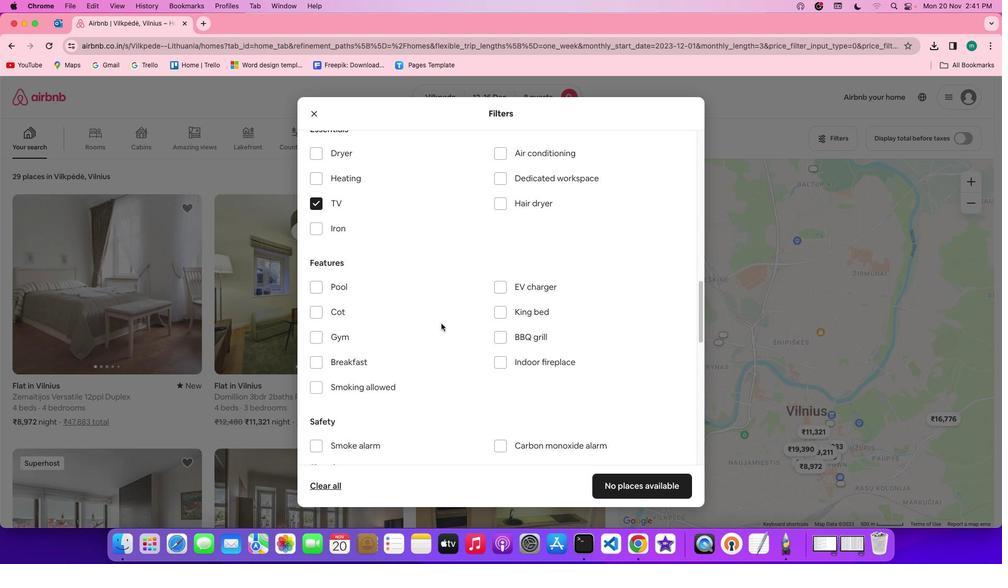 
Action: Mouse moved to (441, 321)
Screenshot: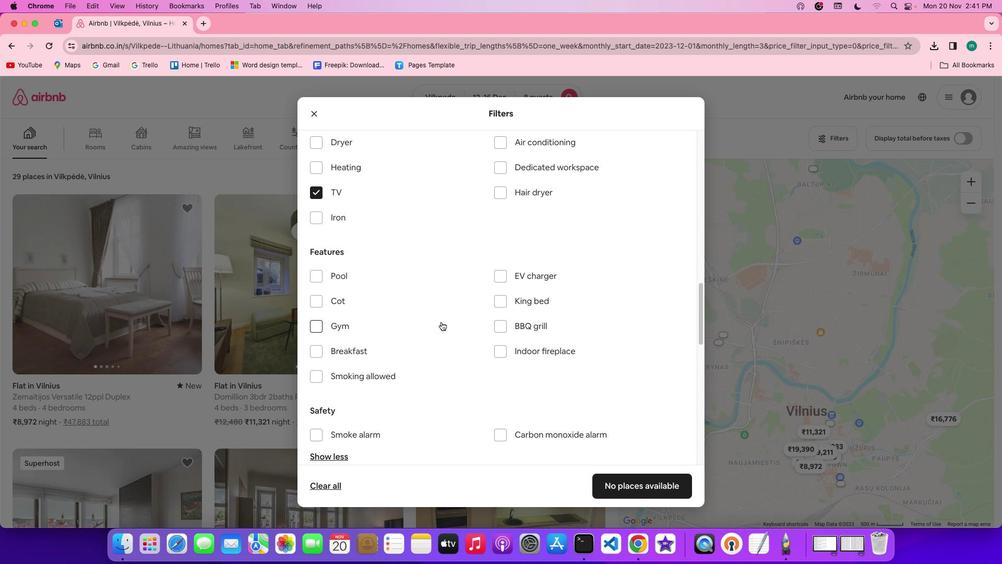 
Action: Mouse scrolled (441, 321) with delta (0, 0)
Screenshot: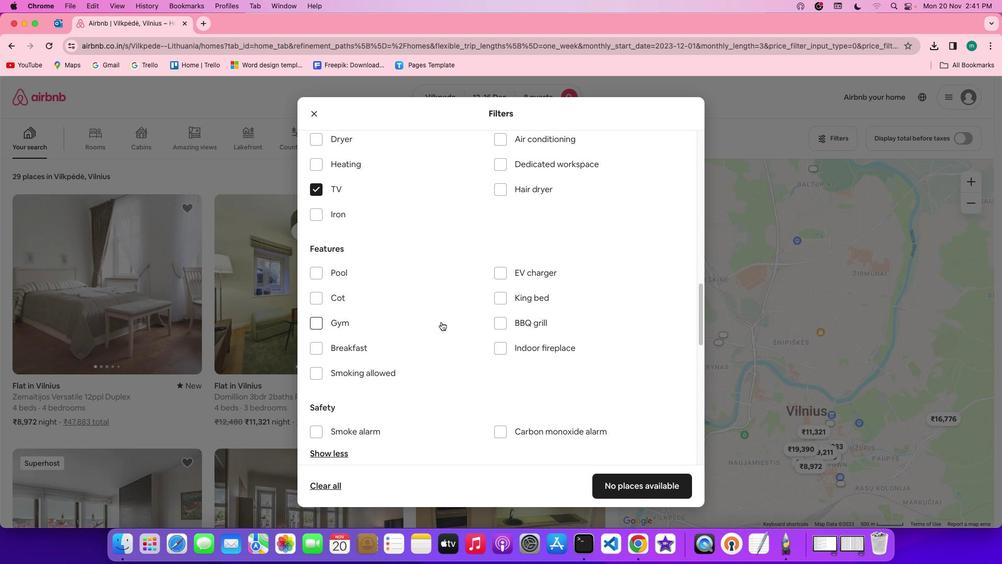 
Action: Mouse scrolled (441, 321) with delta (0, 0)
Screenshot: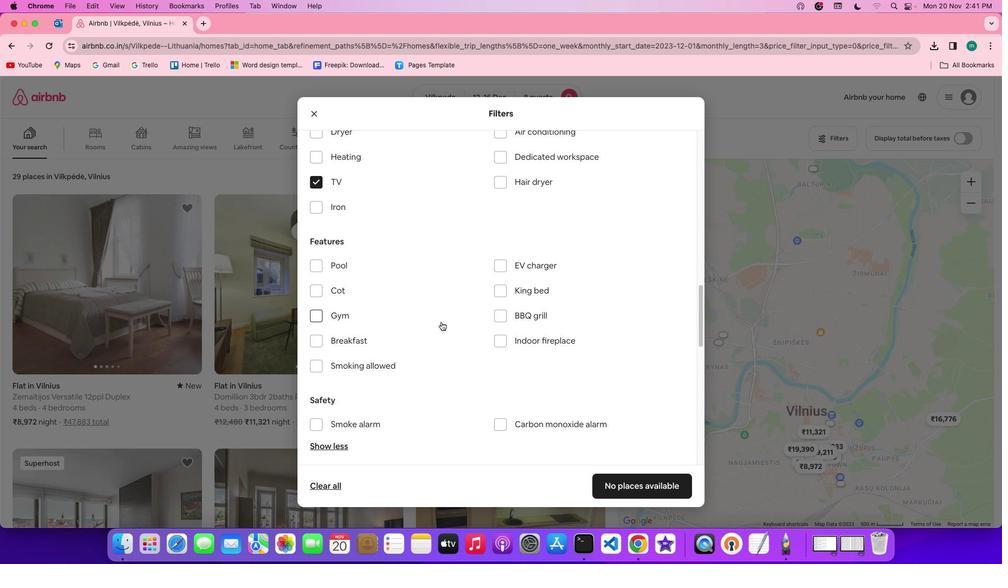 
Action: Mouse scrolled (441, 321) with delta (0, 0)
Screenshot: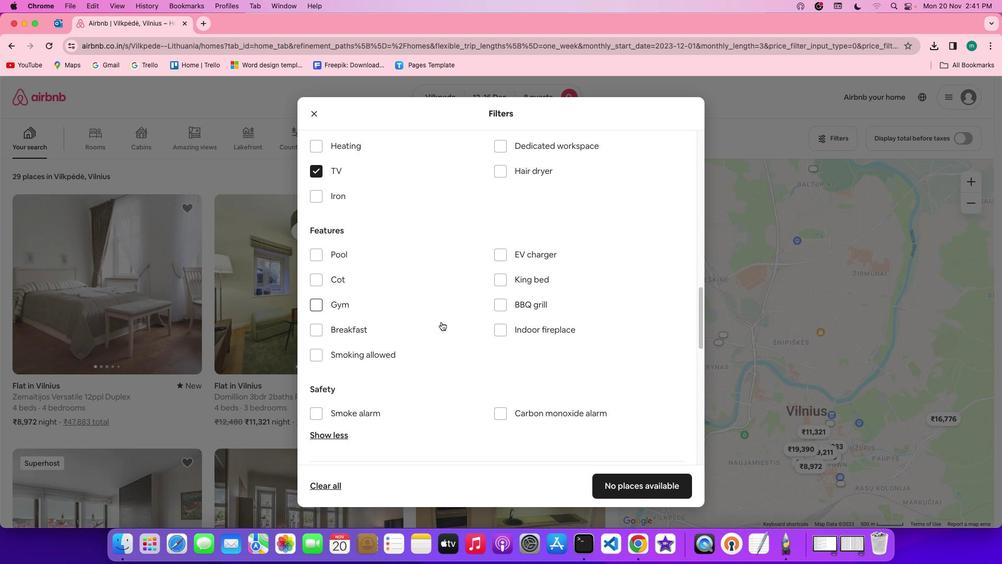 
Action: Mouse moved to (334, 287)
Screenshot: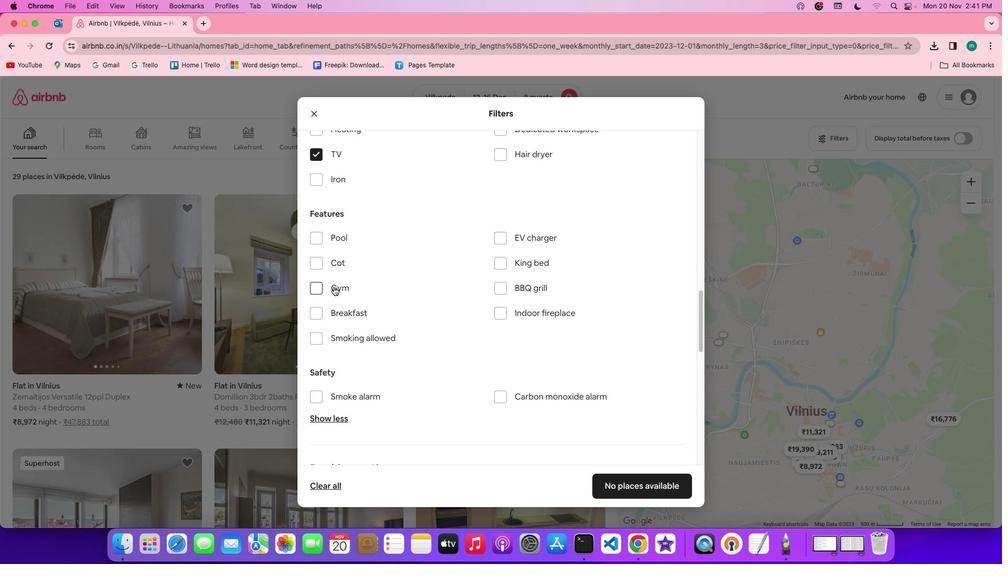 
Action: Mouse pressed left at (334, 287)
Screenshot: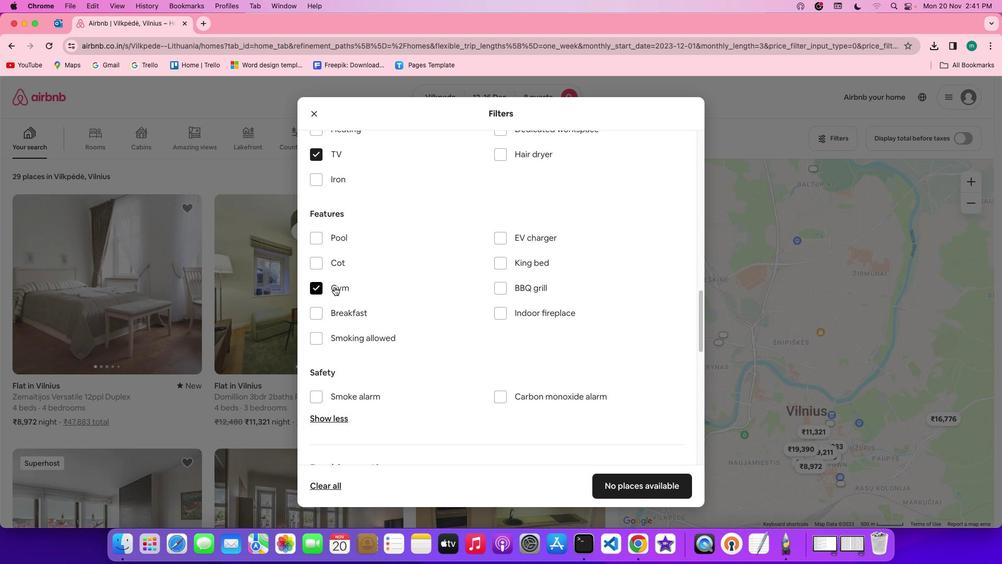 
Action: Mouse moved to (347, 310)
Screenshot: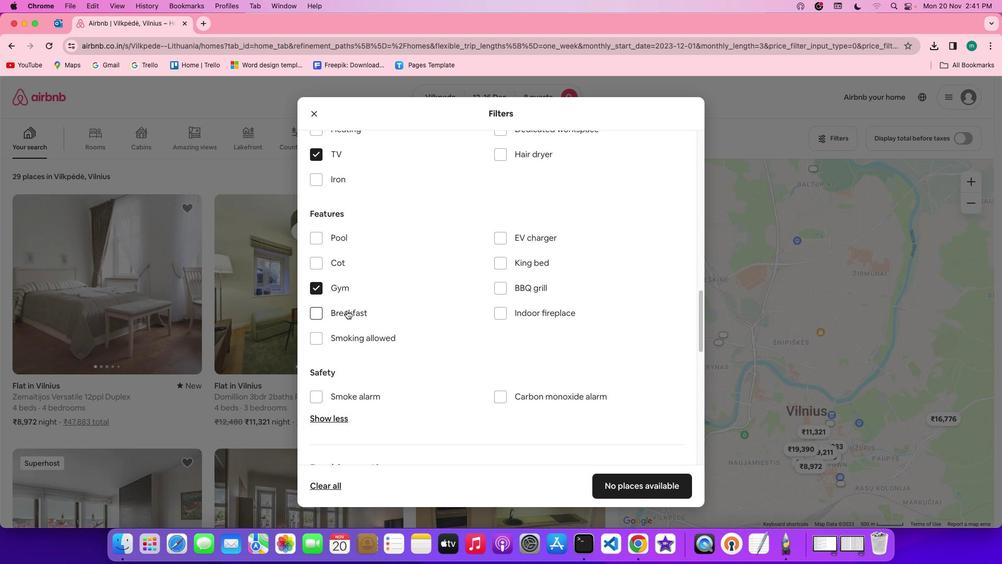 
Action: Mouse pressed left at (347, 310)
Screenshot: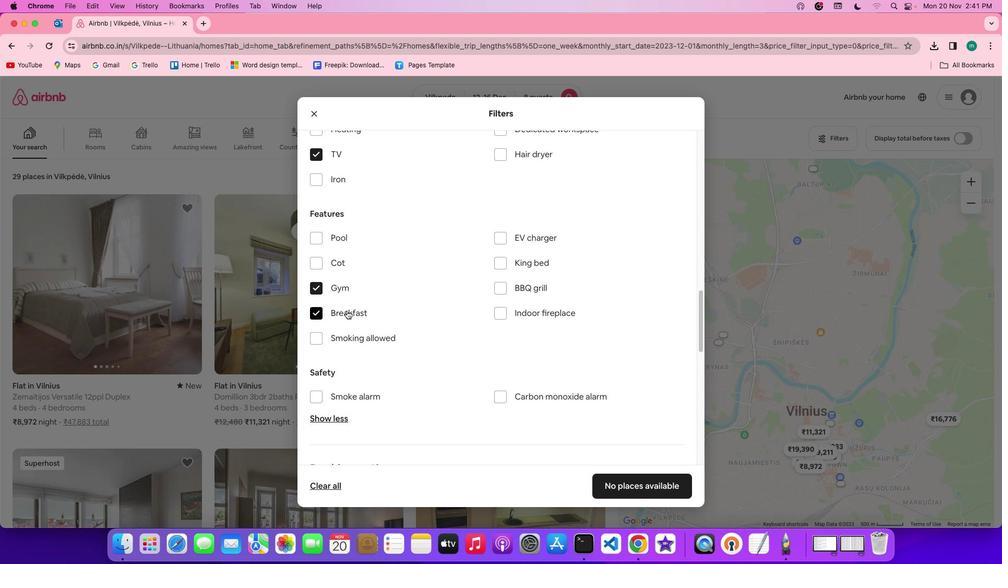 
Action: Mouse moved to (559, 332)
Screenshot: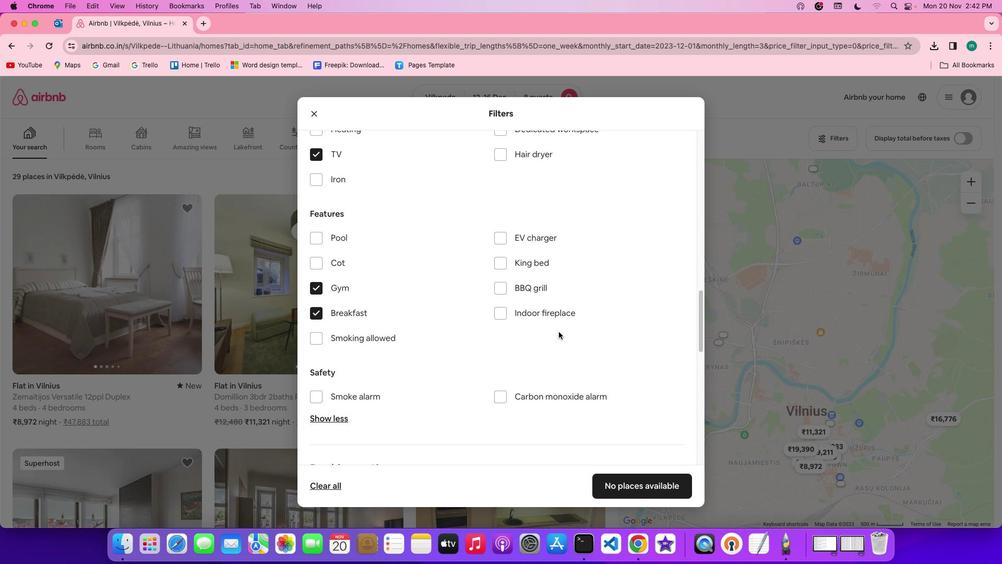 
Action: Mouse scrolled (559, 332) with delta (0, 0)
Screenshot: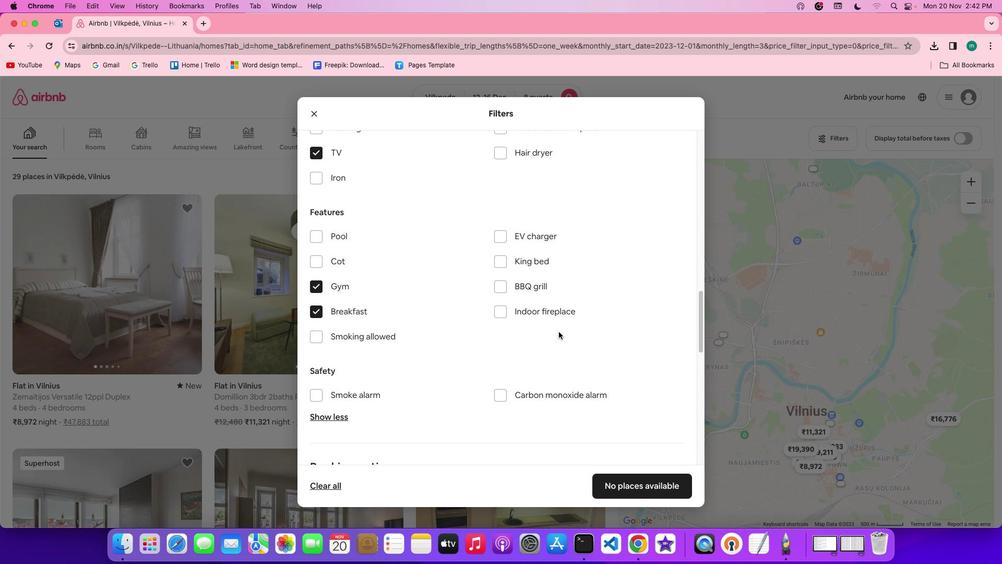 
Action: Mouse scrolled (559, 332) with delta (0, 0)
Screenshot: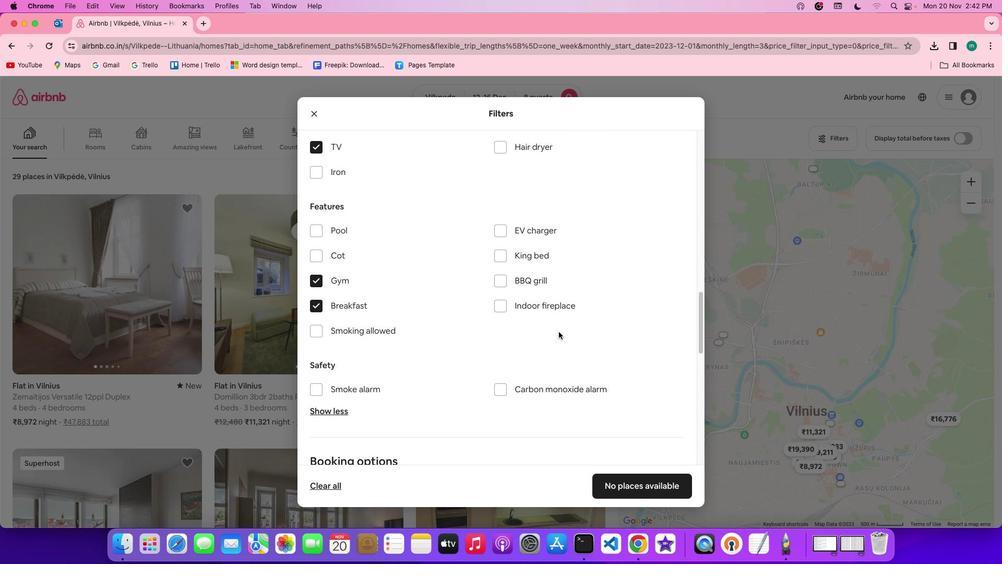 
Action: Mouse scrolled (559, 332) with delta (0, 0)
Screenshot: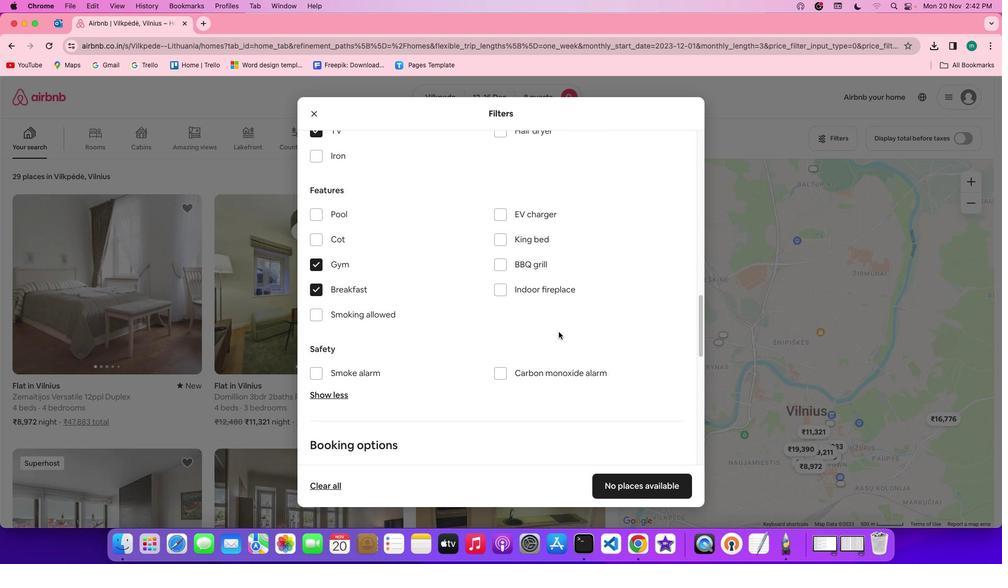 
Action: Mouse scrolled (559, 332) with delta (0, 0)
Screenshot: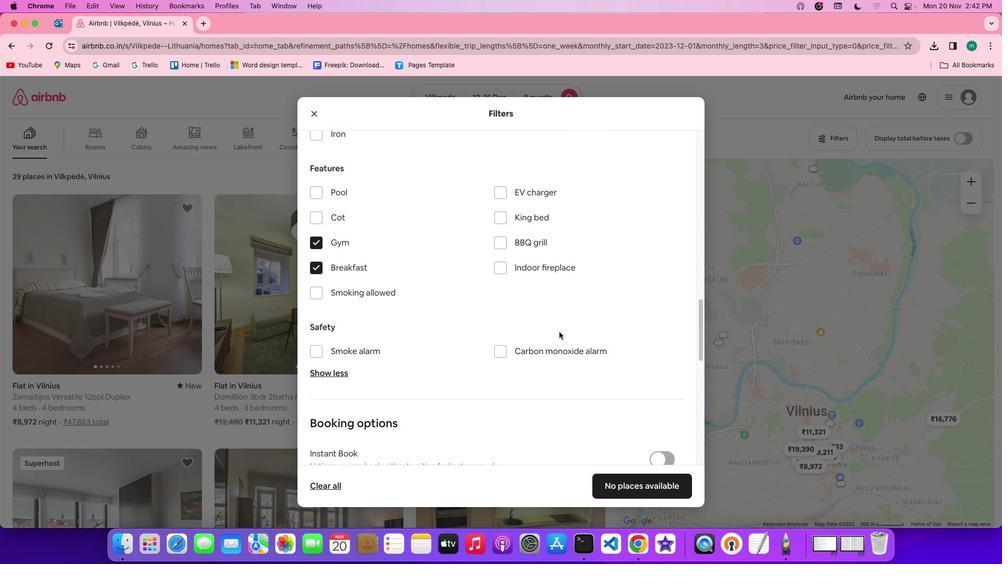 
Action: Mouse moved to (552, 325)
Screenshot: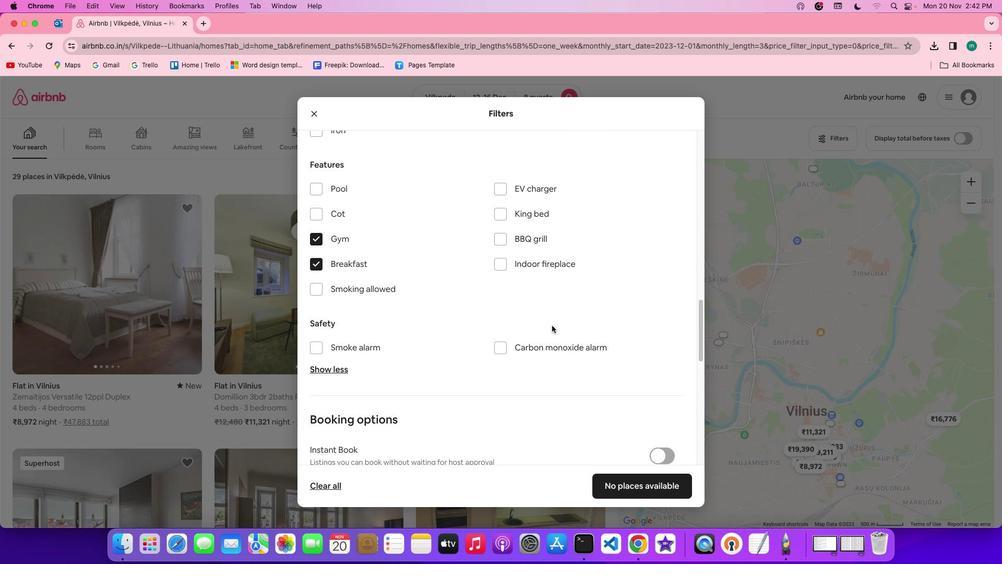 
Action: Mouse scrolled (552, 325) with delta (0, 0)
Screenshot: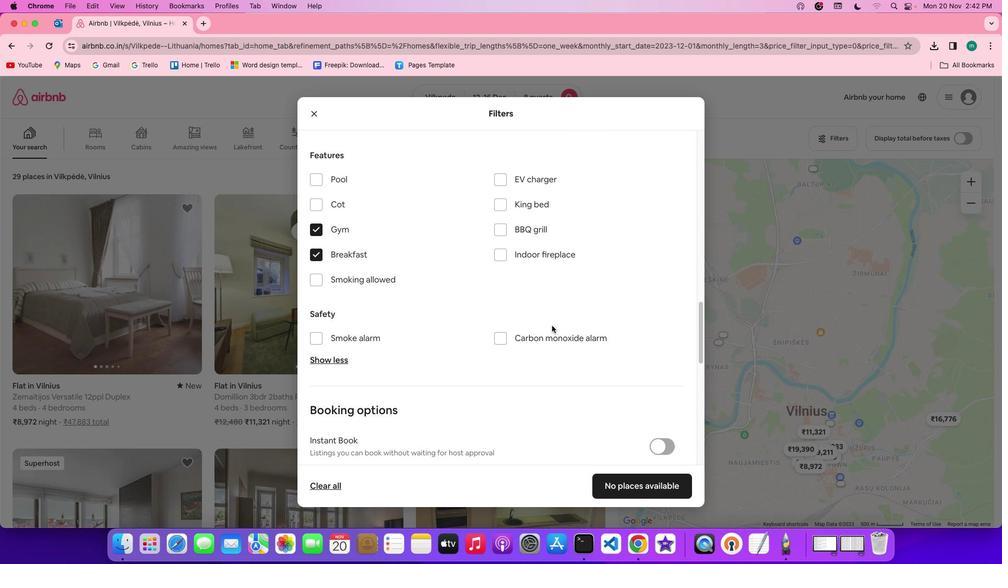 
Action: Mouse scrolled (552, 325) with delta (0, 0)
Screenshot: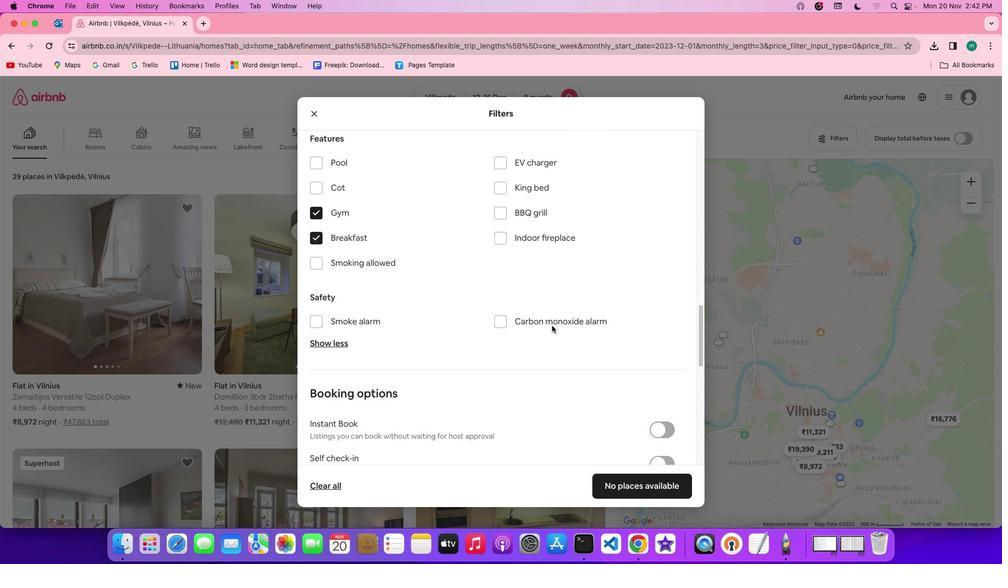 
Action: Mouse scrolled (552, 325) with delta (0, 0)
Screenshot: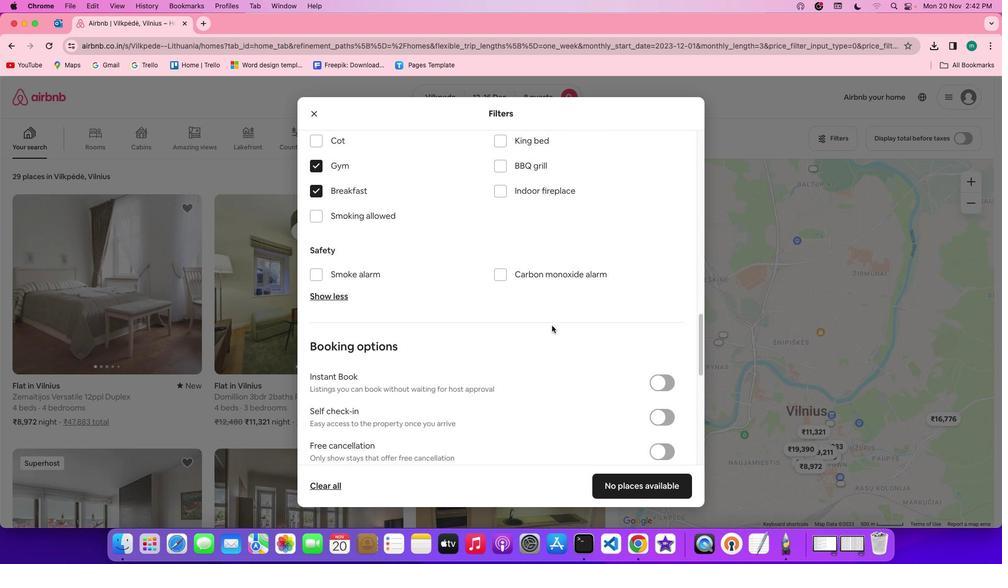 
Action: Mouse scrolled (552, 325) with delta (0, -1)
Screenshot: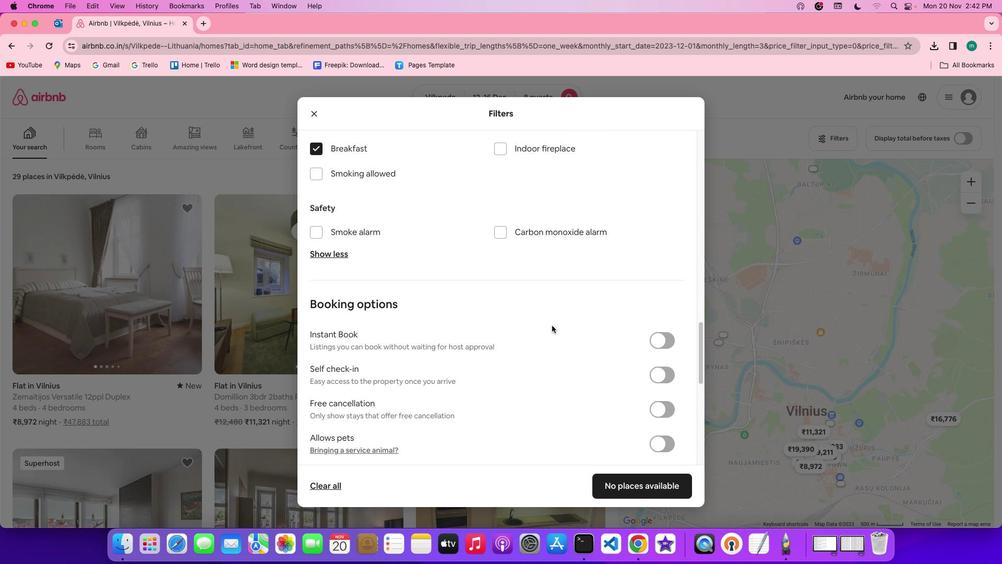 
Action: Mouse scrolled (552, 325) with delta (0, 0)
Screenshot: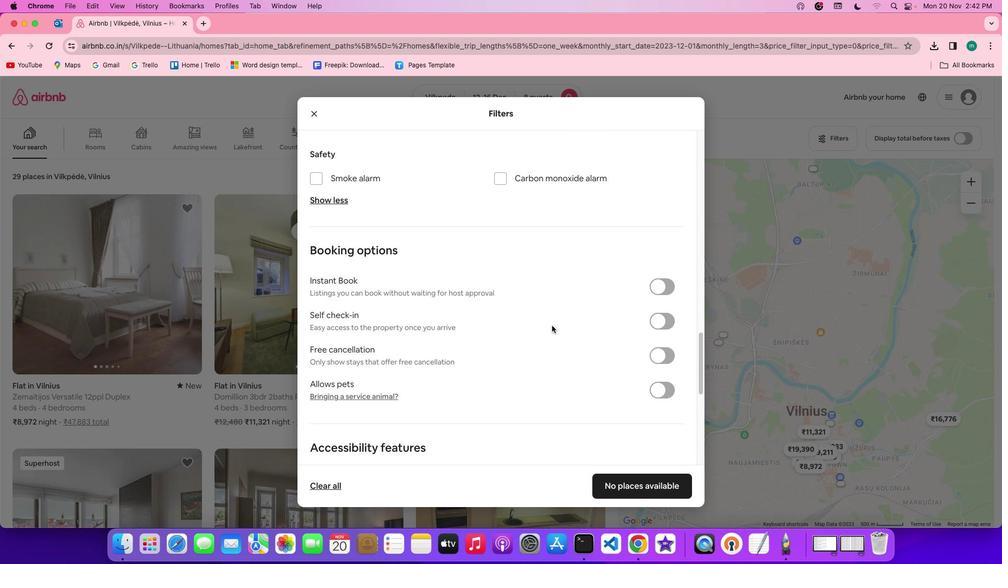 
Action: Mouse scrolled (552, 325) with delta (0, 0)
Screenshot: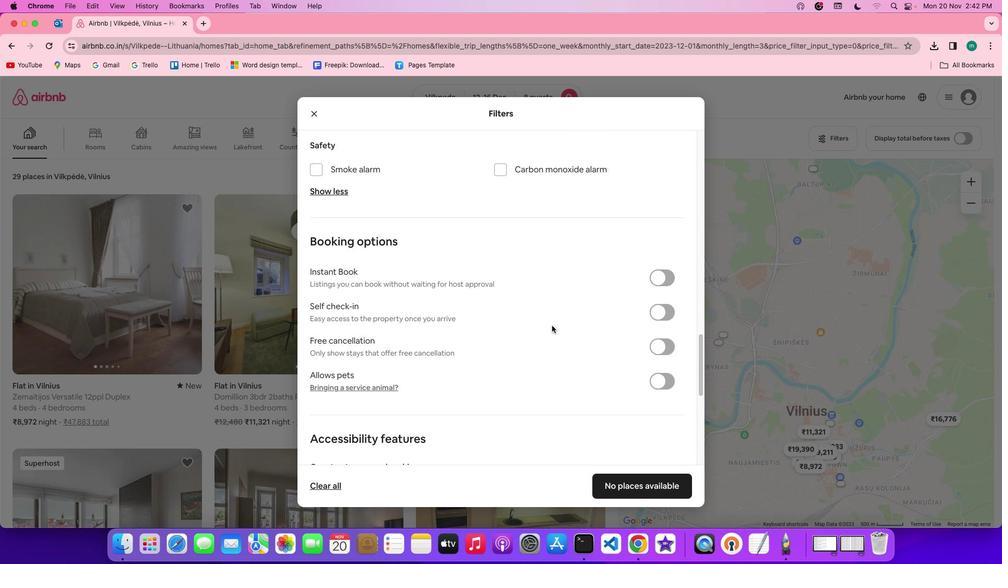 
Action: Mouse scrolled (552, 325) with delta (0, 0)
Screenshot: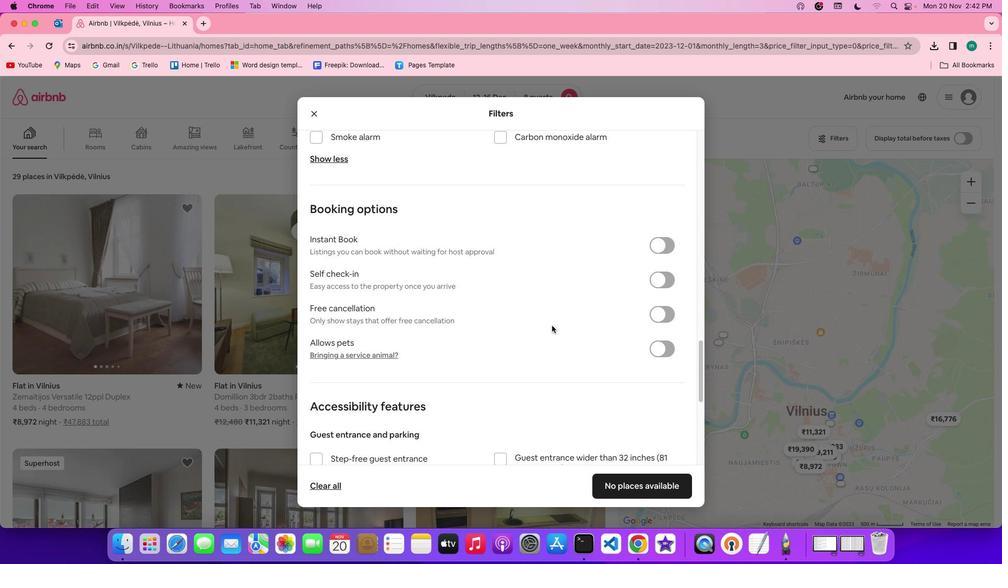 
Action: Mouse scrolled (552, 325) with delta (0, 0)
Screenshot: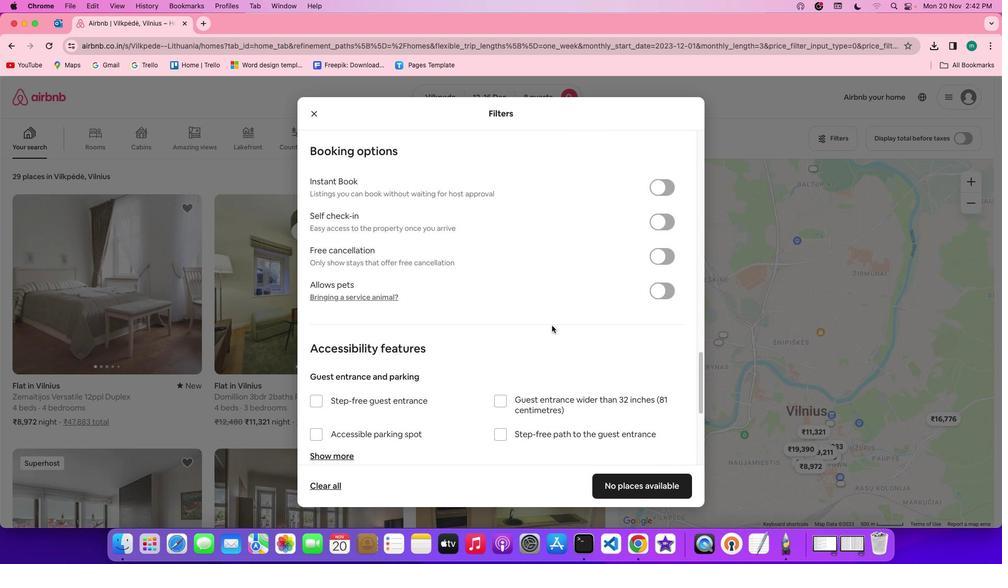 
Action: Mouse scrolled (552, 325) with delta (0, 0)
Screenshot: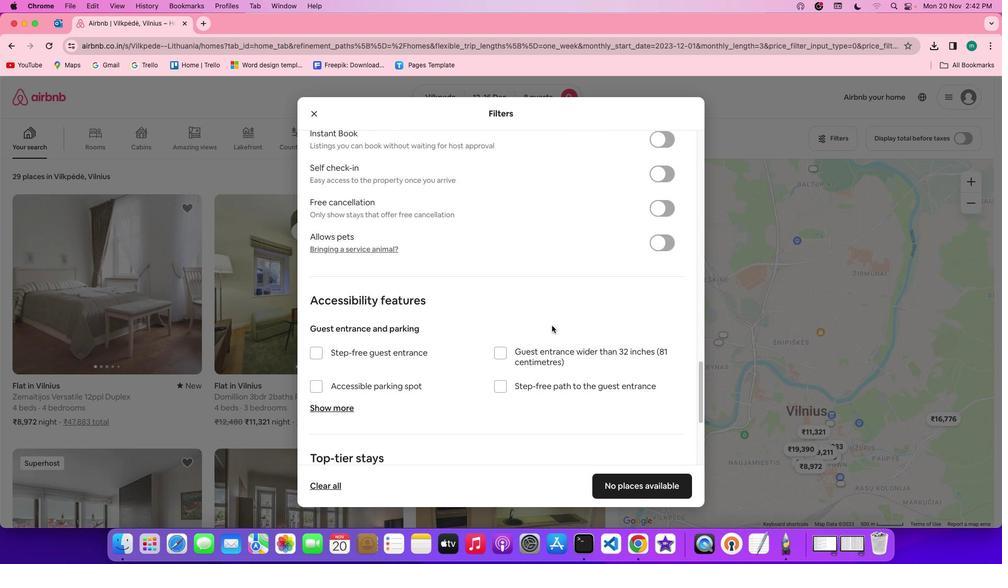 
Action: Mouse scrolled (552, 325) with delta (0, 0)
Screenshot: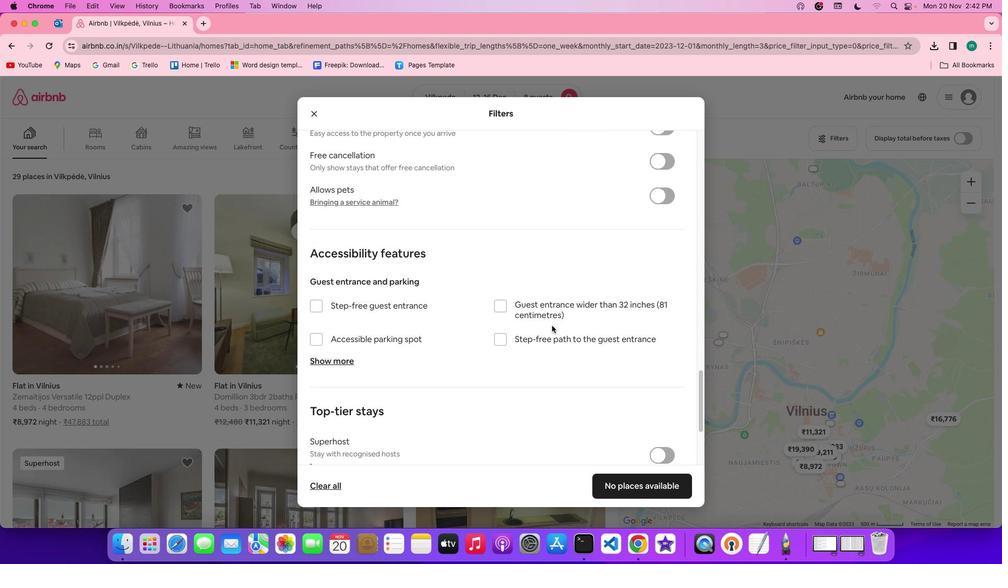 
Action: Mouse scrolled (552, 325) with delta (0, -1)
Screenshot: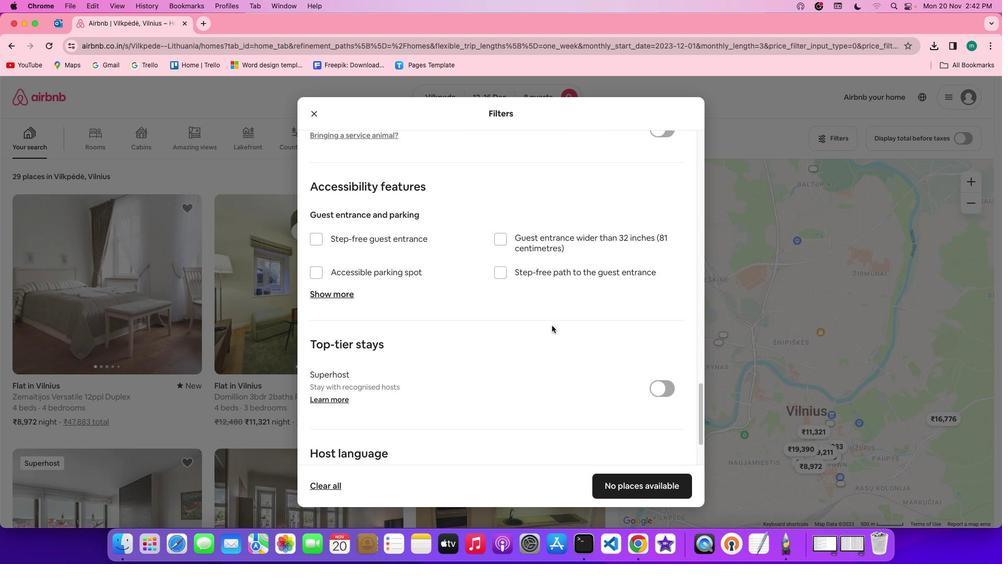 
Action: Mouse scrolled (552, 325) with delta (0, -1)
Screenshot: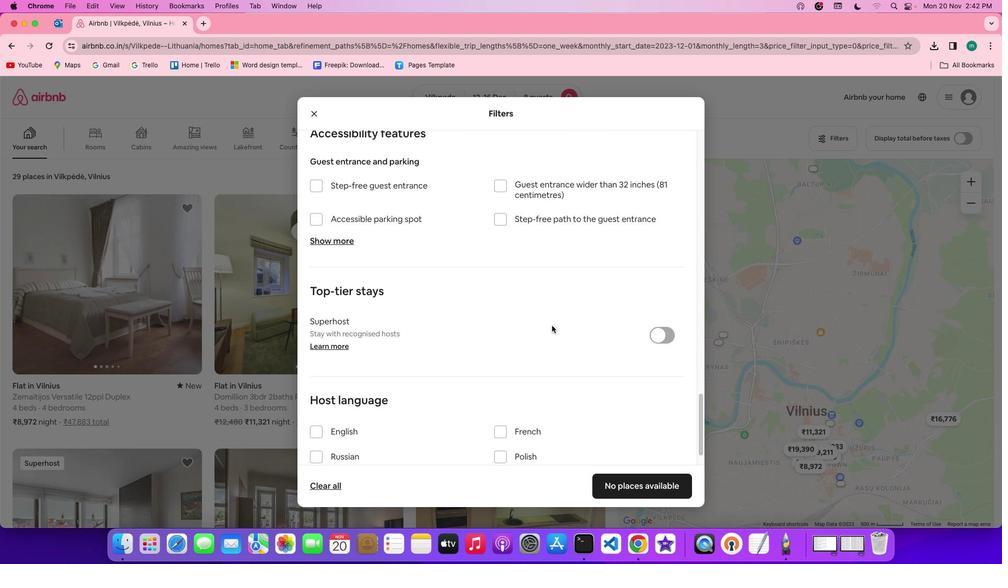 
Action: Mouse scrolled (552, 325) with delta (0, -1)
Screenshot: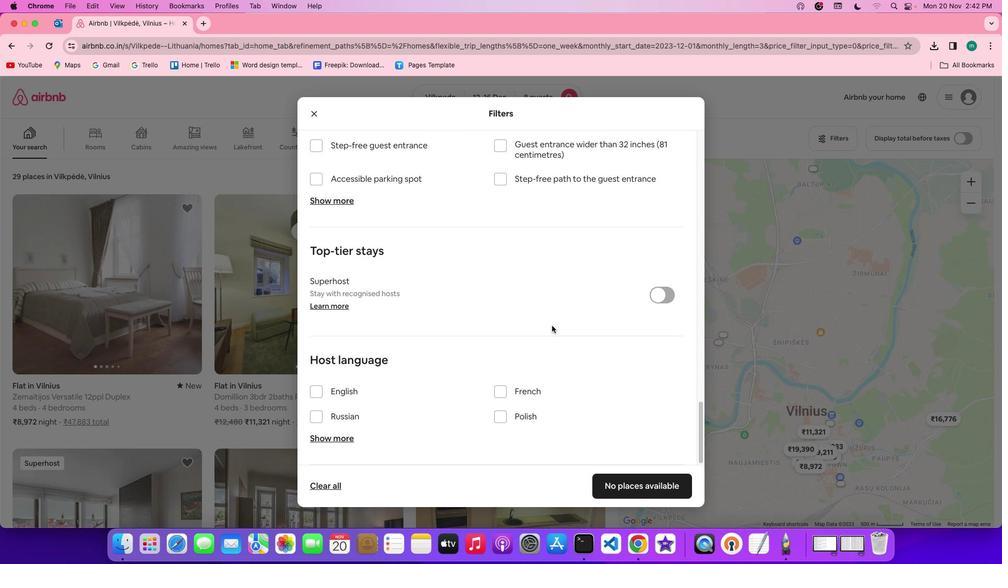 
Action: Mouse scrolled (552, 325) with delta (0, 0)
Screenshot: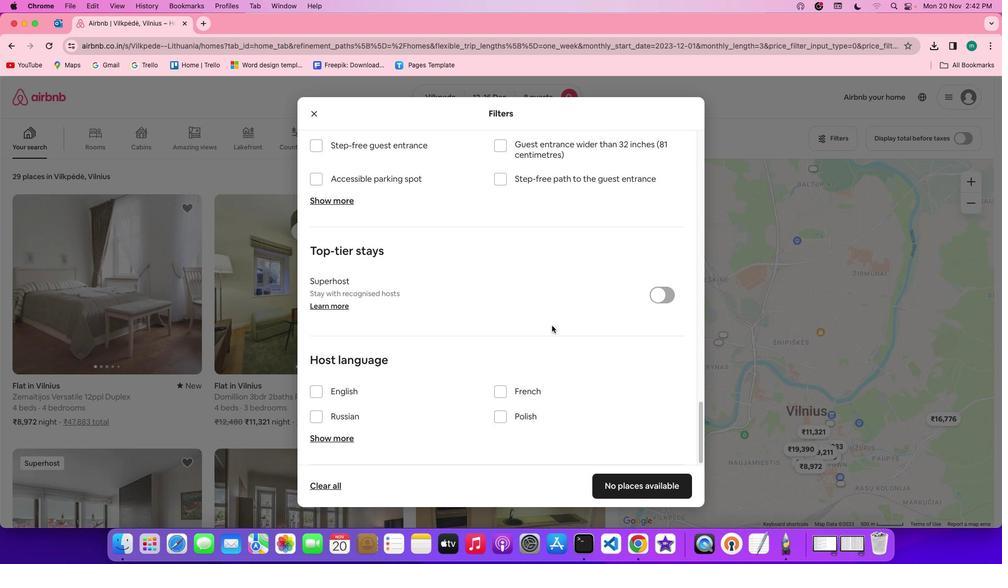 
Action: Mouse scrolled (552, 325) with delta (0, 0)
Screenshot: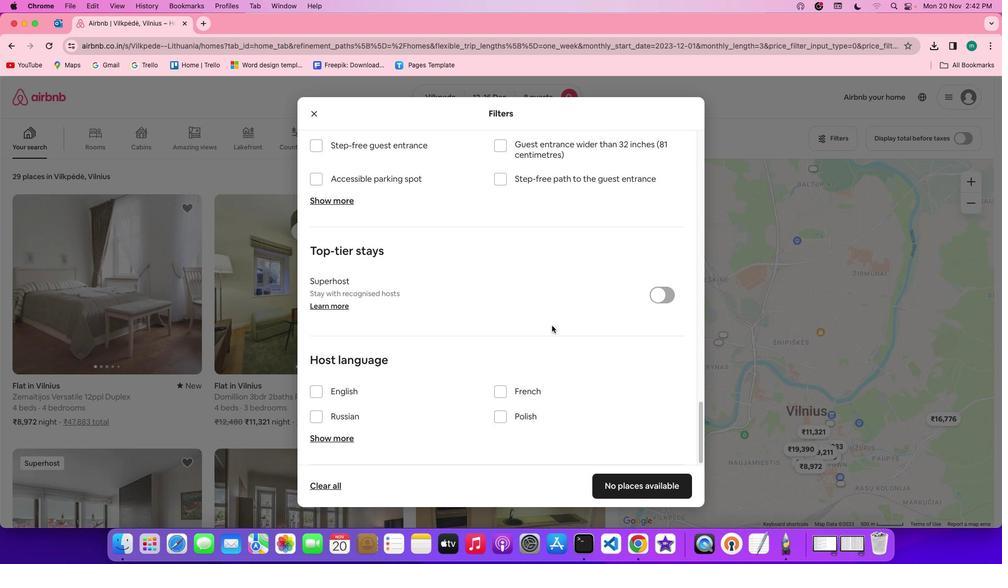 
Action: Mouse scrolled (552, 325) with delta (0, -1)
Screenshot: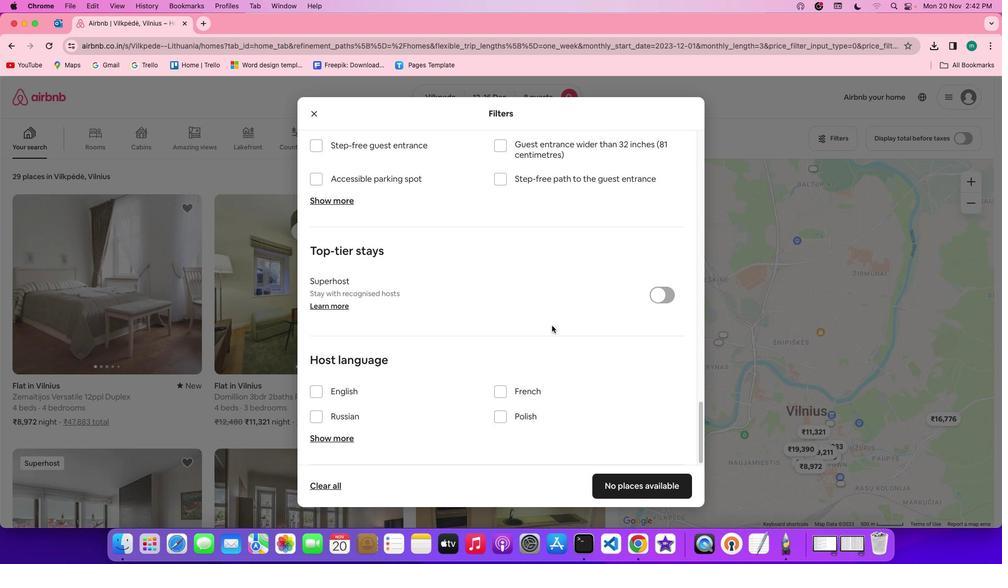 
Action: Mouse scrolled (552, 325) with delta (0, -2)
Screenshot: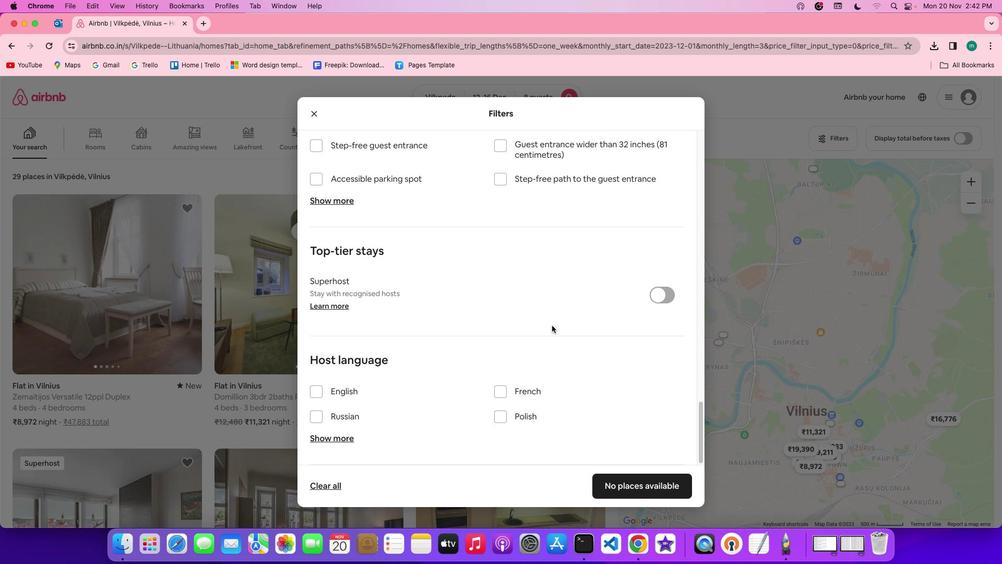 
Action: Mouse scrolled (552, 325) with delta (0, -2)
Screenshot: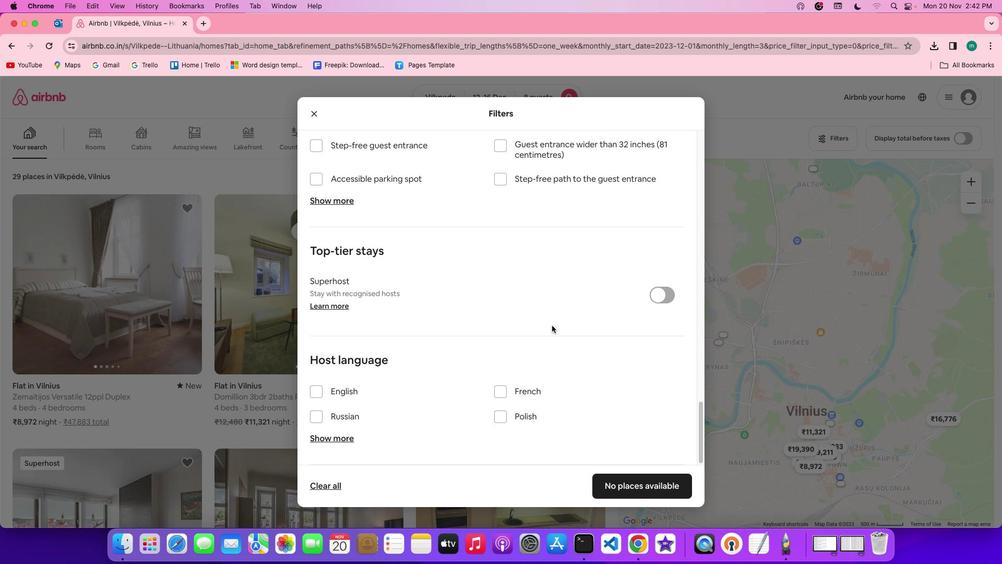 
Action: Mouse moved to (615, 478)
Screenshot: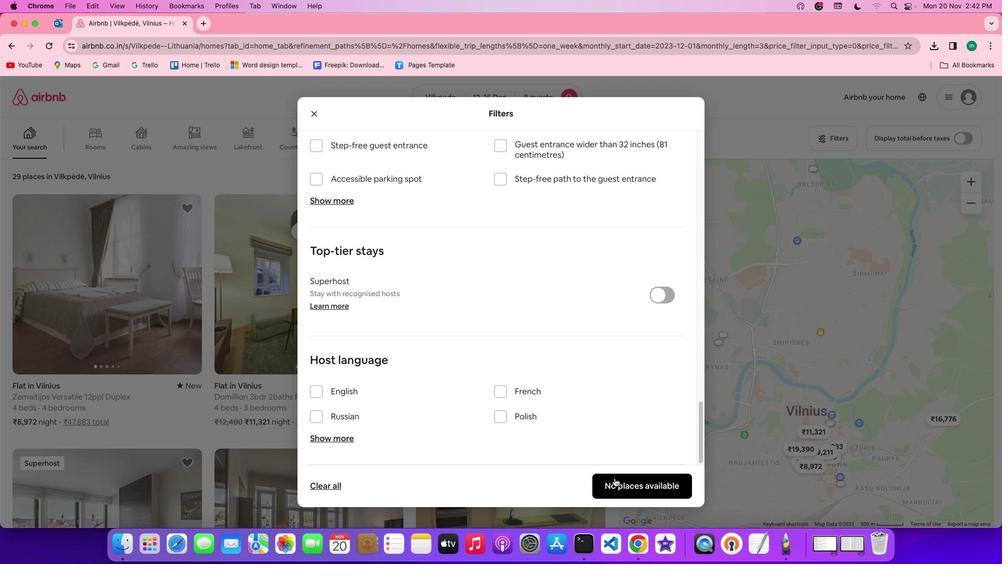 
Action: Mouse pressed left at (615, 478)
Screenshot: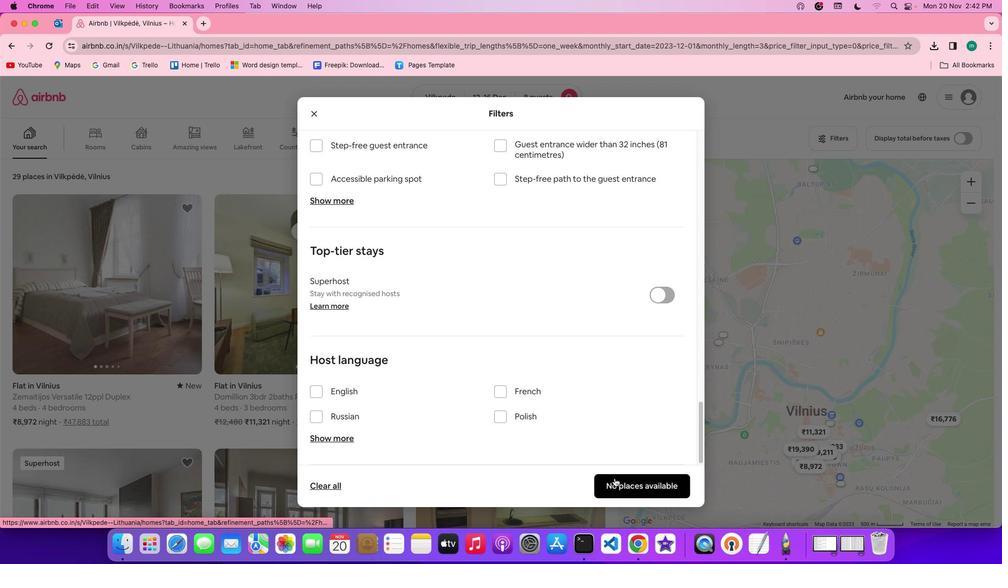 
Action: Mouse moved to (359, 339)
Screenshot: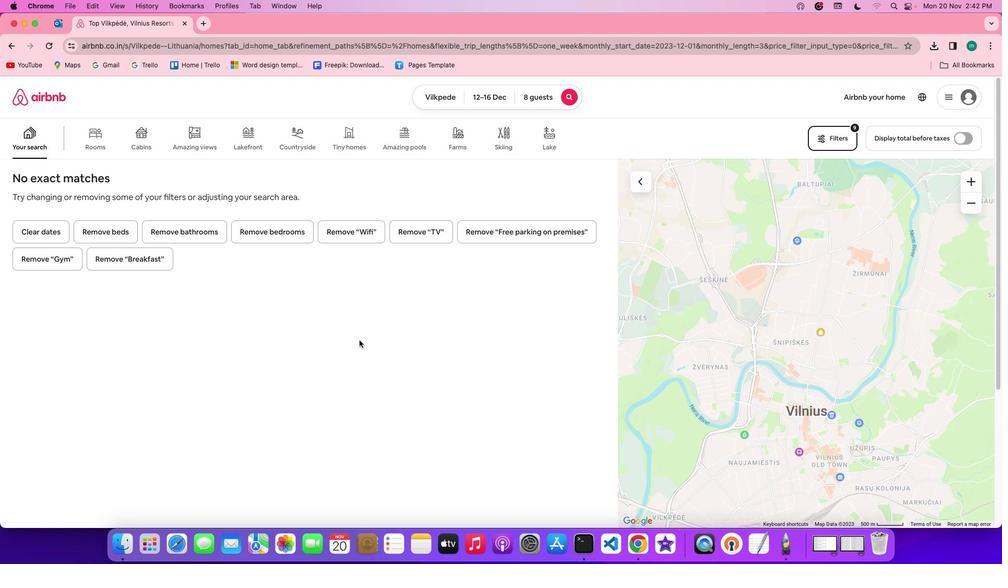 
